 Task: Find connections with filter location Gopālganj with filter topic #lifestylewith filter profile language English with filter current company Pharma Jobs Post with filter school CMR Group of Institutions with filter industry Performing Arts with filter service category Customer Service with filter keywords title Business Manager
Action: Mouse moved to (624, 106)
Screenshot: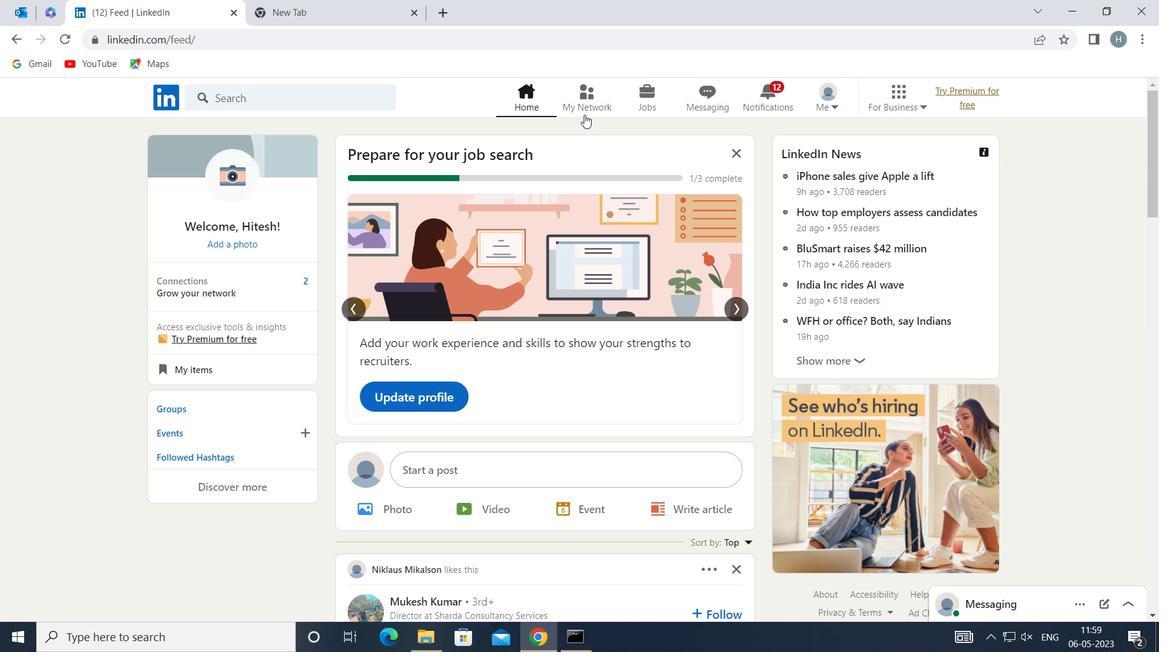 
Action: Mouse pressed left at (624, 106)
Screenshot: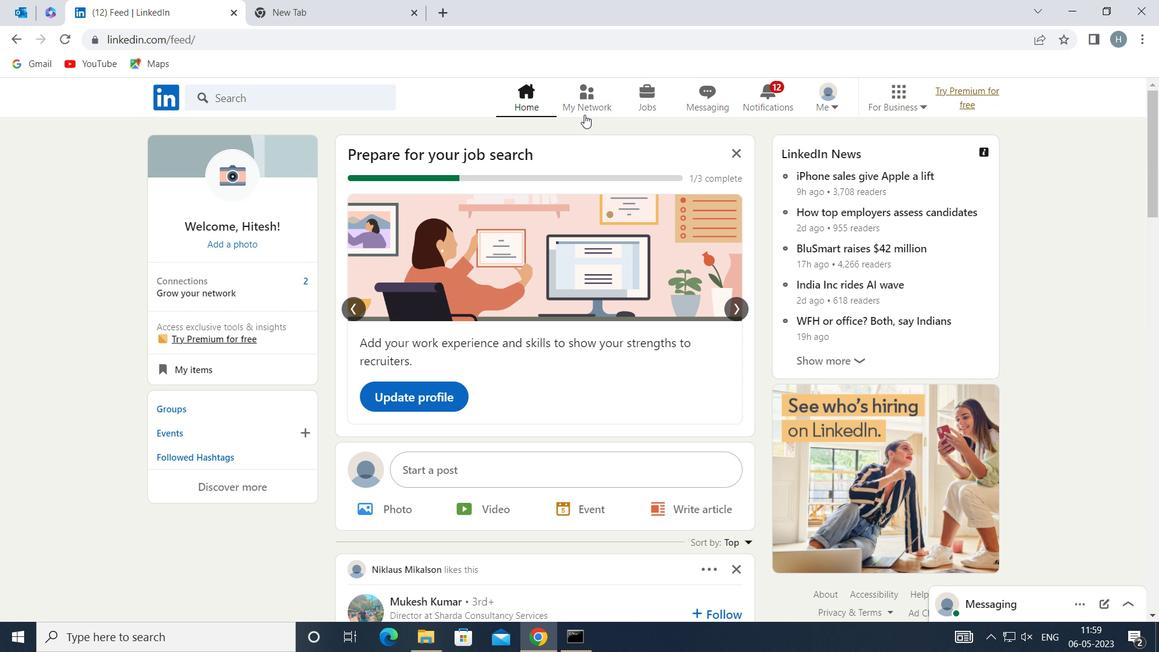 
Action: Mouse moved to (382, 185)
Screenshot: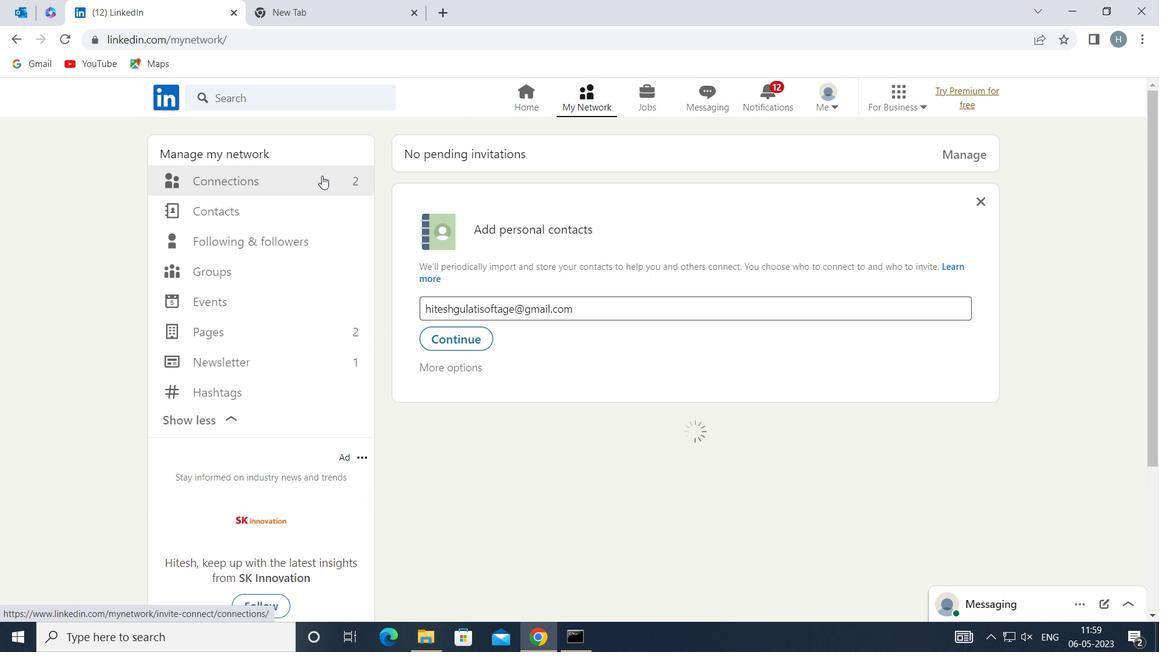 
Action: Mouse pressed left at (382, 185)
Screenshot: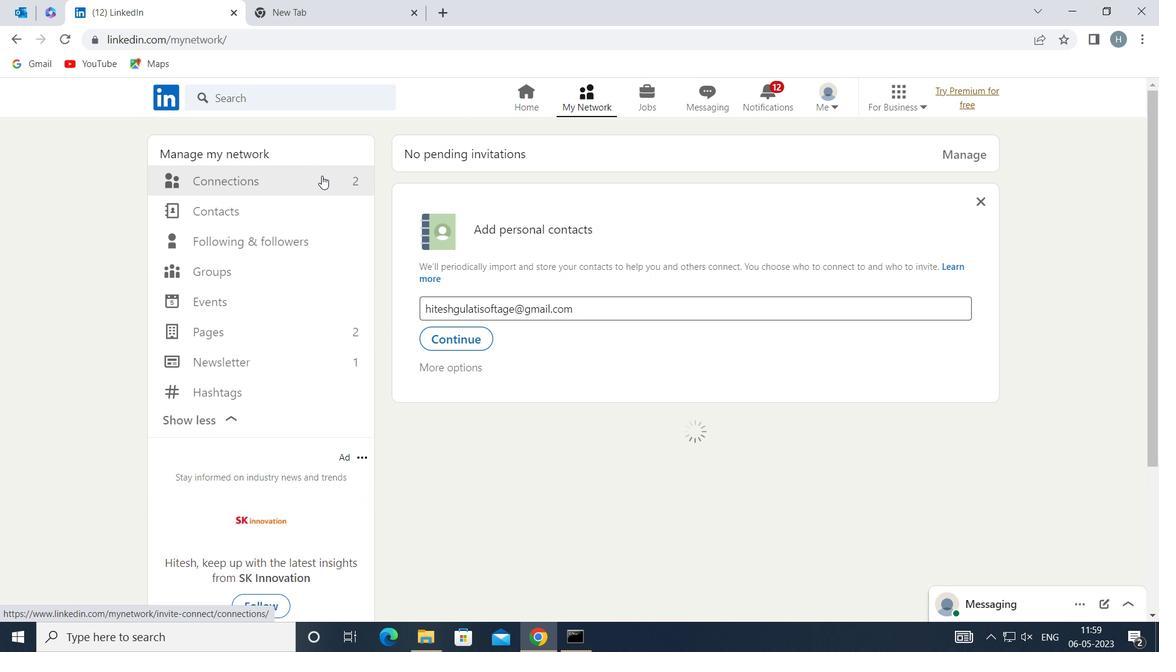 
Action: Mouse moved to (710, 188)
Screenshot: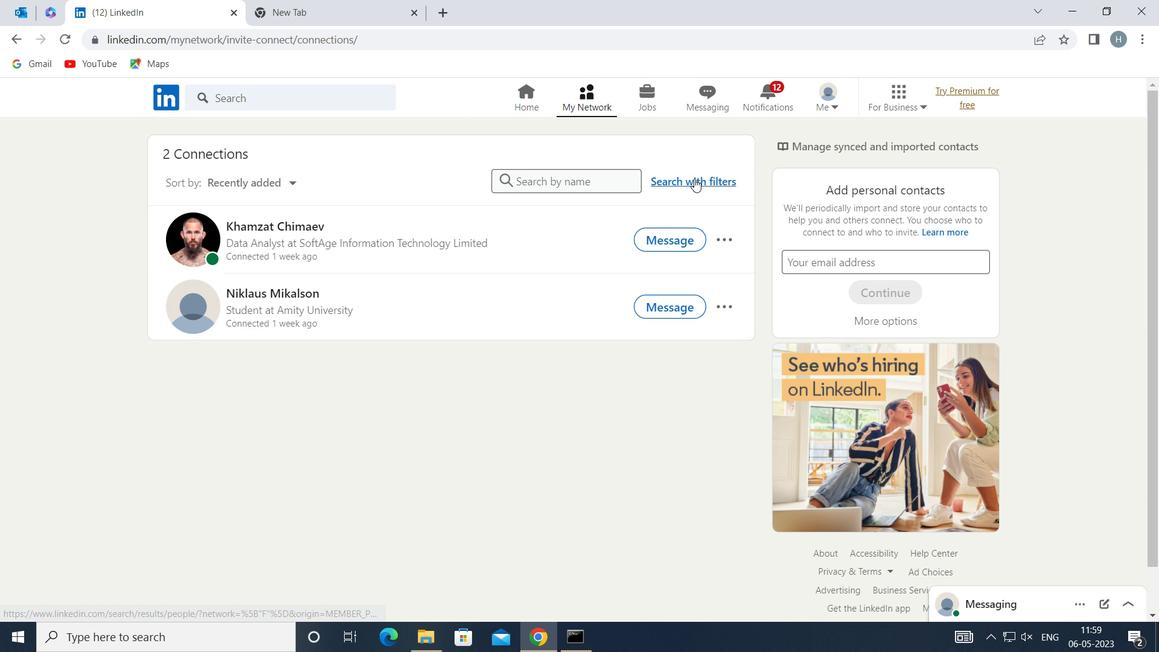
Action: Mouse pressed left at (710, 188)
Screenshot: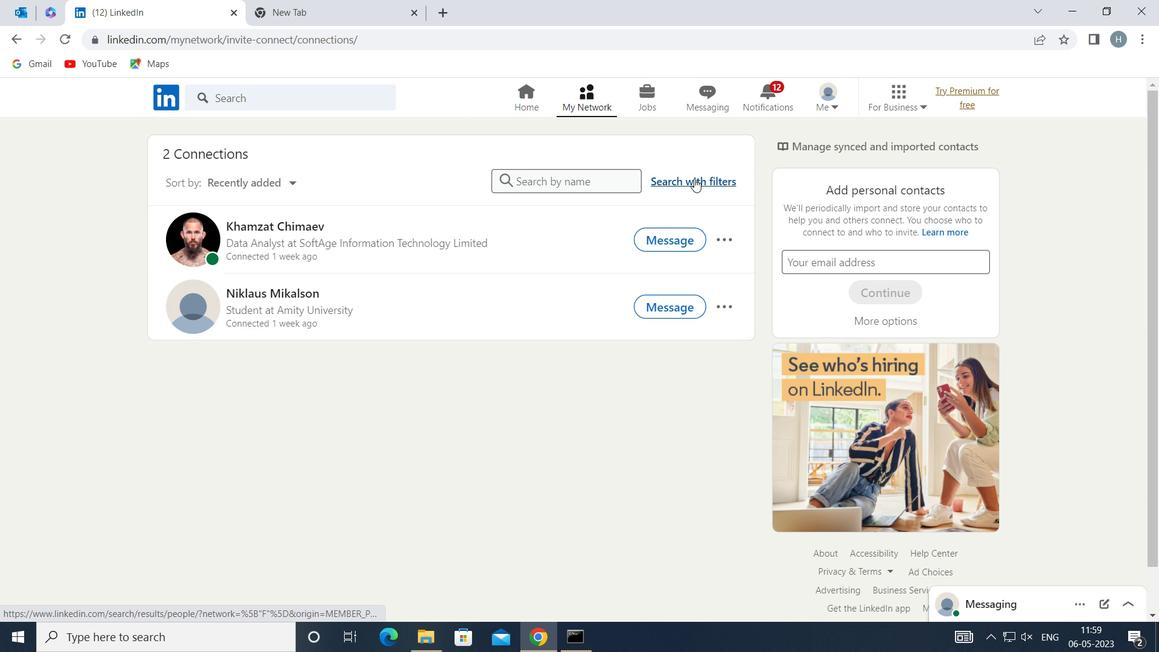 
Action: Mouse moved to (657, 149)
Screenshot: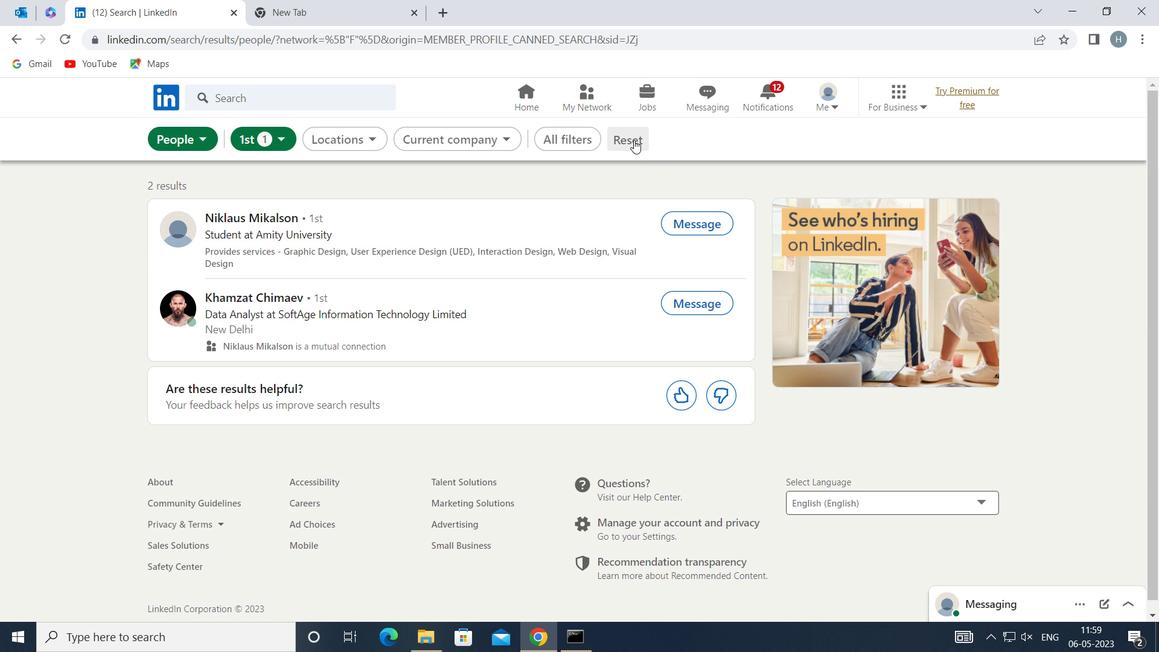 
Action: Mouse pressed left at (657, 149)
Screenshot: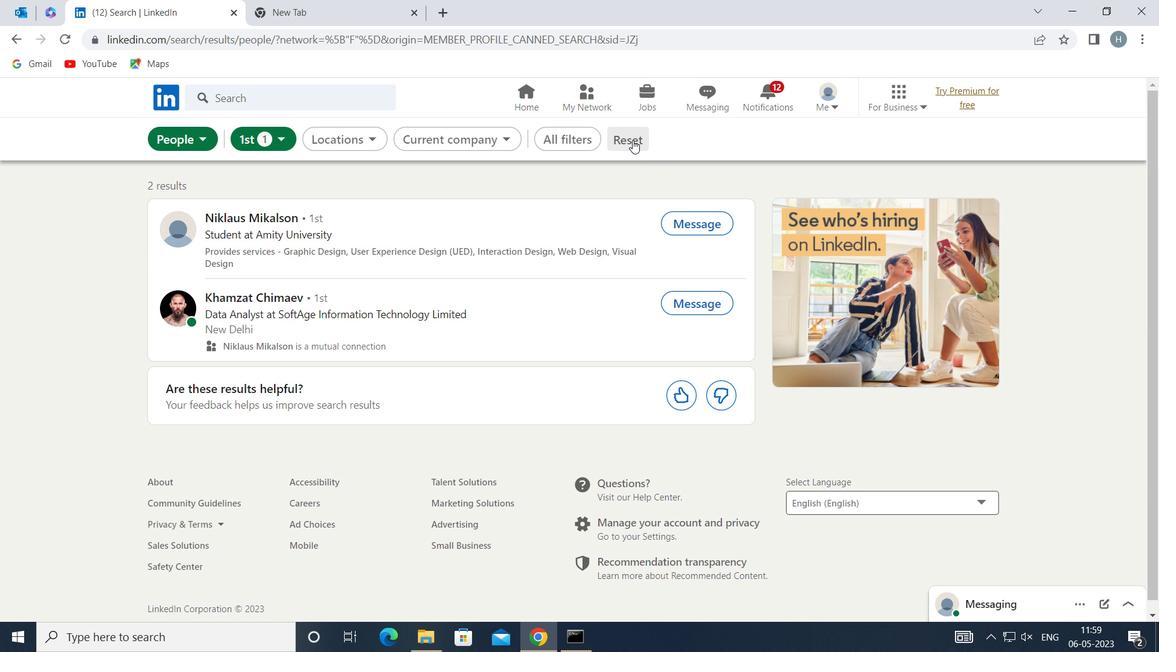 
Action: Mouse moved to (627, 151)
Screenshot: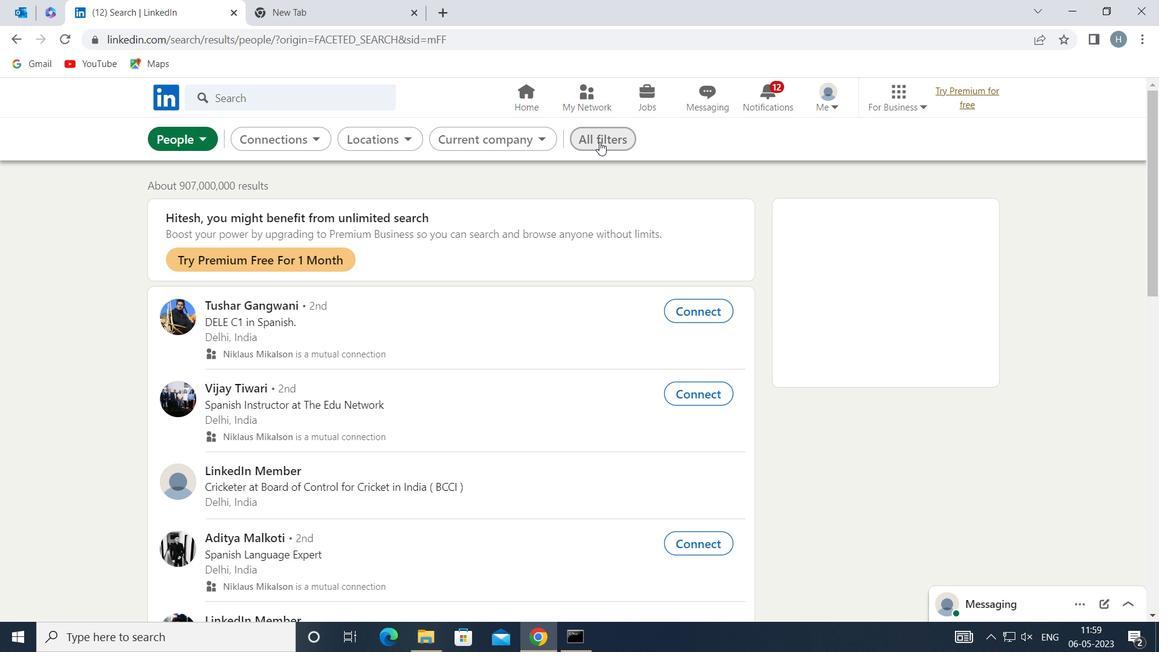 
Action: Mouse pressed left at (627, 151)
Screenshot: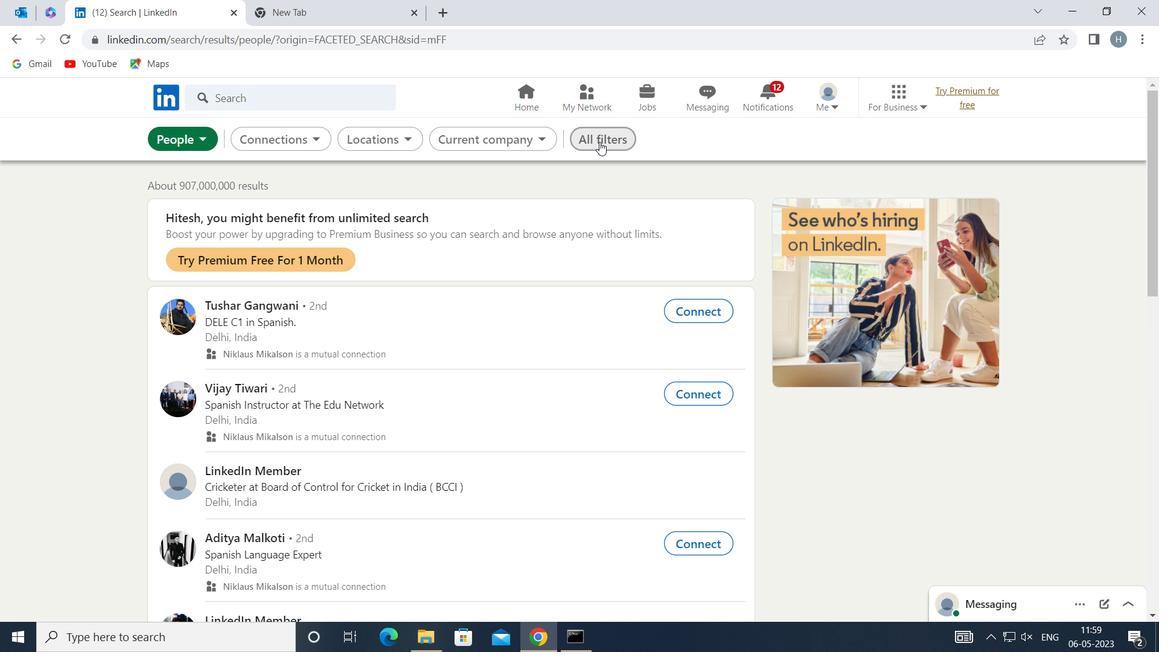 
Action: Mouse moved to (898, 310)
Screenshot: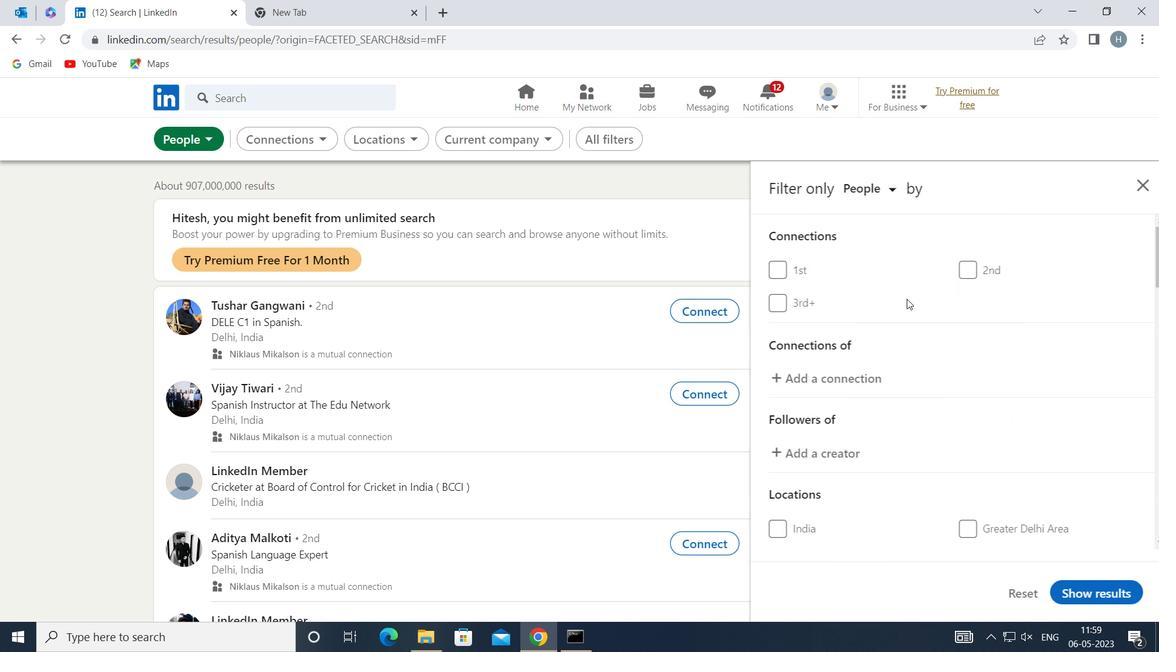 
Action: Mouse scrolled (898, 309) with delta (0, 0)
Screenshot: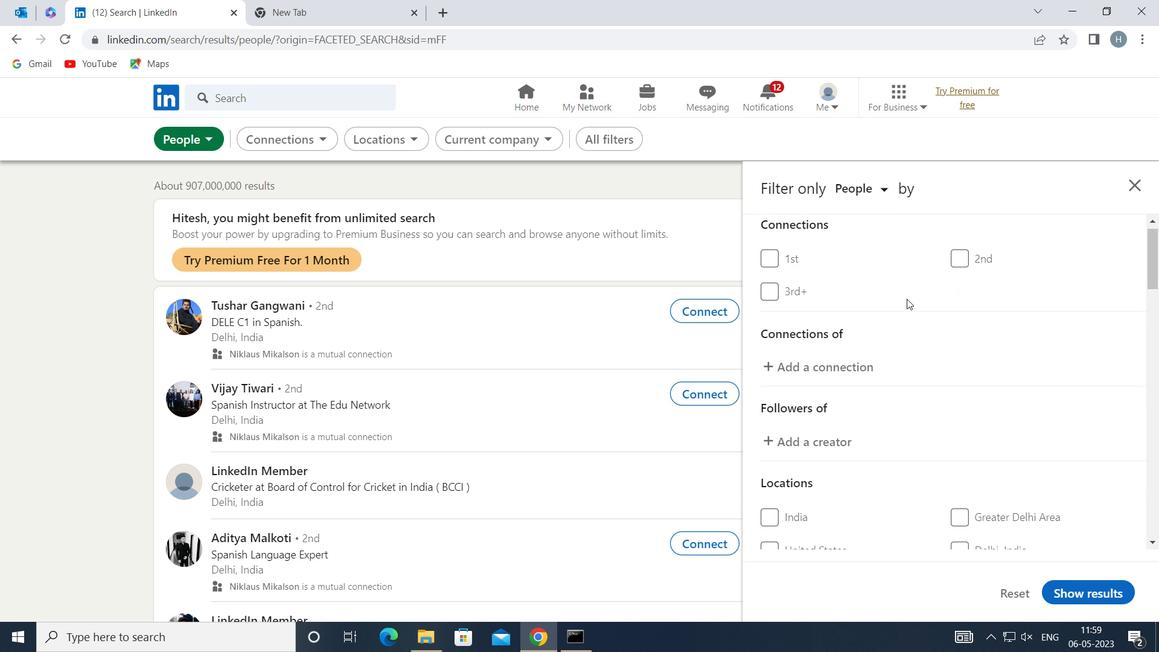 
Action: Mouse scrolled (898, 309) with delta (0, 0)
Screenshot: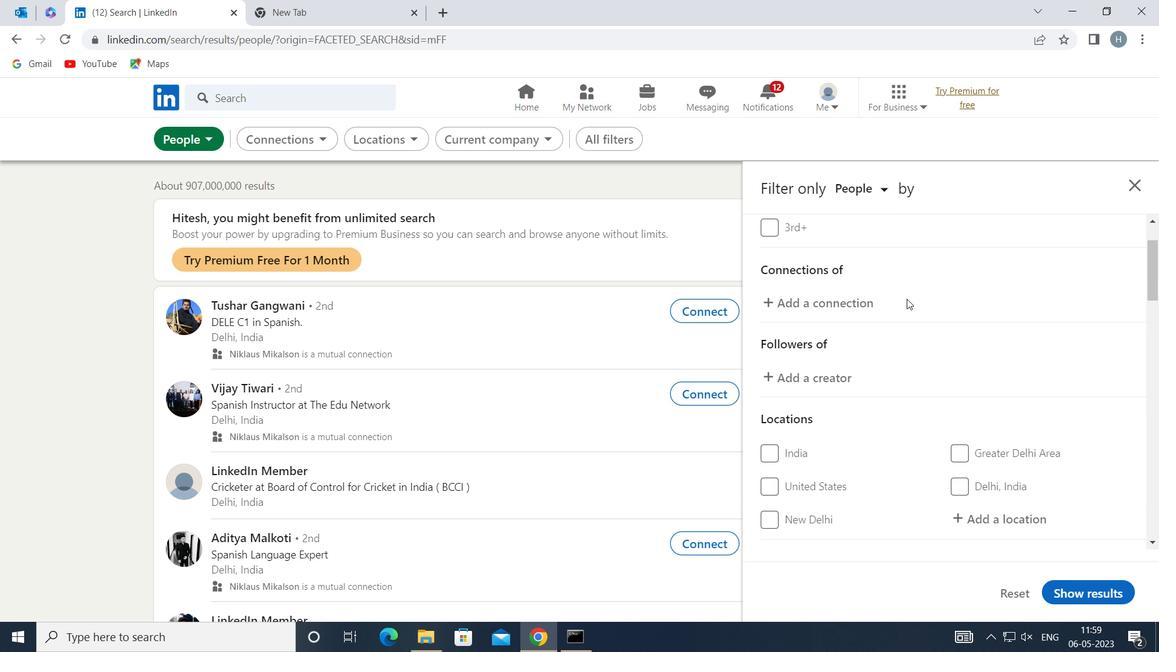 
Action: Mouse scrolled (898, 309) with delta (0, 0)
Screenshot: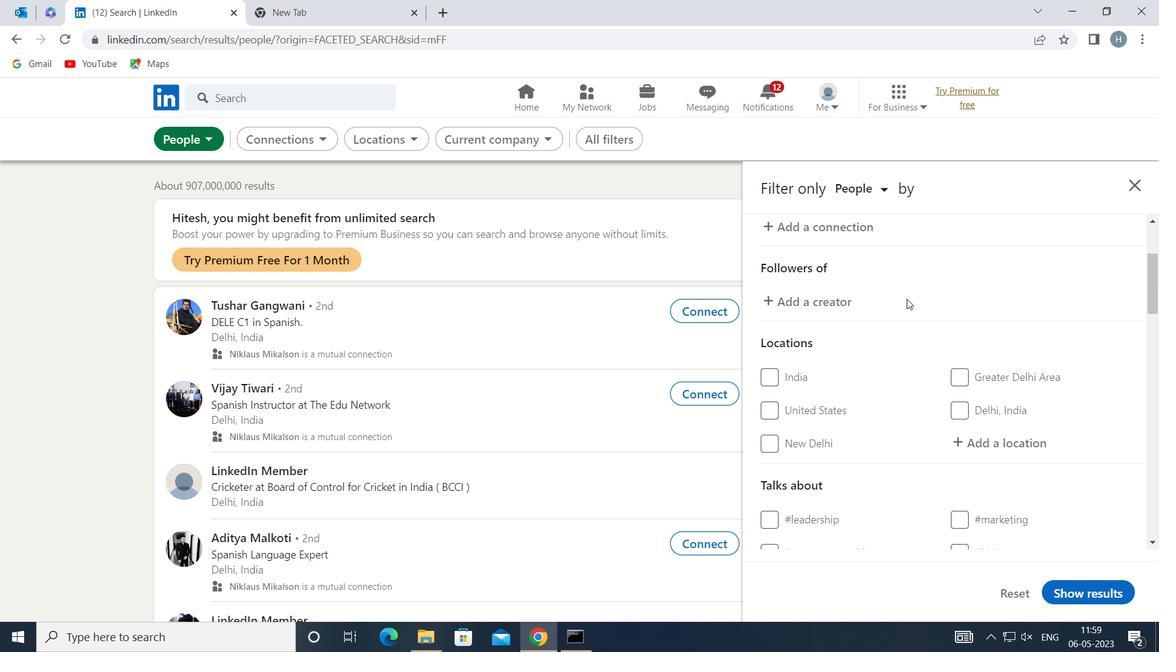 
Action: Mouse moved to (978, 369)
Screenshot: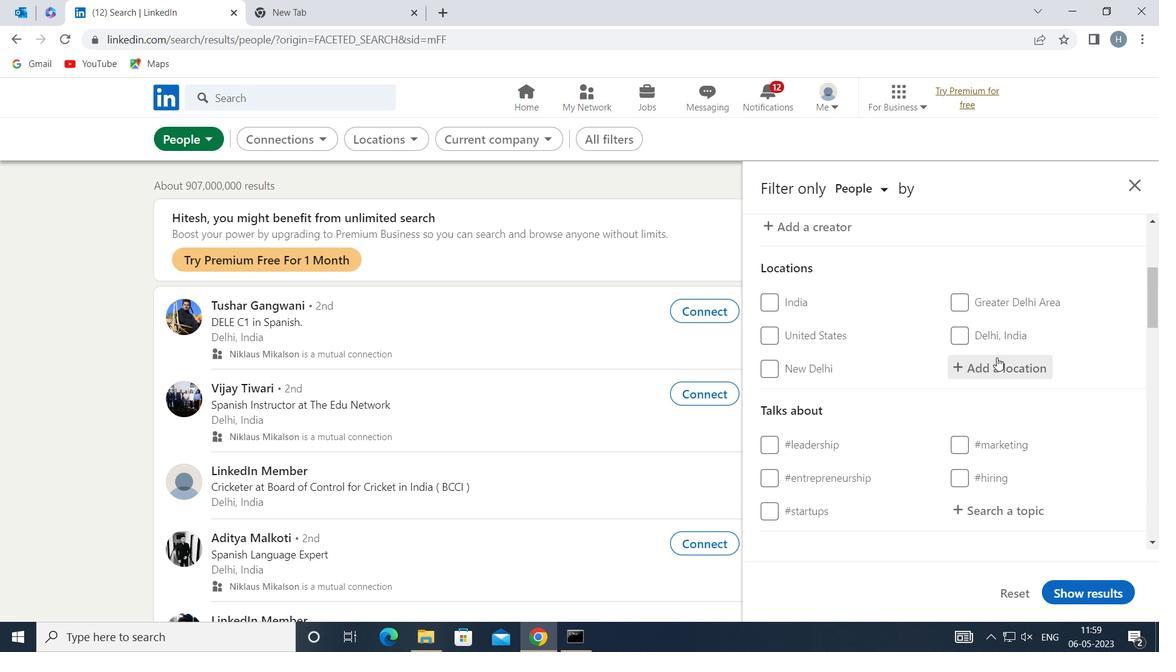 
Action: Mouse pressed left at (978, 369)
Screenshot: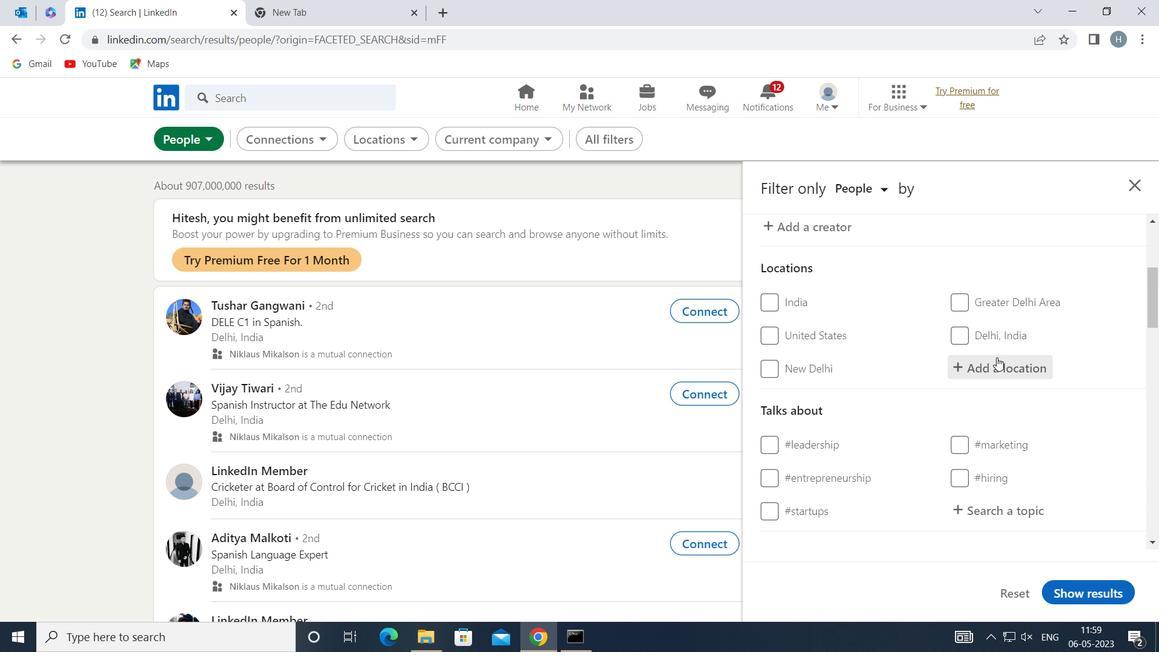 
Action: Key pressed <Key.shift>GOPALG
Screenshot: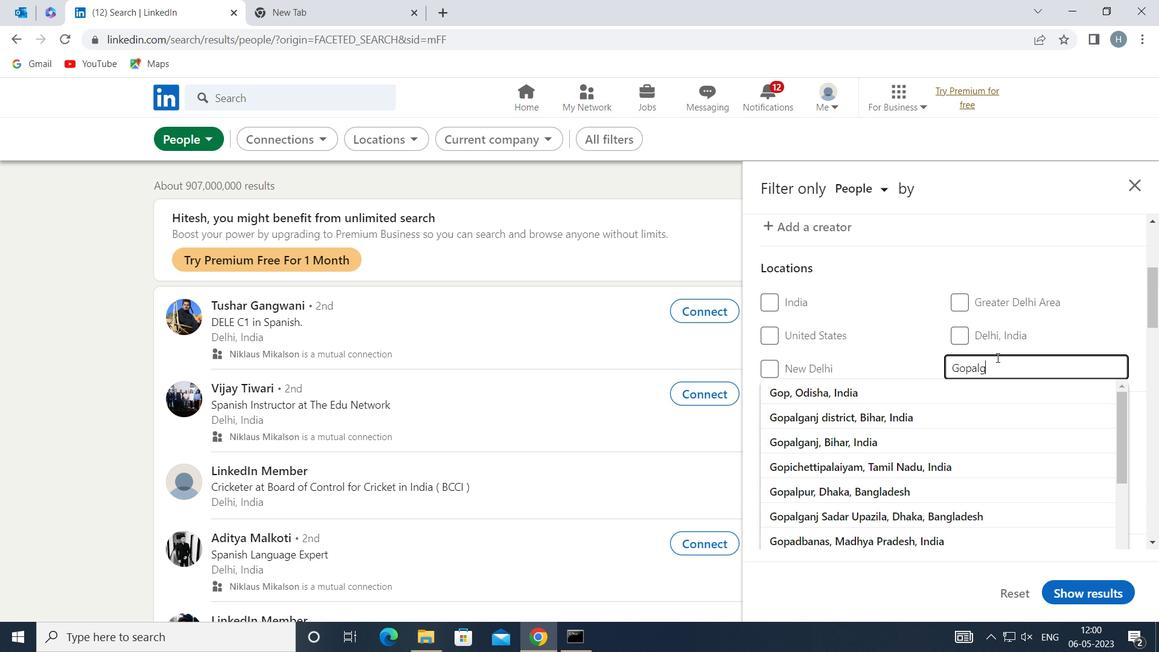 
Action: Mouse moved to (929, 400)
Screenshot: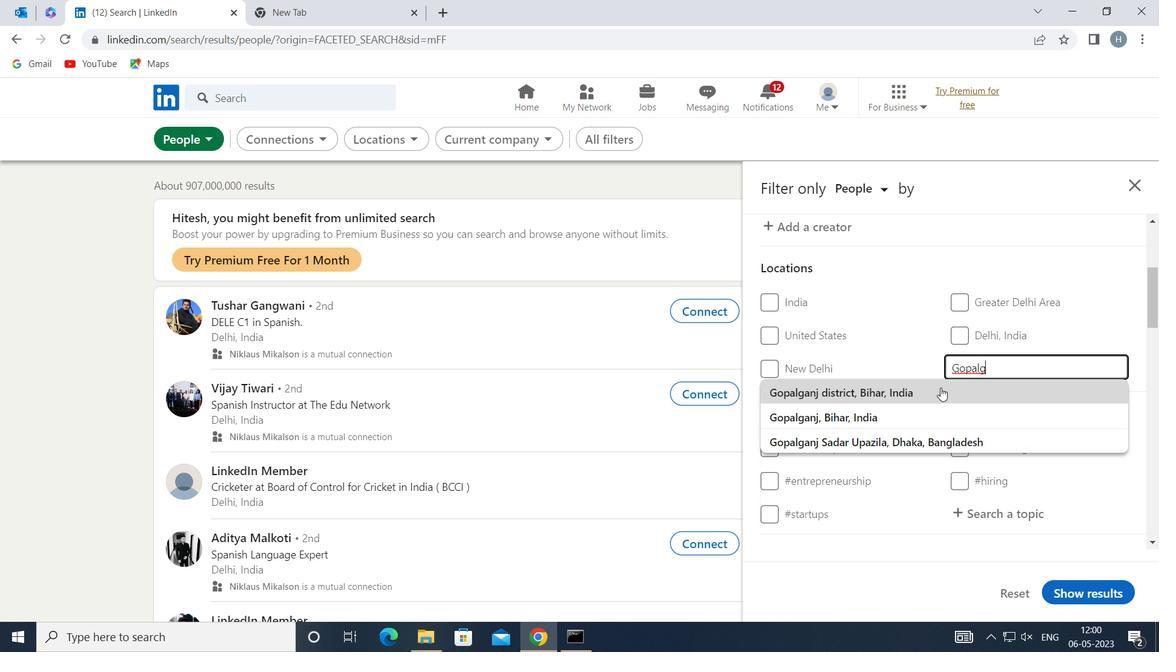 
Action: Mouse pressed left at (929, 400)
Screenshot: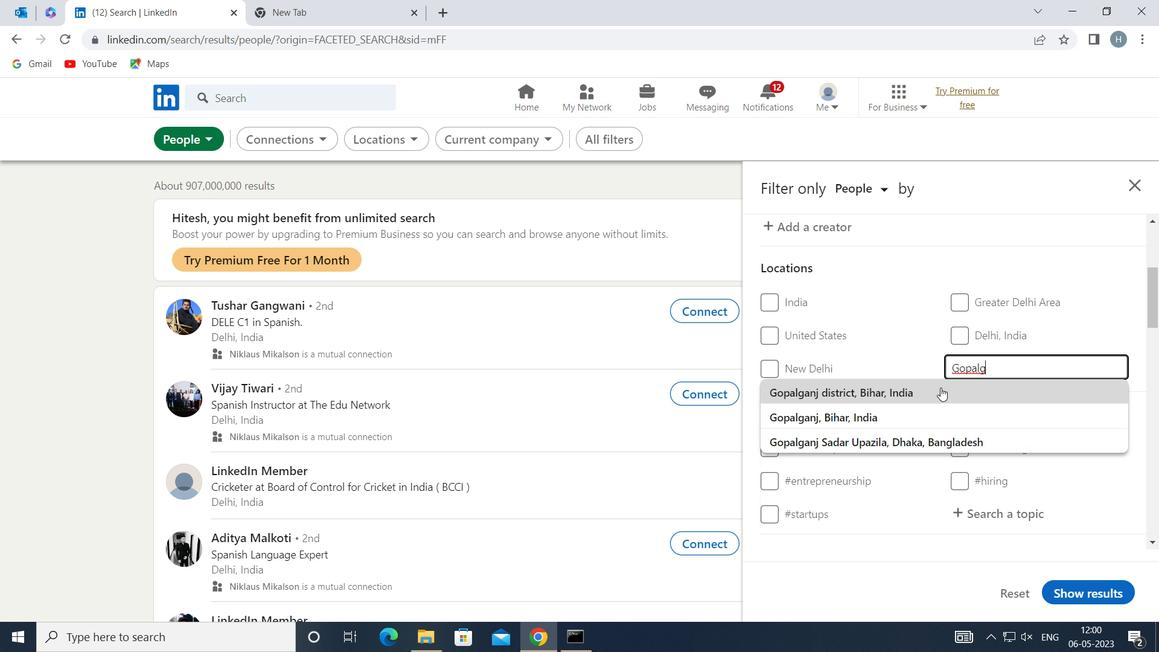 
Action: Mouse moved to (917, 400)
Screenshot: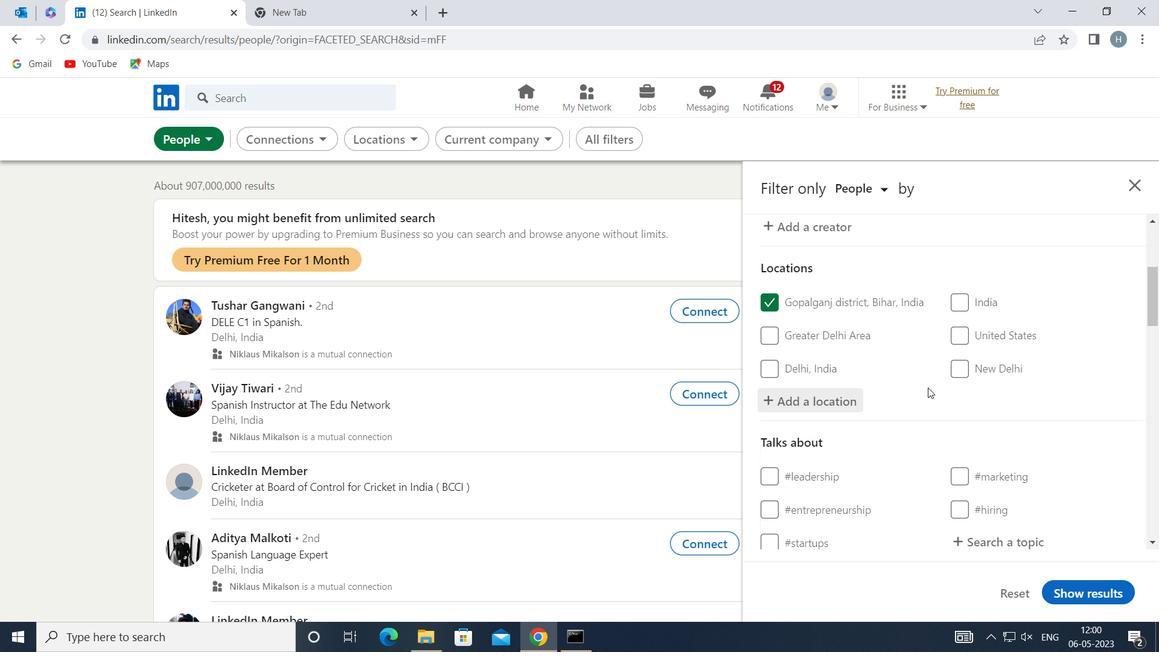 
Action: Mouse scrolled (917, 399) with delta (0, 0)
Screenshot: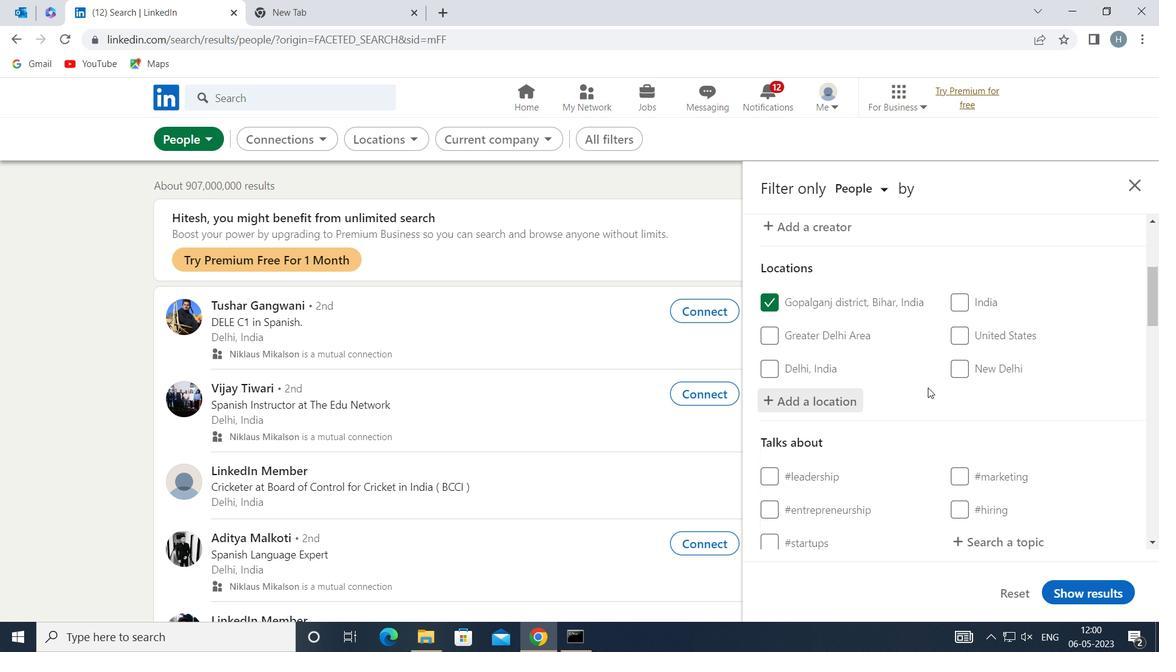 
Action: Mouse scrolled (917, 399) with delta (0, 0)
Screenshot: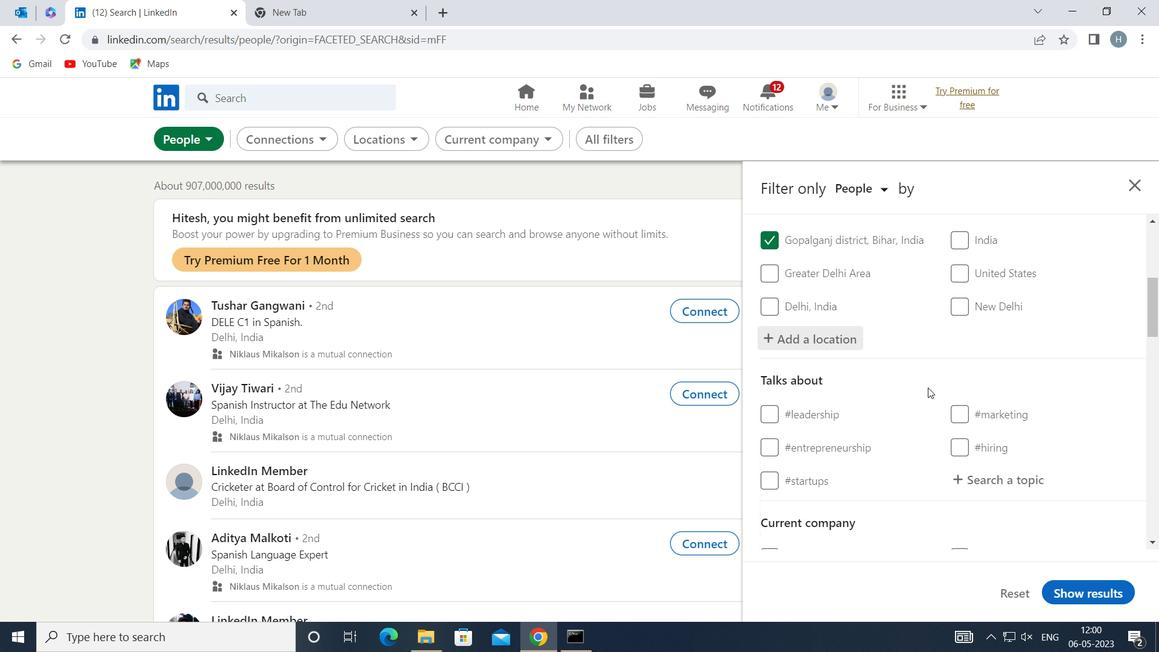 
Action: Mouse moved to (991, 398)
Screenshot: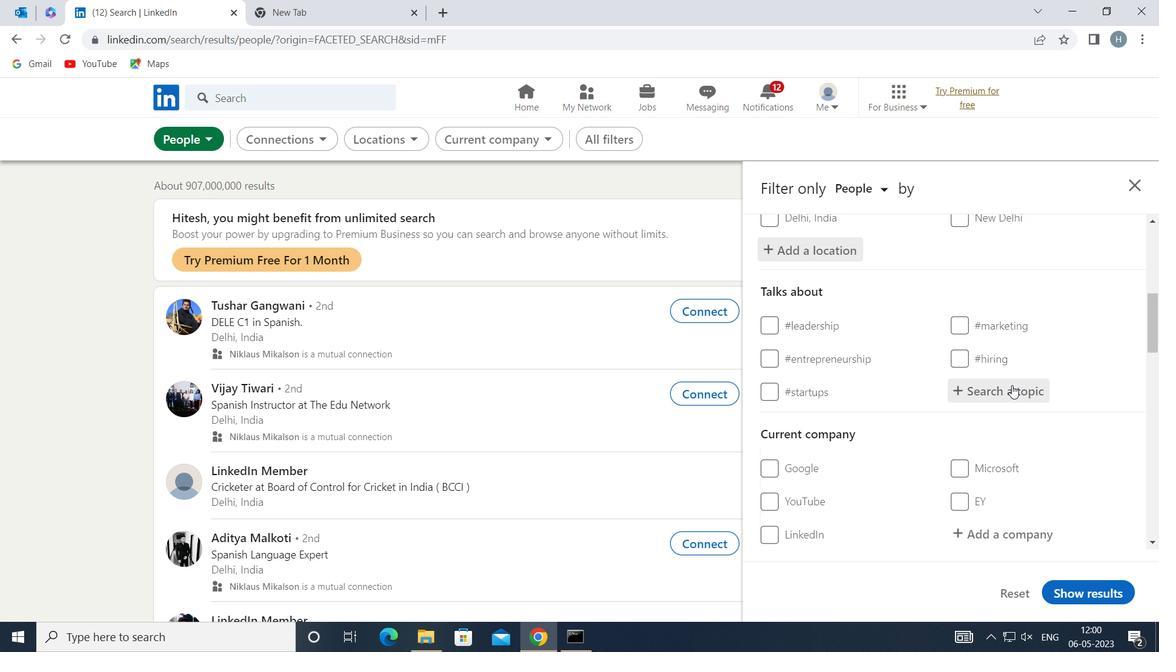 
Action: Mouse pressed left at (991, 398)
Screenshot: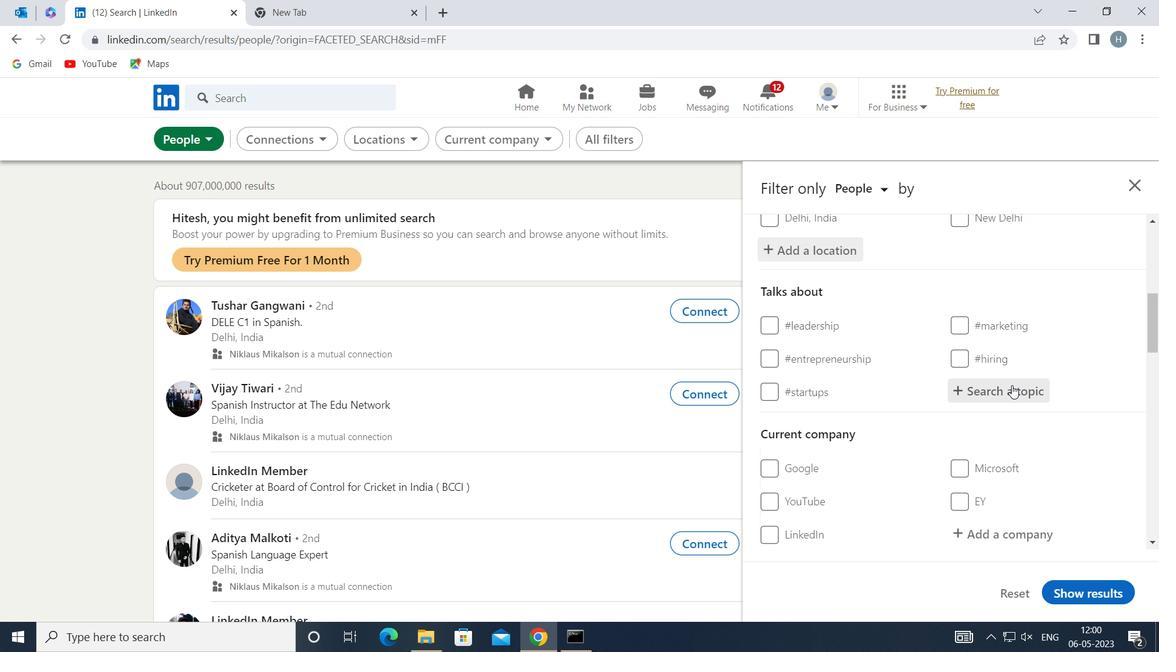 
Action: Key pressed LIFESTYLE
Screenshot: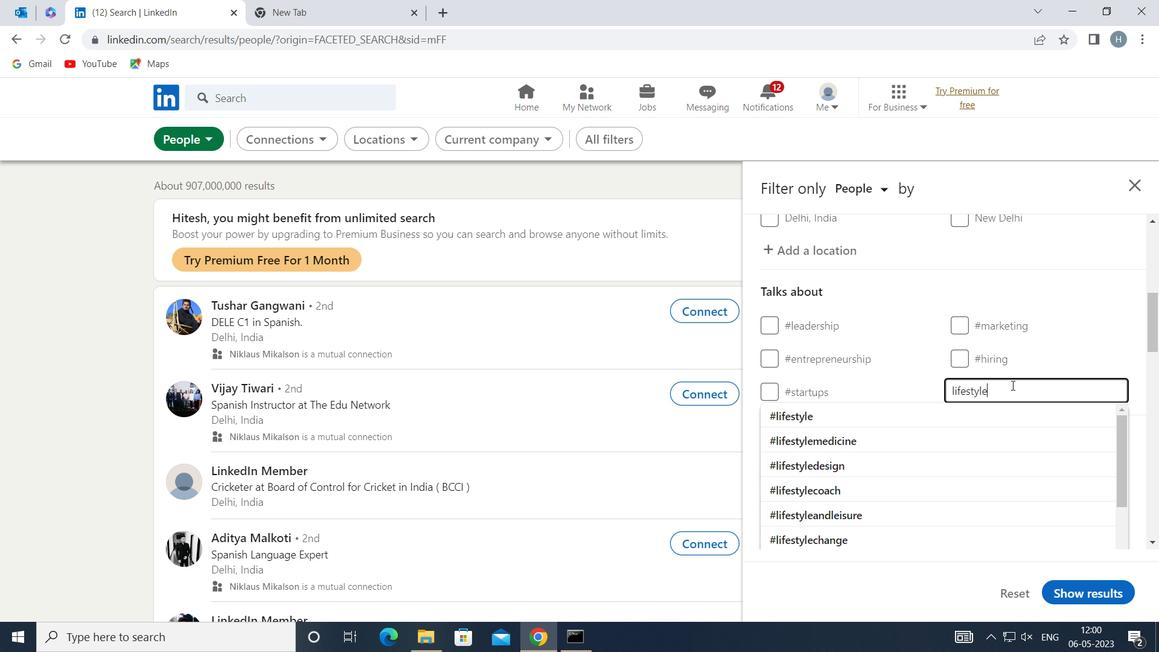 
Action: Mouse moved to (904, 418)
Screenshot: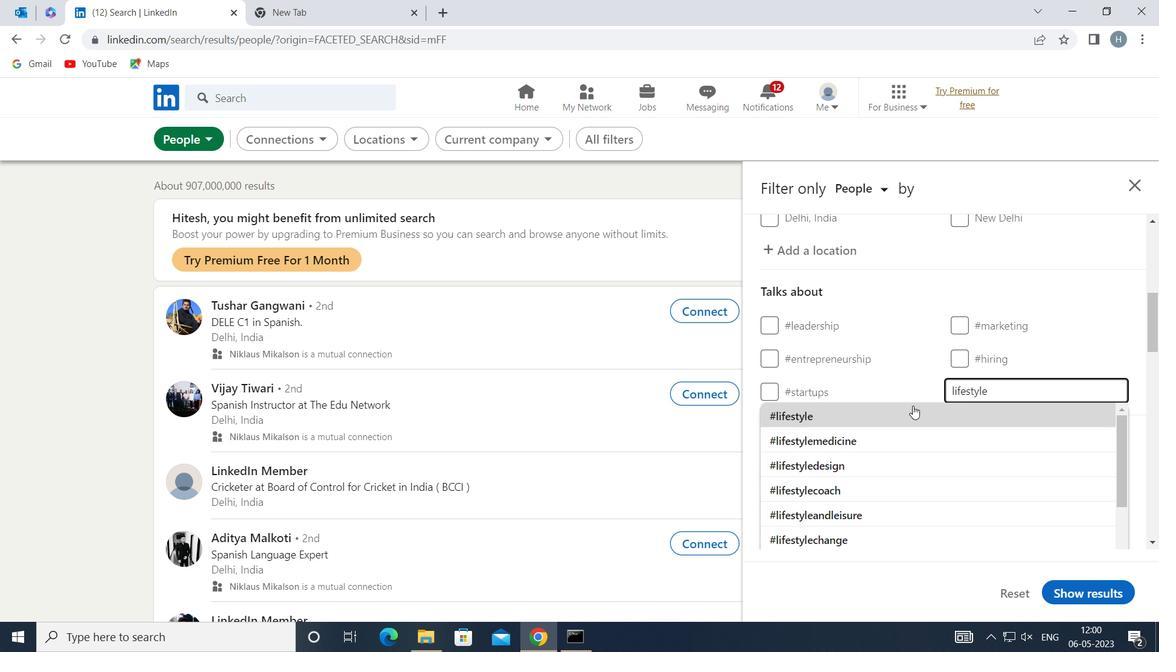 
Action: Mouse pressed left at (904, 418)
Screenshot: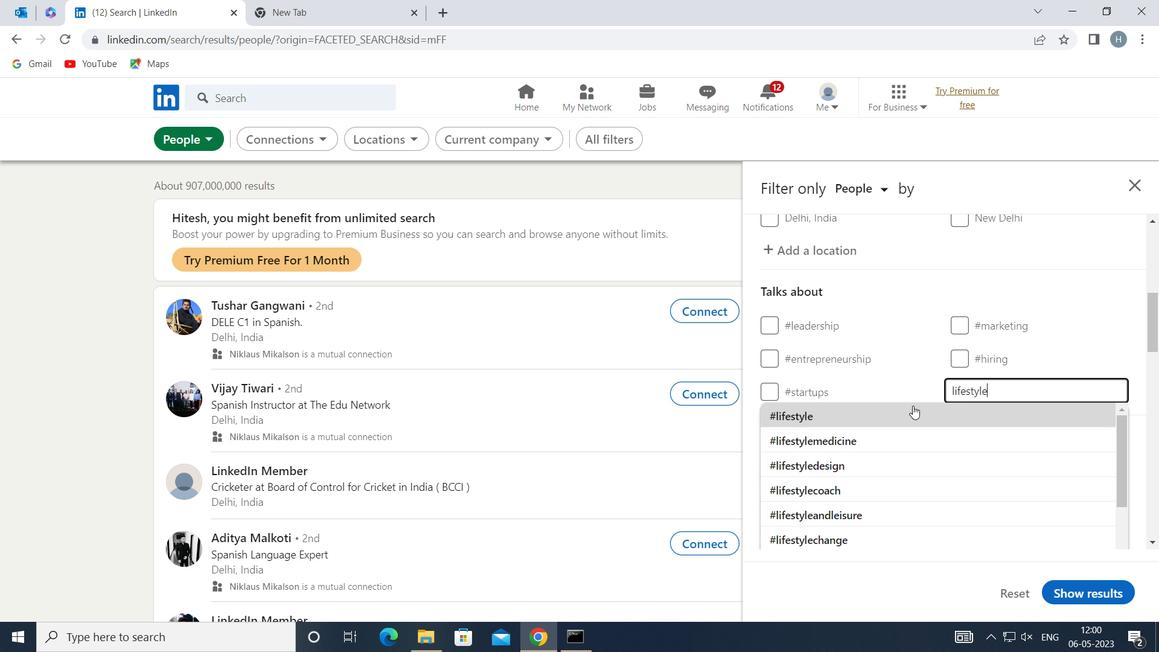 
Action: Mouse moved to (882, 432)
Screenshot: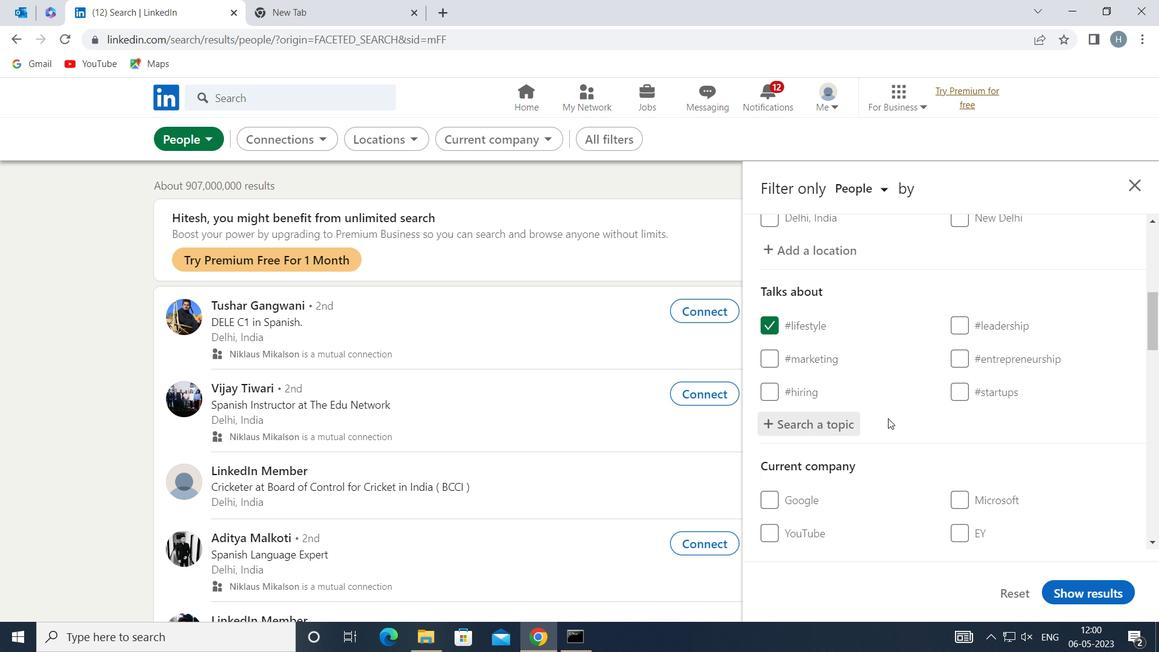 
Action: Mouse scrolled (882, 431) with delta (0, 0)
Screenshot: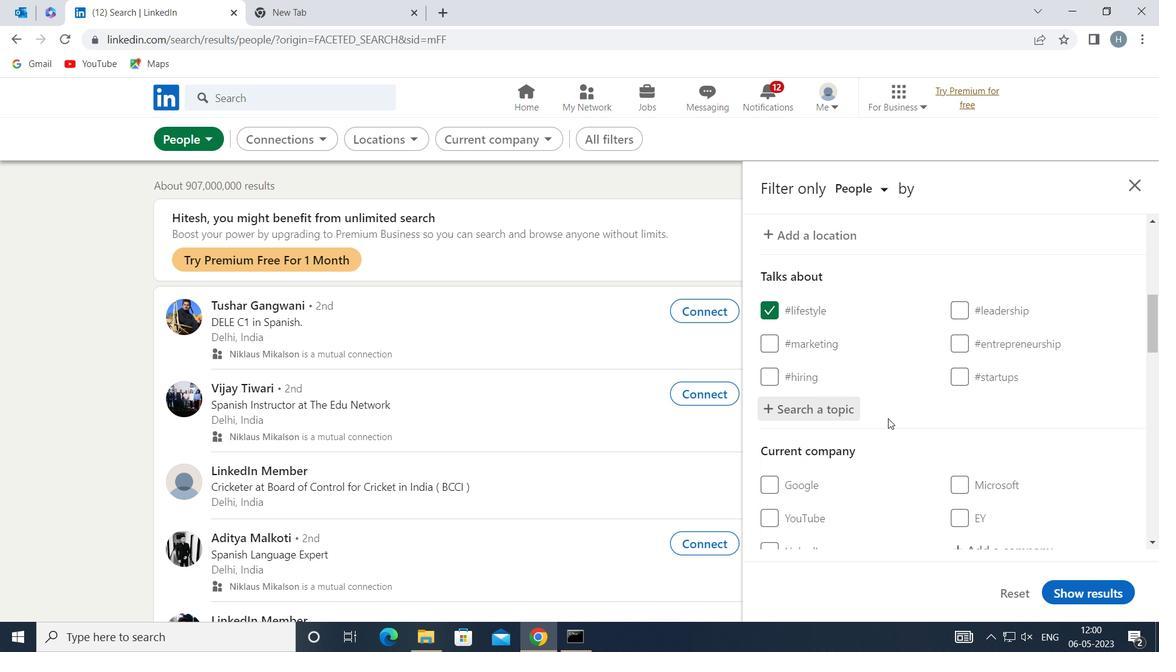 
Action: Mouse moved to (881, 432)
Screenshot: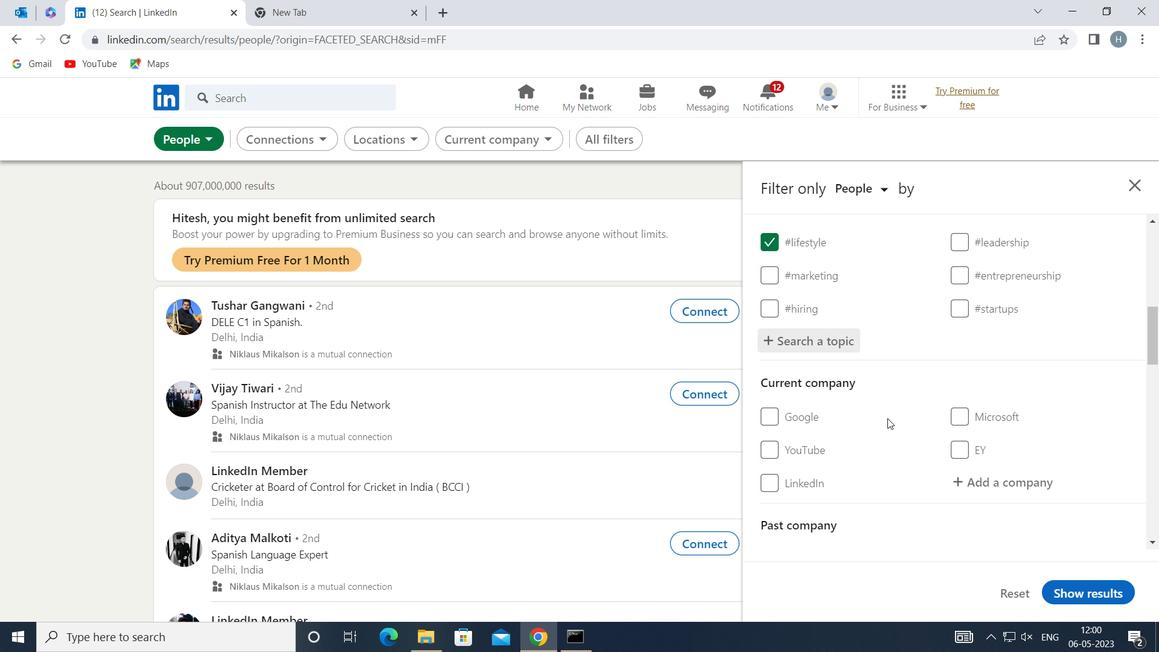 
Action: Mouse scrolled (881, 431) with delta (0, 0)
Screenshot: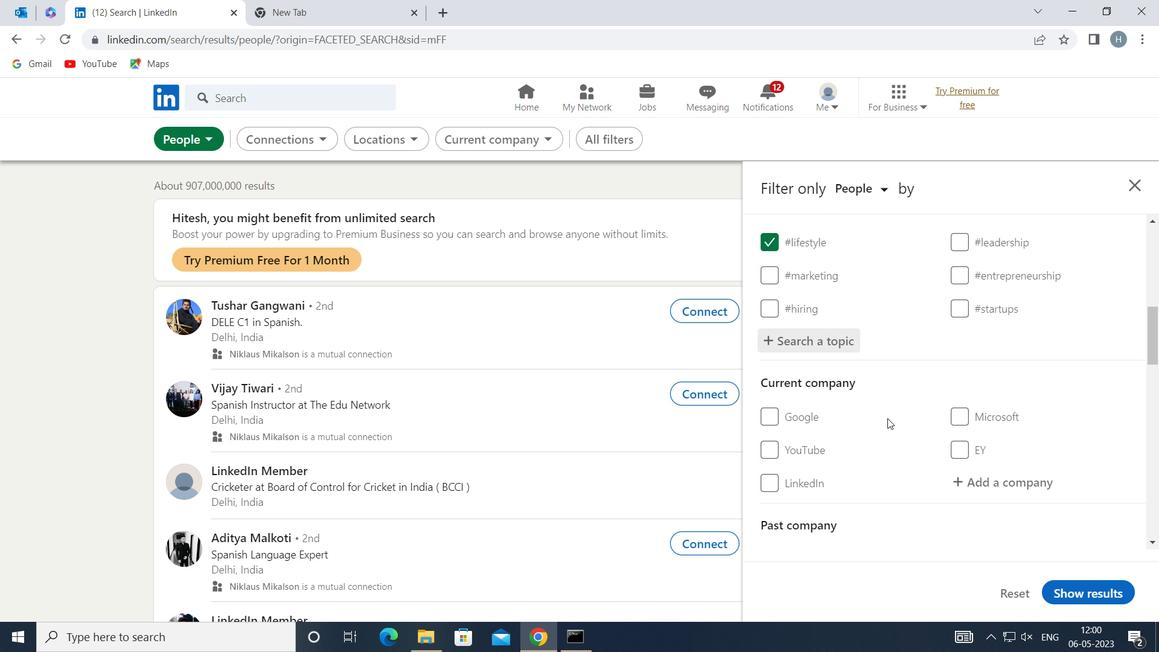 
Action: Mouse moved to (881, 432)
Screenshot: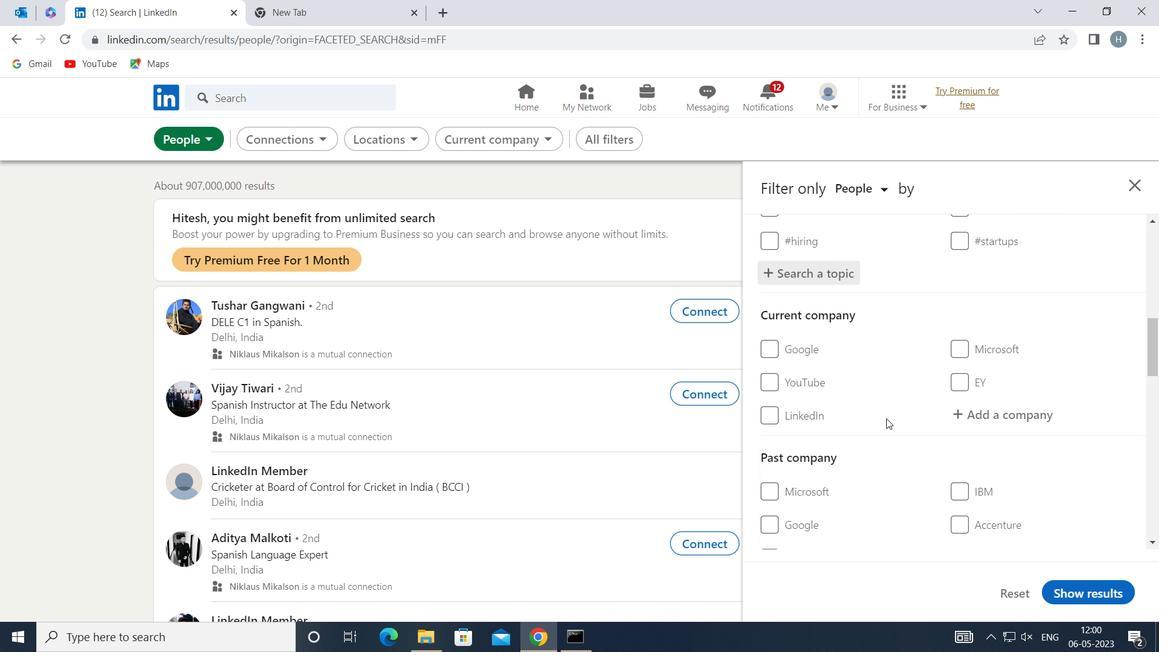 
Action: Mouse scrolled (881, 431) with delta (0, 0)
Screenshot: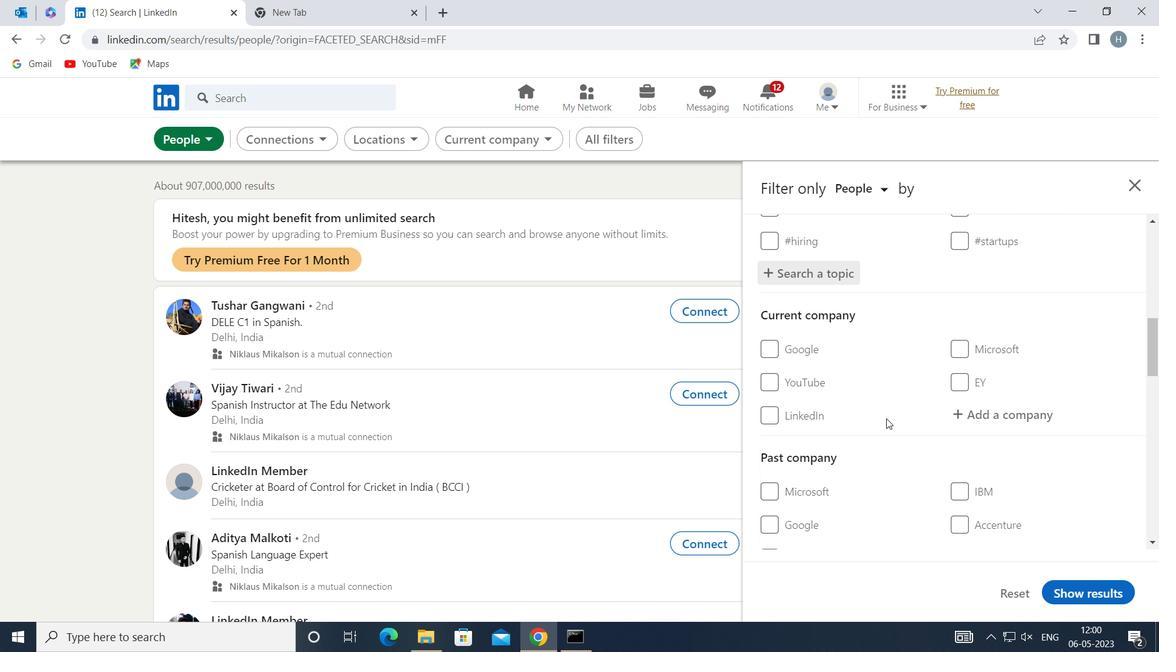 
Action: Mouse scrolled (881, 431) with delta (0, 0)
Screenshot: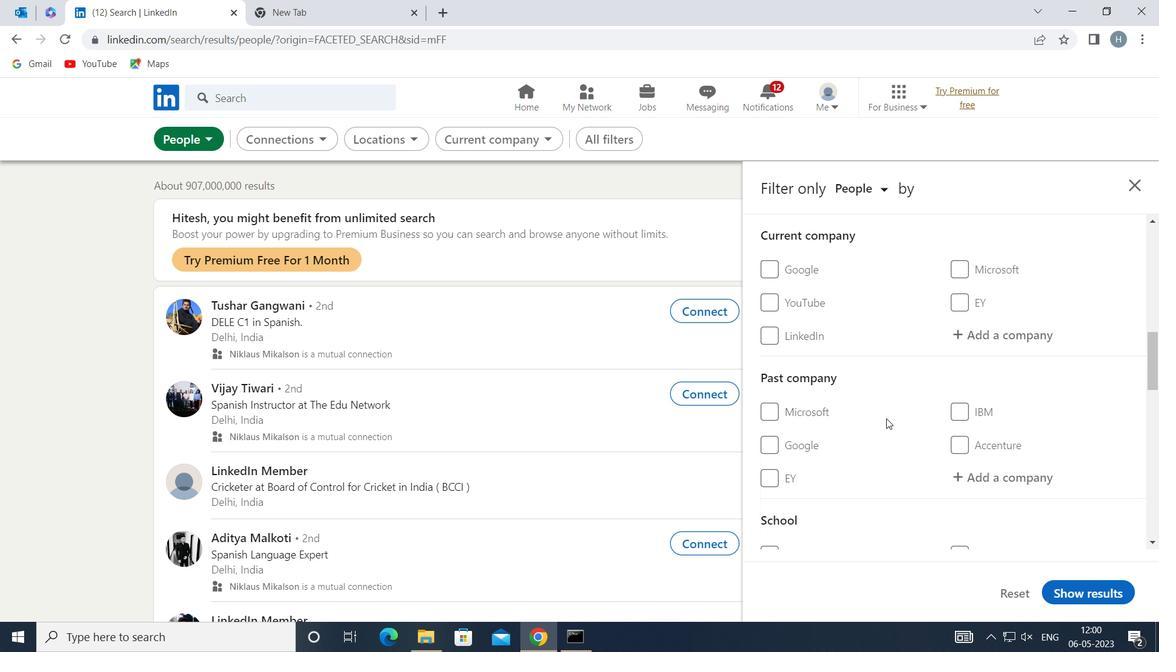 
Action: Mouse moved to (880, 432)
Screenshot: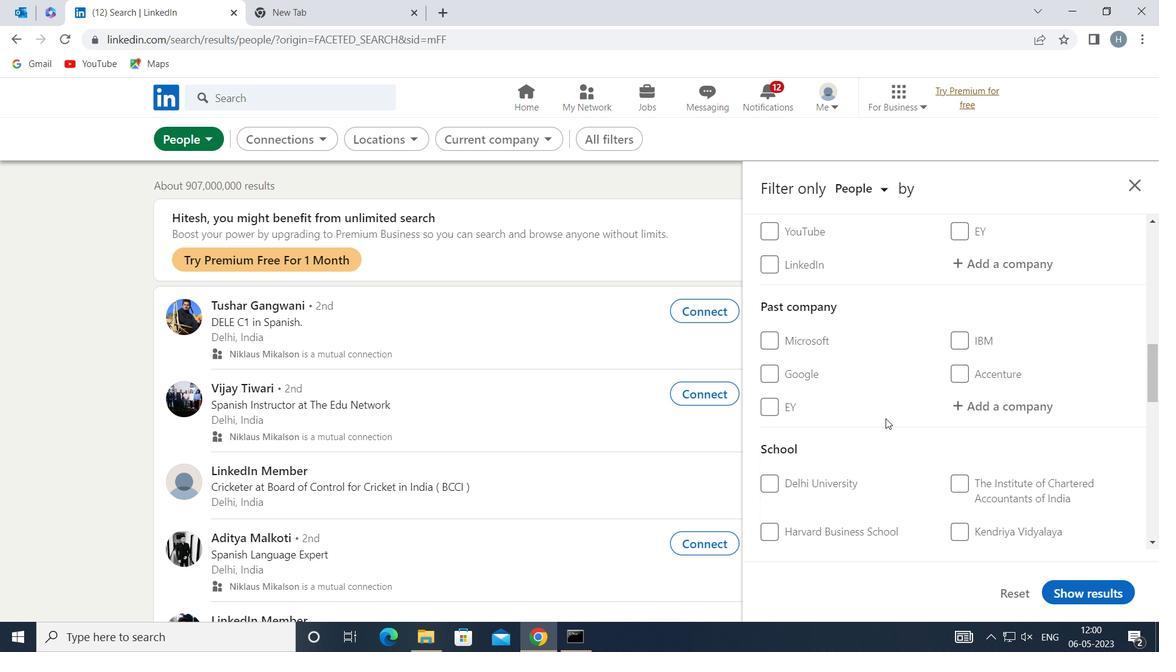 
Action: Mouse scrolled (880, 431) with delta (0, 0)
Screenshot: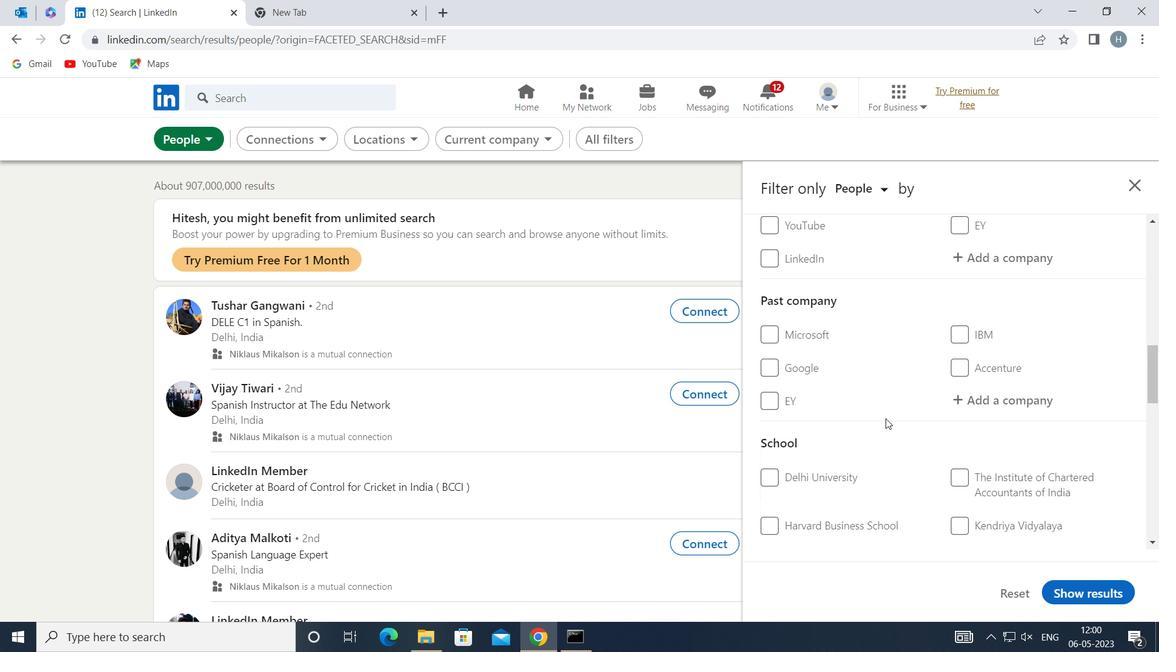 
Action: Mouse scrolled (880, 431) with delta (0, 0)
Screenshot: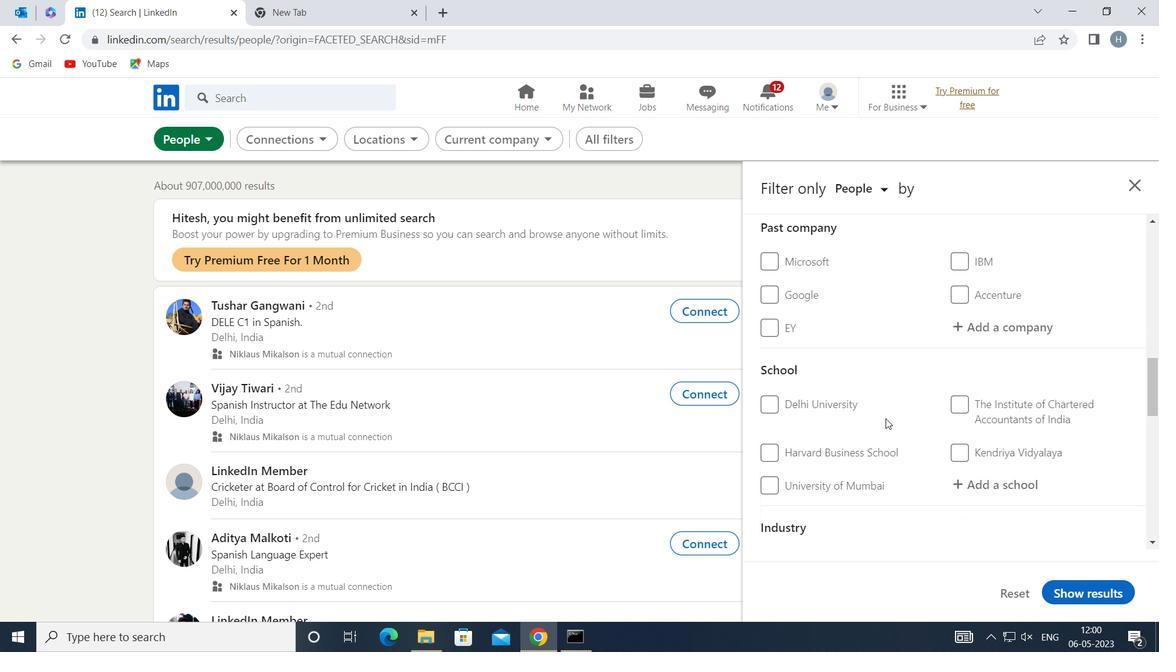 
Action: Mouse scrolled (880, 431) with delta (0, 0)
Screenshot: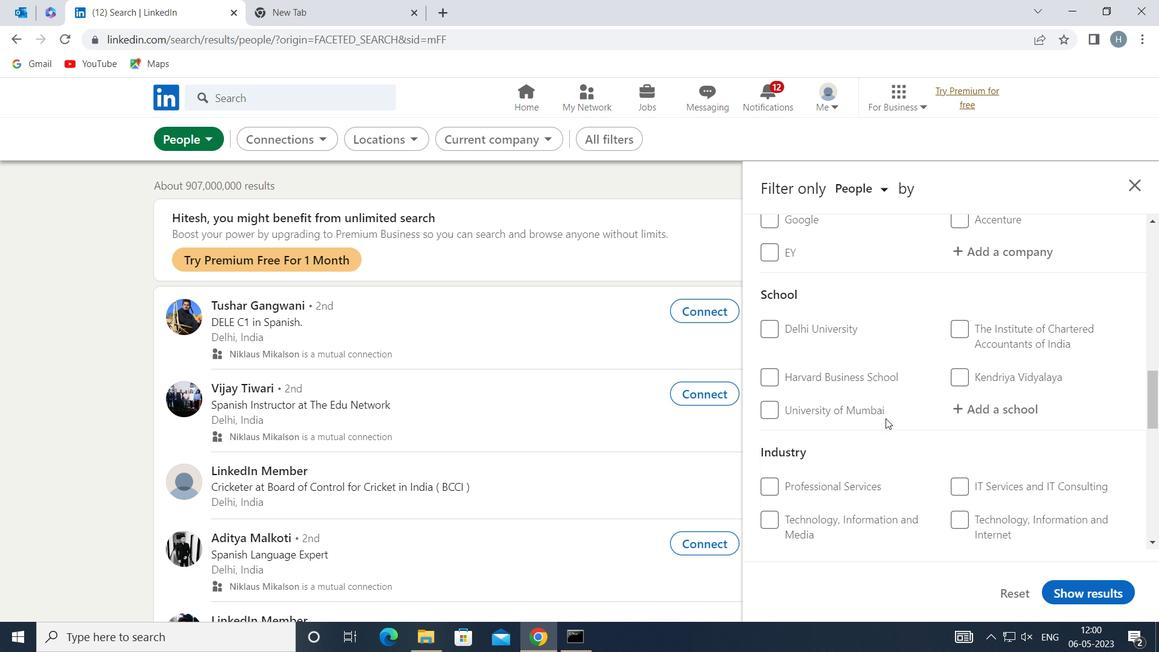 
Action: Mouse scrolled (880, 431) with delta (0, 0)
Screenshot: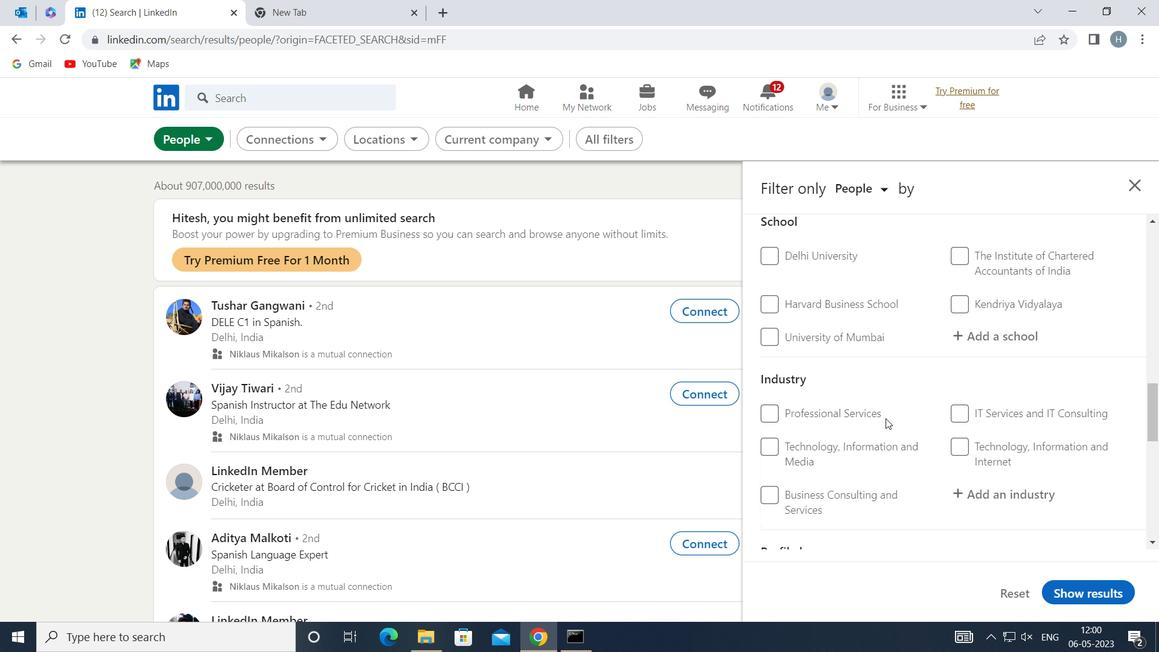 
Action: Mouse scrolled (880, 431) with delta (0, 0)
Screenshot: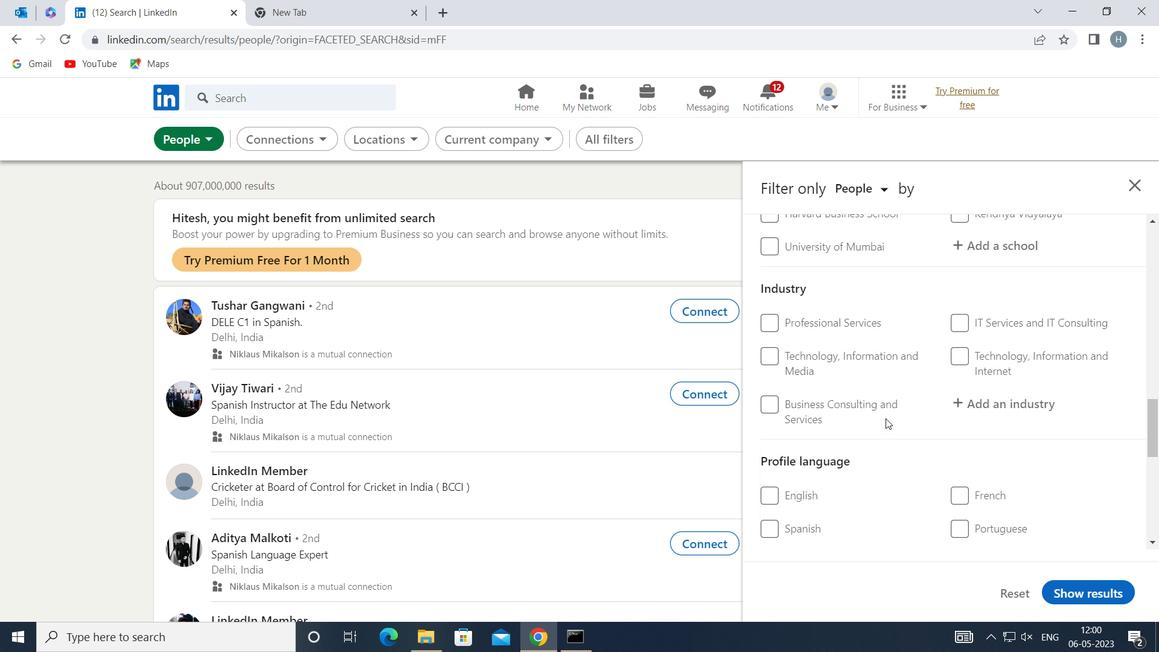 
Action: Mouse moved to (800, 443)
Screenshot: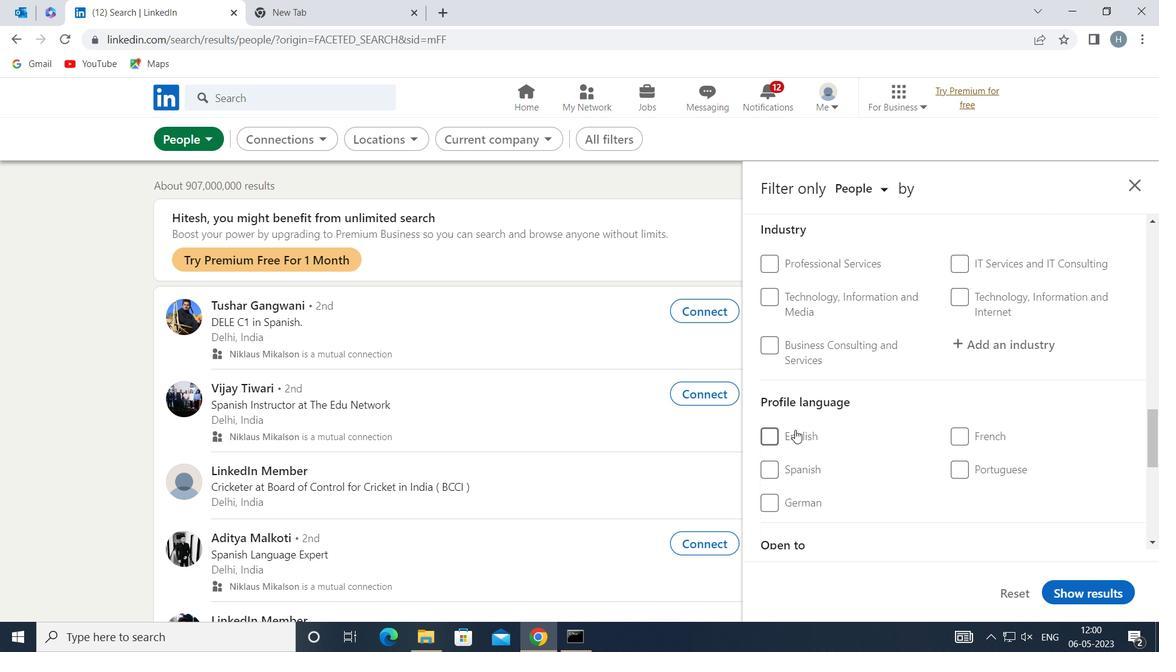 
Action: Mouse pressed left at (800, 443)
Screenshot: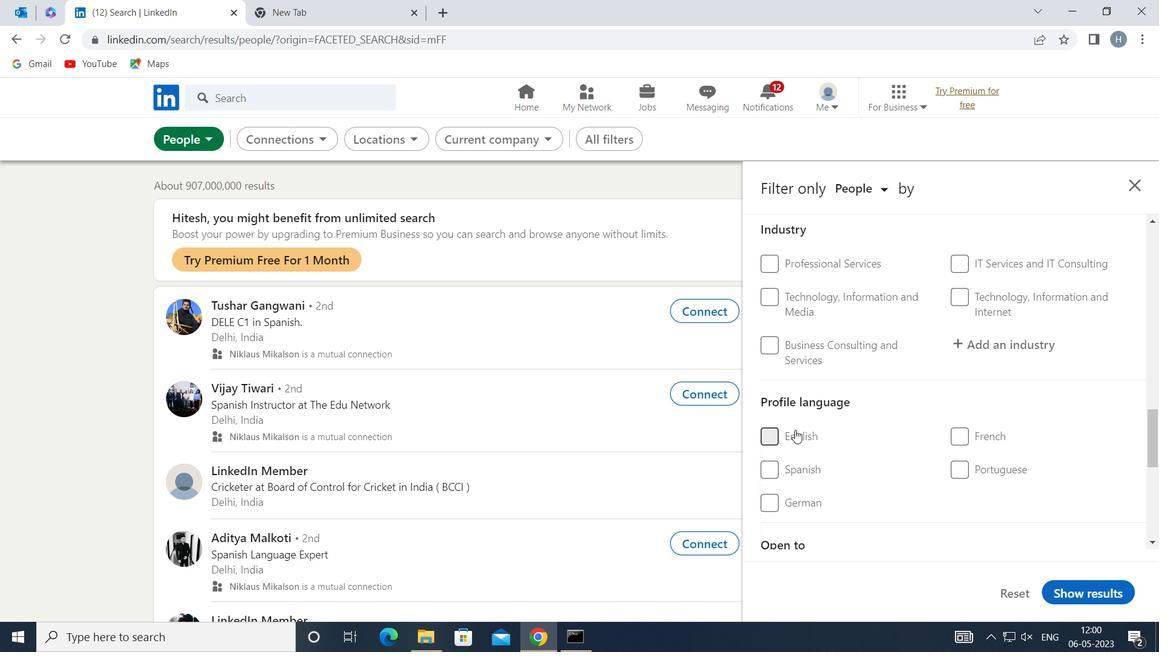 
Action: Mouse moved to (886, 436)
Screenshot: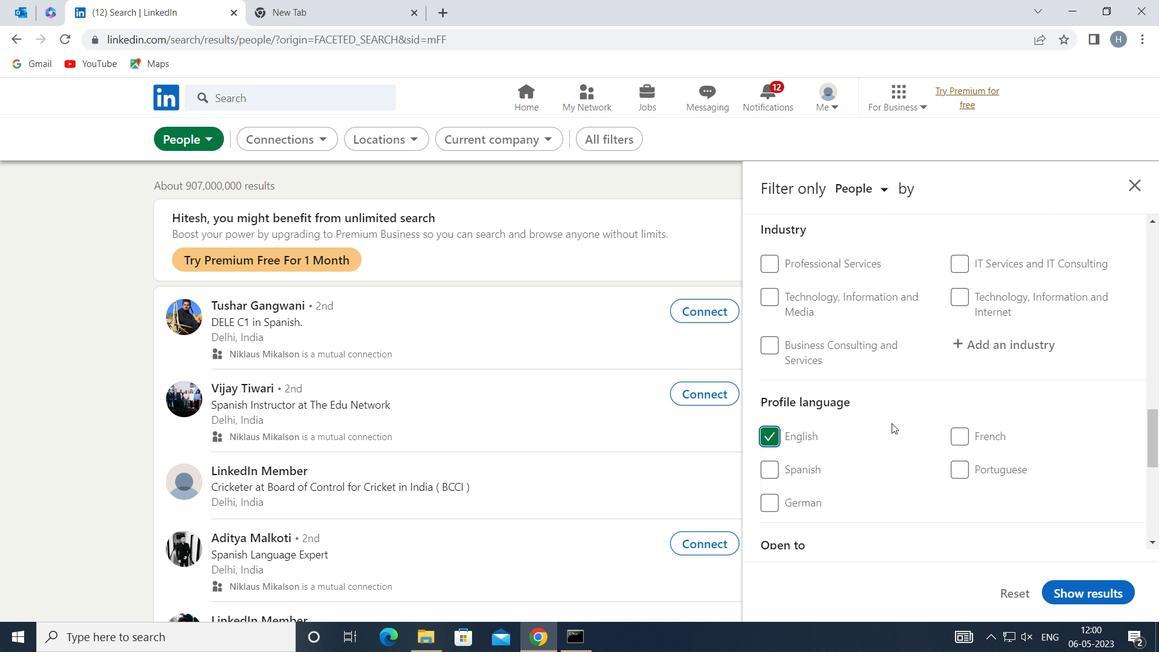 
Action: Mouse scrolled (886, 437) with delta (0, 0)
Screenshot: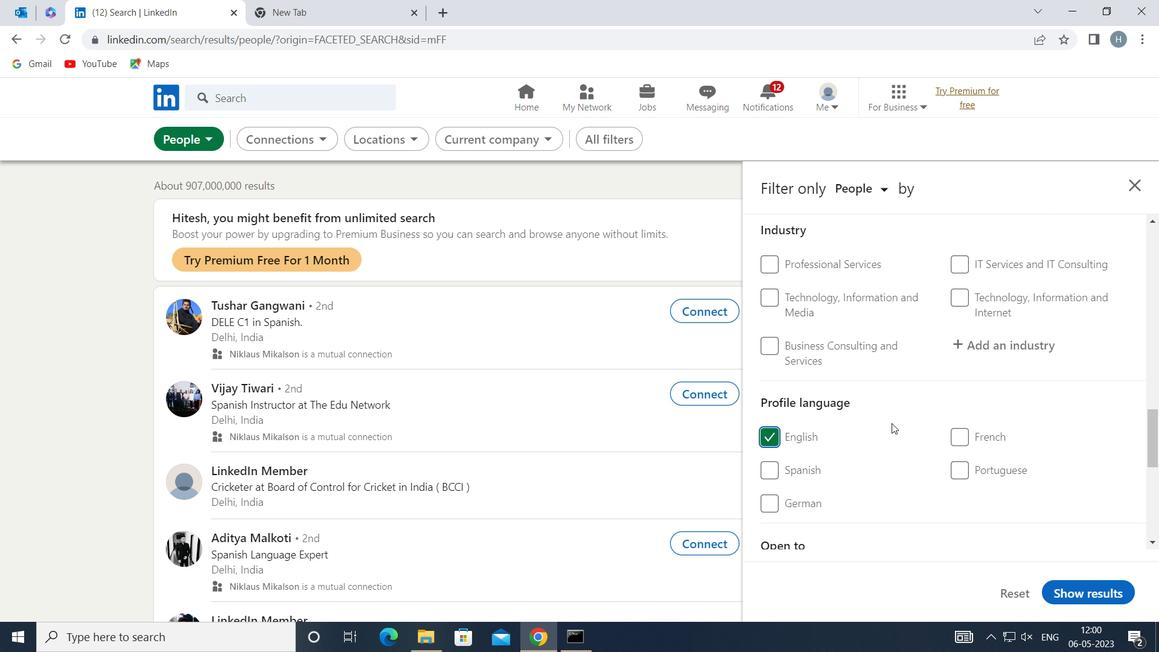
Action: Mouse moved to (886, 434)
Screenshot: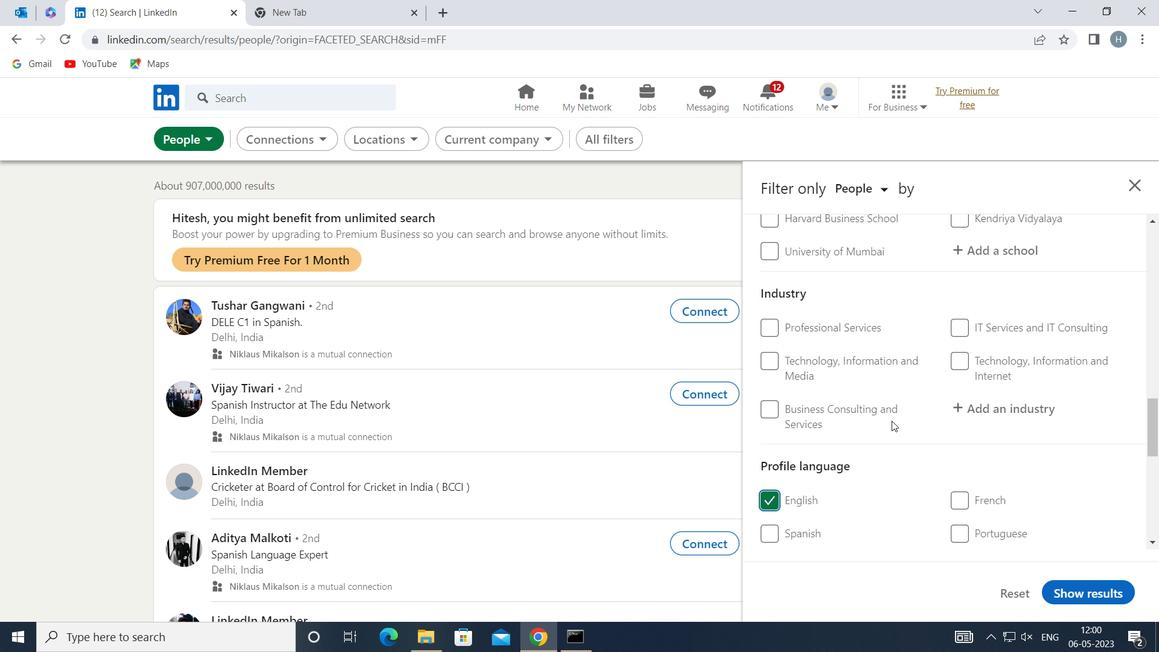 
Action: Mouse scrolled (886, 434) with delta (0, 0)
Screenshot: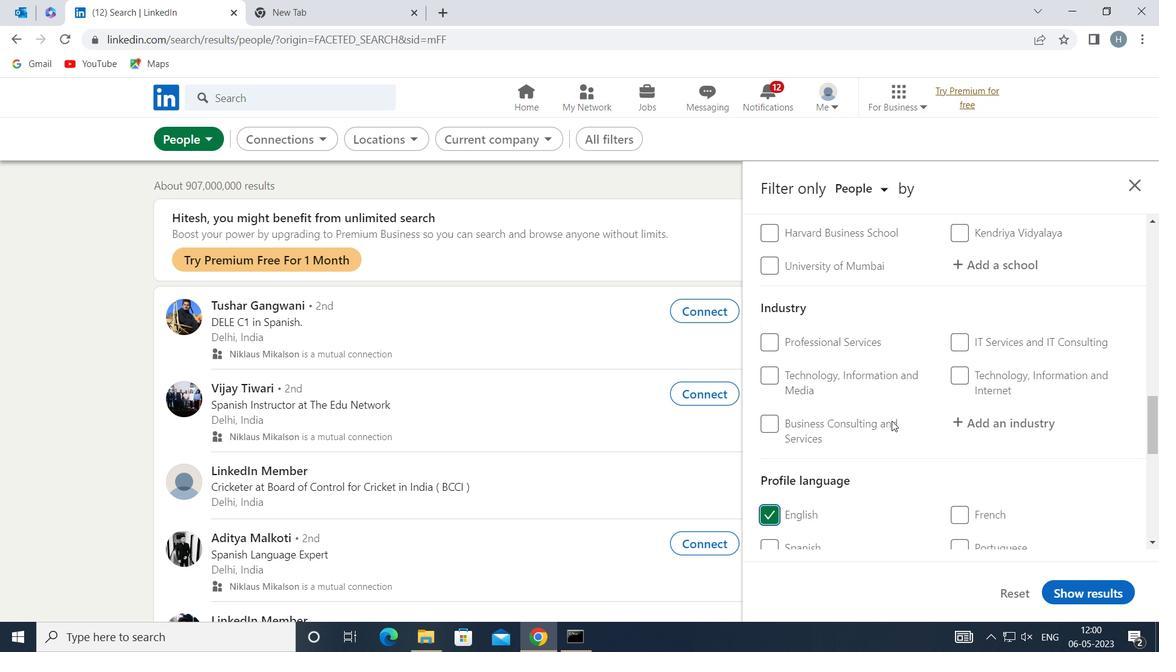 
Action: Mouse scrolled (886, 434) with delta (0, 0)
Screenshot: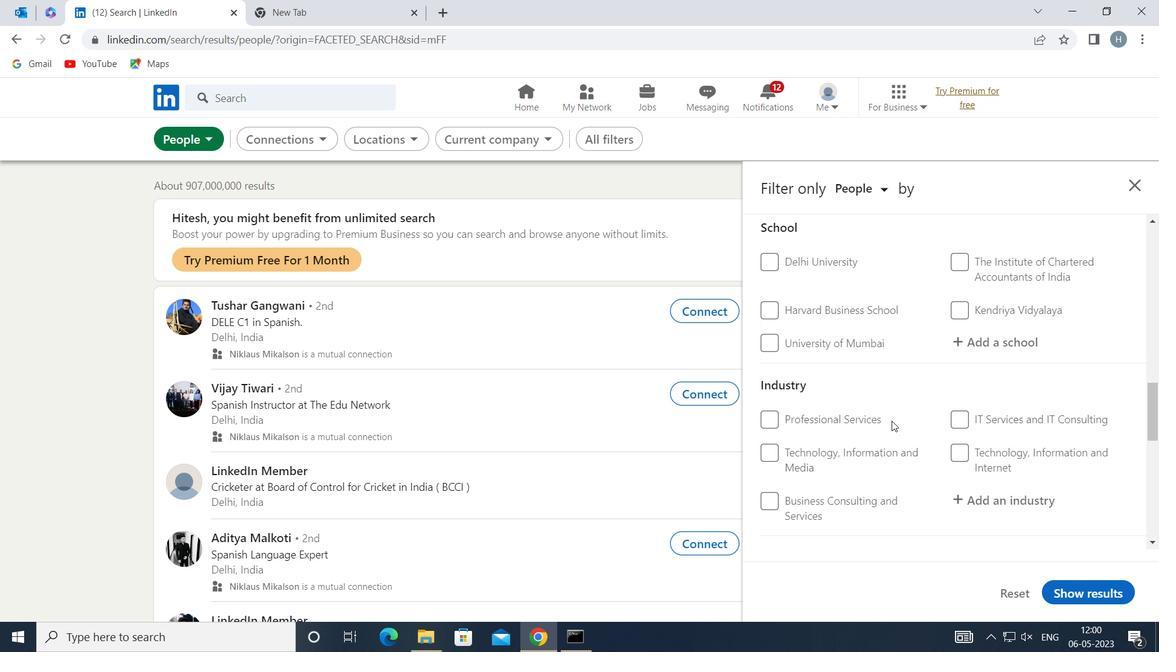 
Action: Mouse scrolled (886, 434) with delta (0, 0)
Screenshot: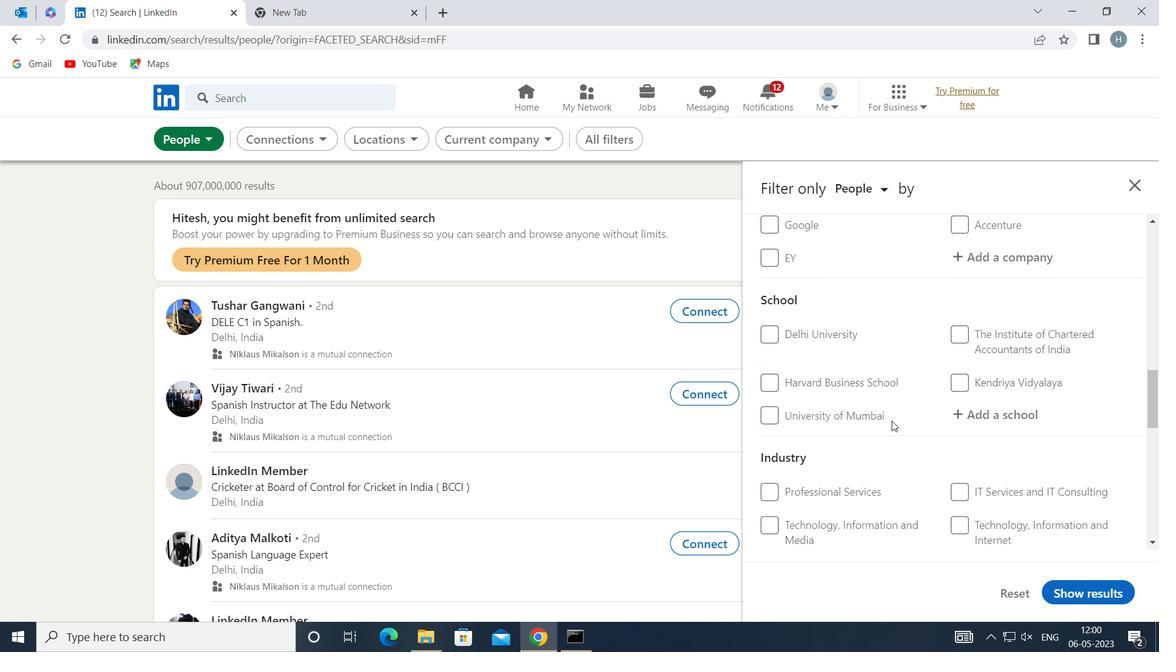 
Action: Mouse scrolled (886, 434) with delta (0, 0)
Screenshot: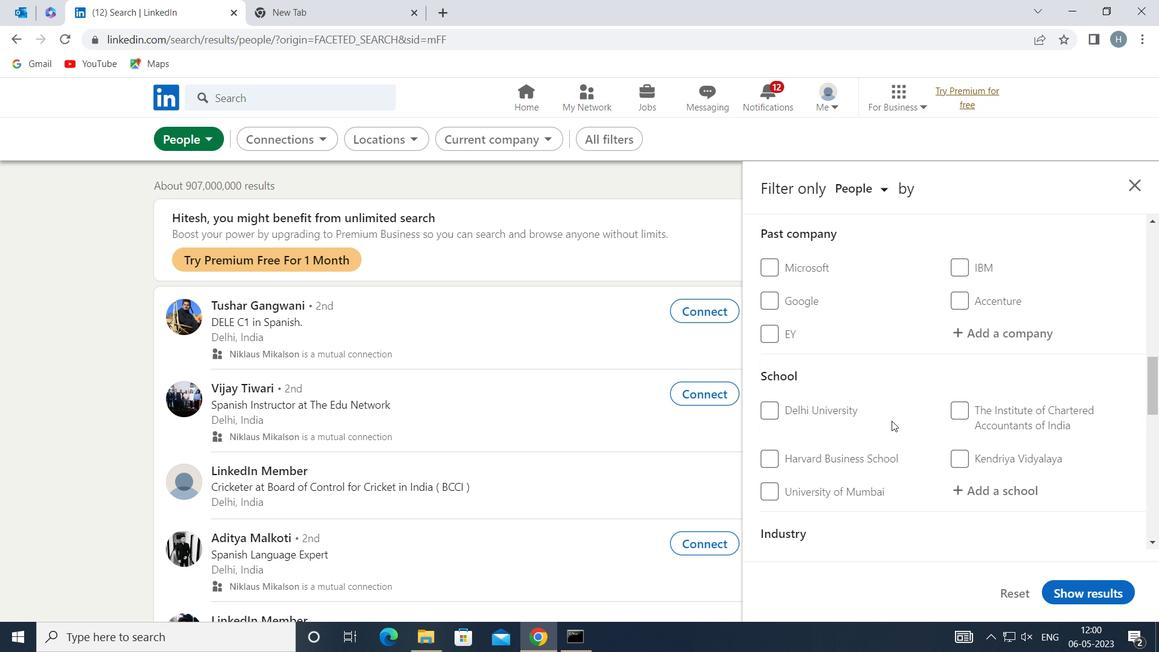 
Action: Mouse scrolled (886, 434) with delta (0, 0)
Screenshot: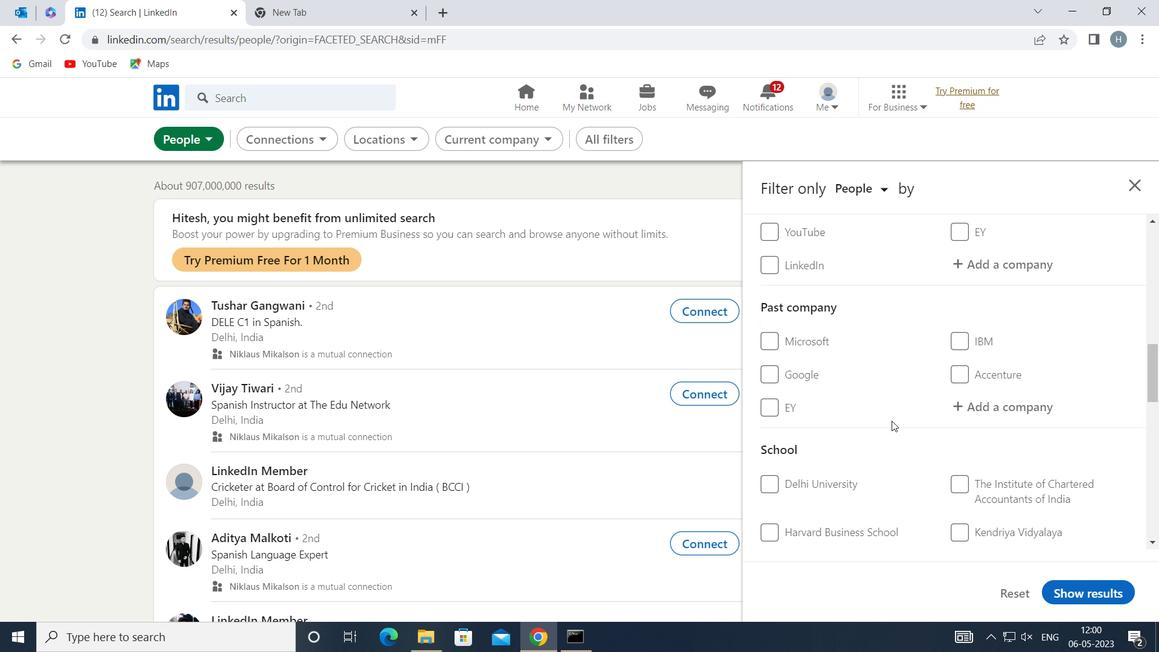 
Action: Mouse scrolled (886, 434) with delta (0, 0)
Screenshot: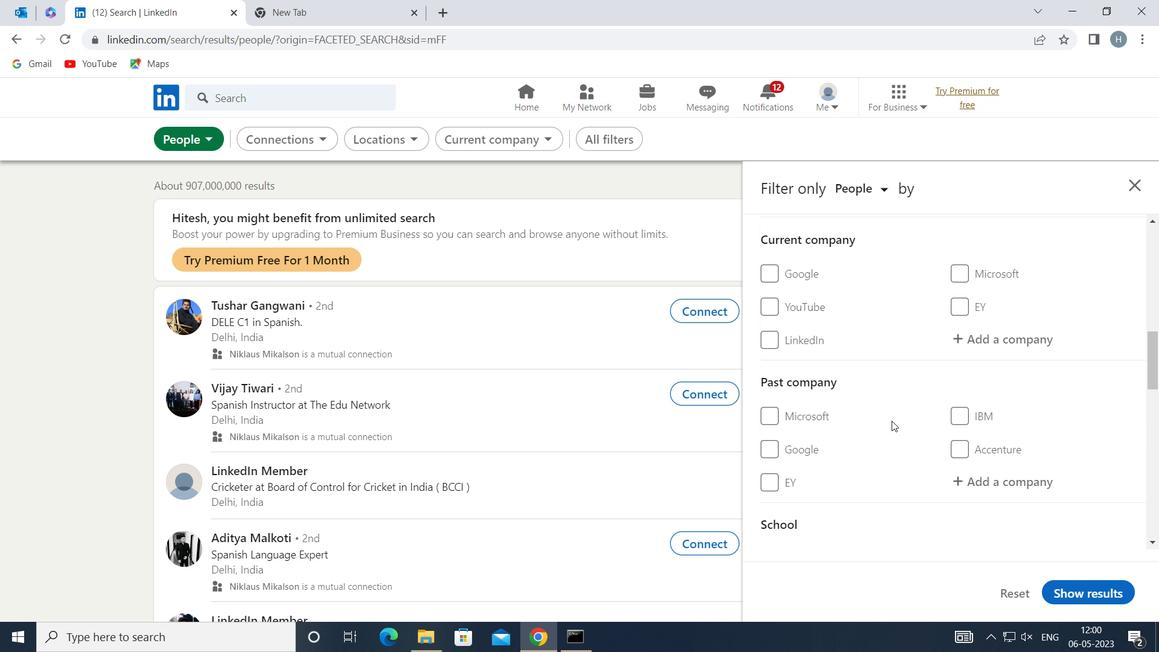 
Action: Mouse moved to (953, 427)
Screenshot: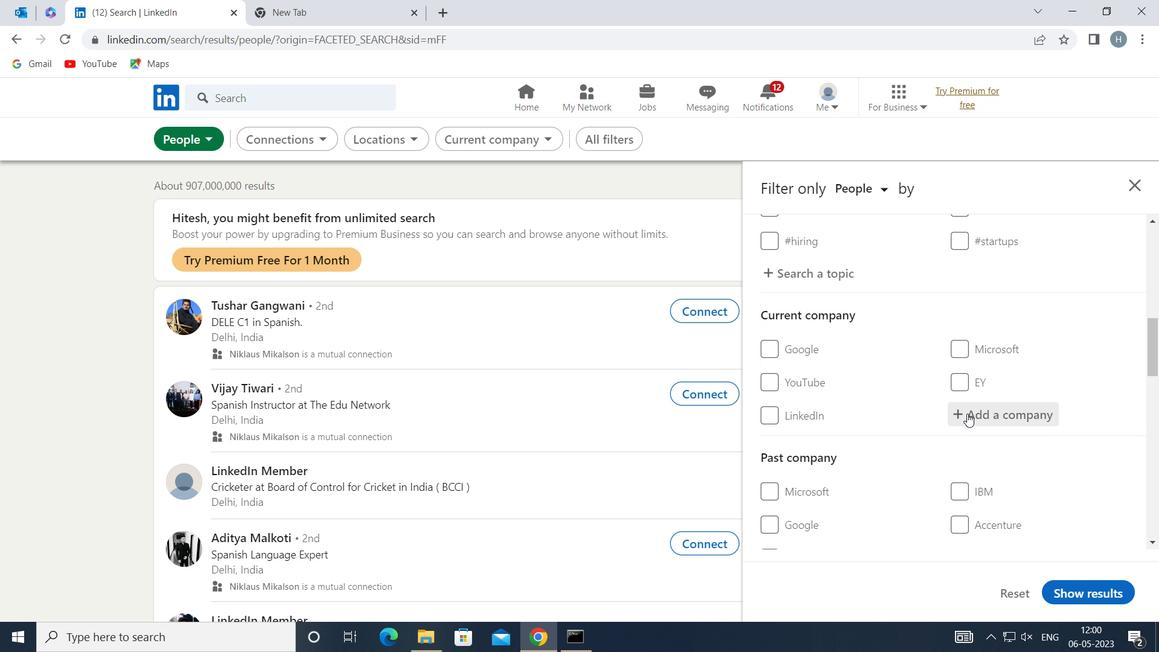 
Action: Mouse pressed left at (953, 427)
Screenshot: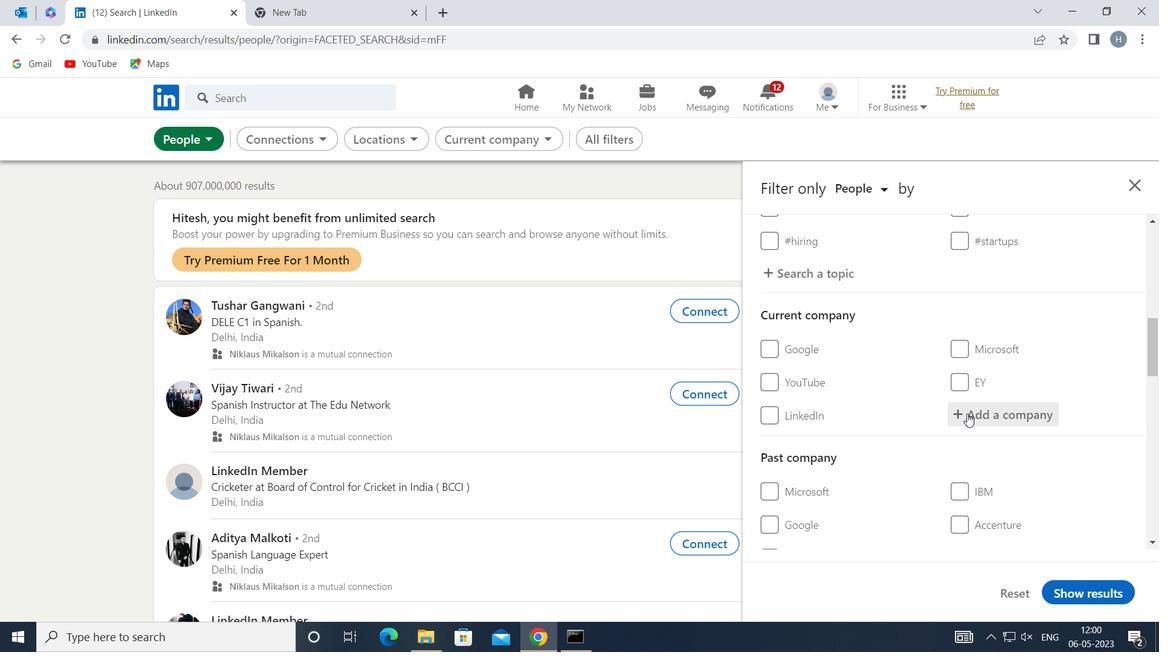 
Action: Key pressed <Key.shift>PHARMA<Key.space>JOBS
Screenshot: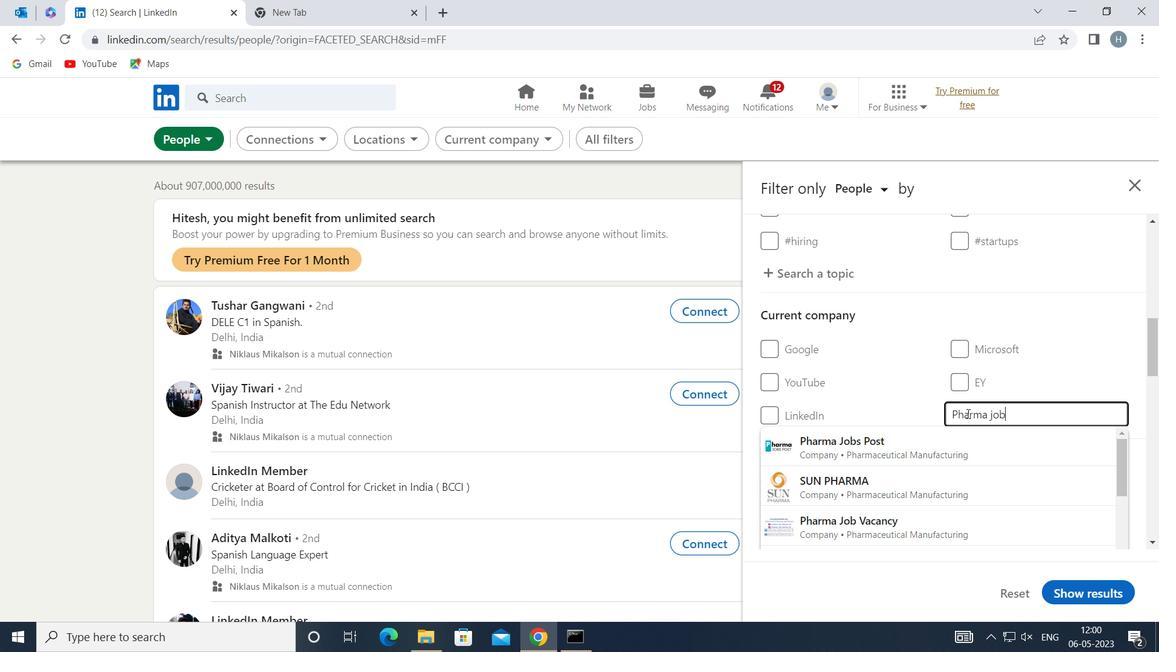 
Action: Mouse moved to (934, 459)
Screenshot: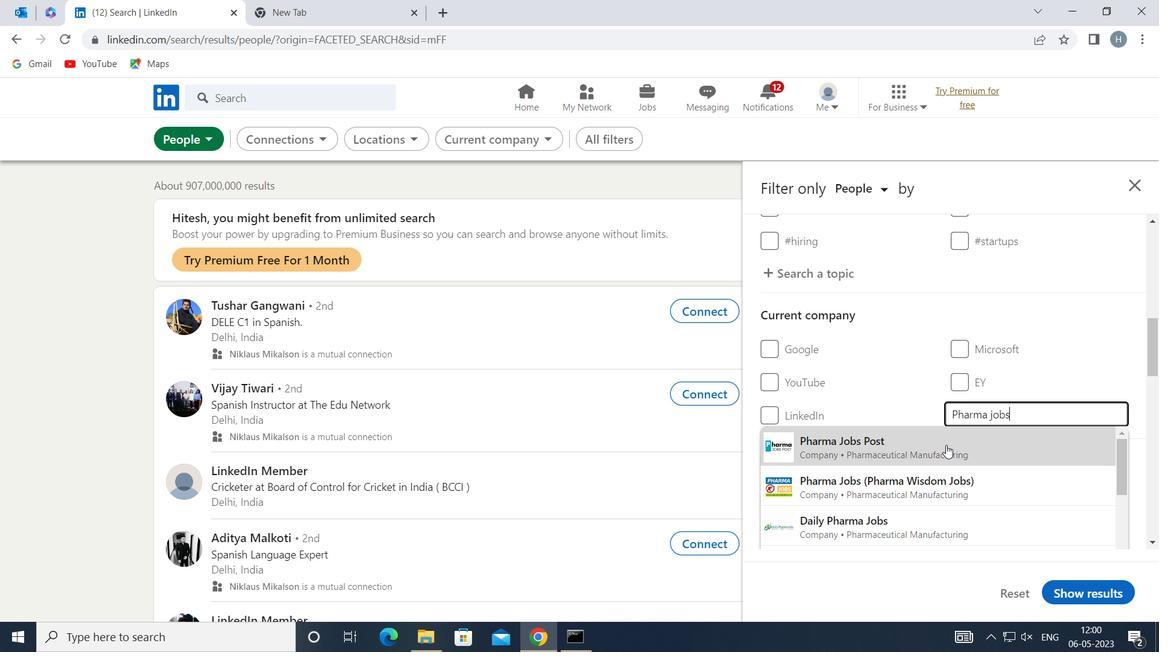 
Action: Mouse pressed left at (934, 459)
Screenshot: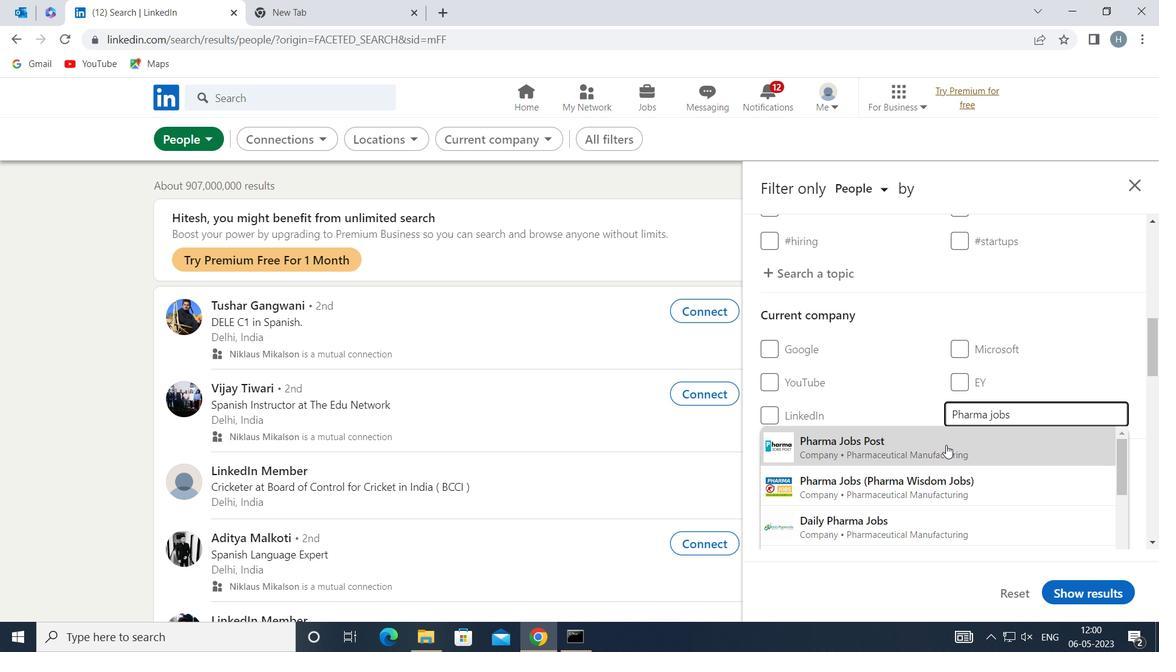 
Action: Mouse moved to (897, 460)
Screenshot: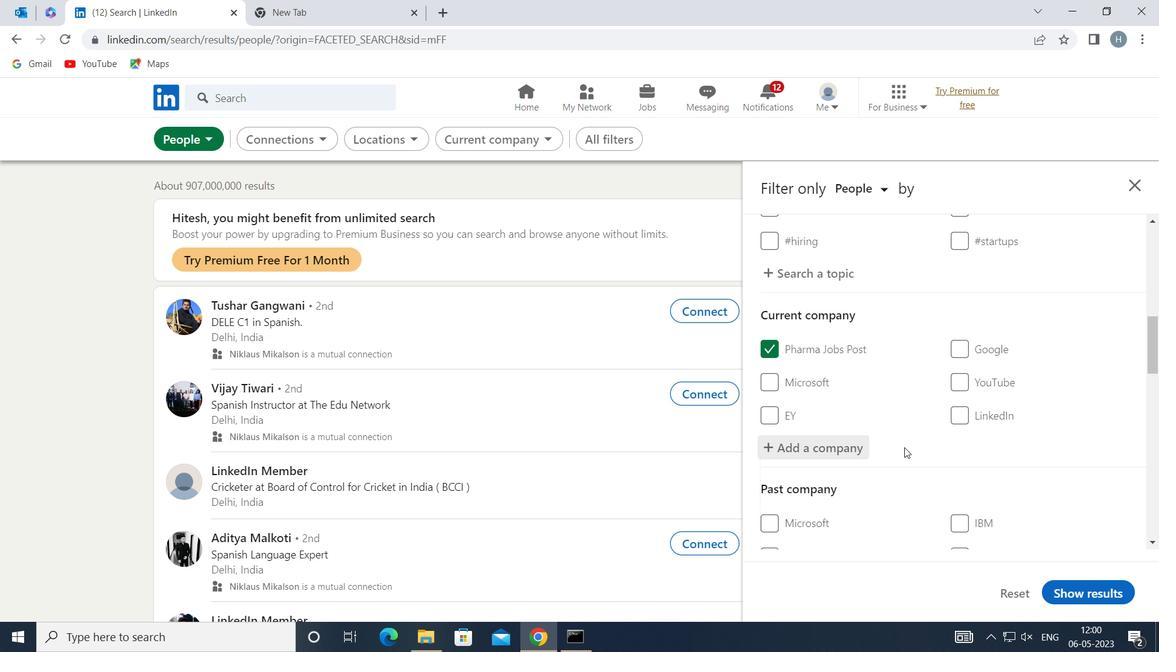
Action: Mouse scrolled (897, 460) with delta (0, 0)
Screenshot: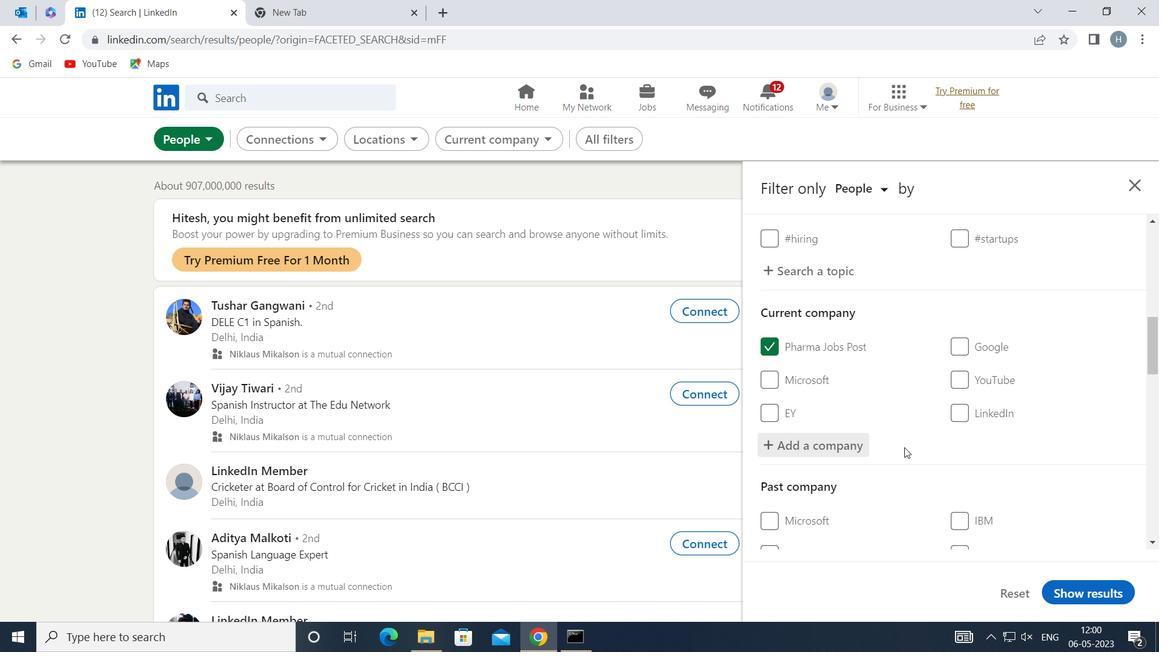 
Action: Mouse moved to (897, 459)
Screenshot: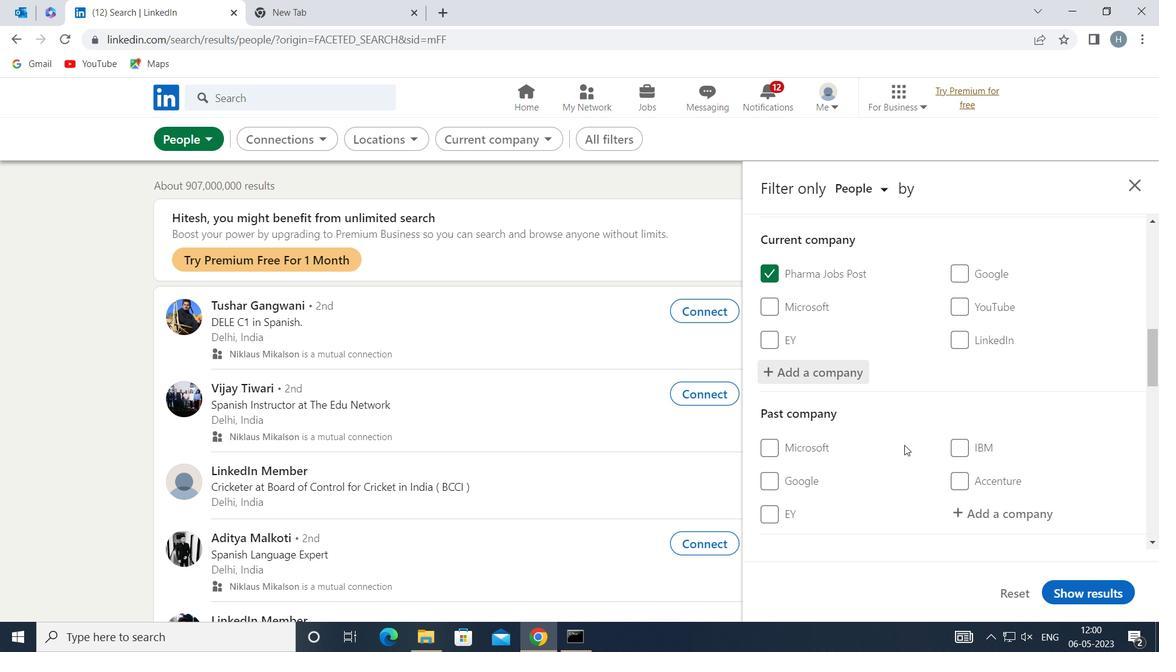 
Action: Mouse scrolled (897, 458) with delta (0, 0)
Screenshot: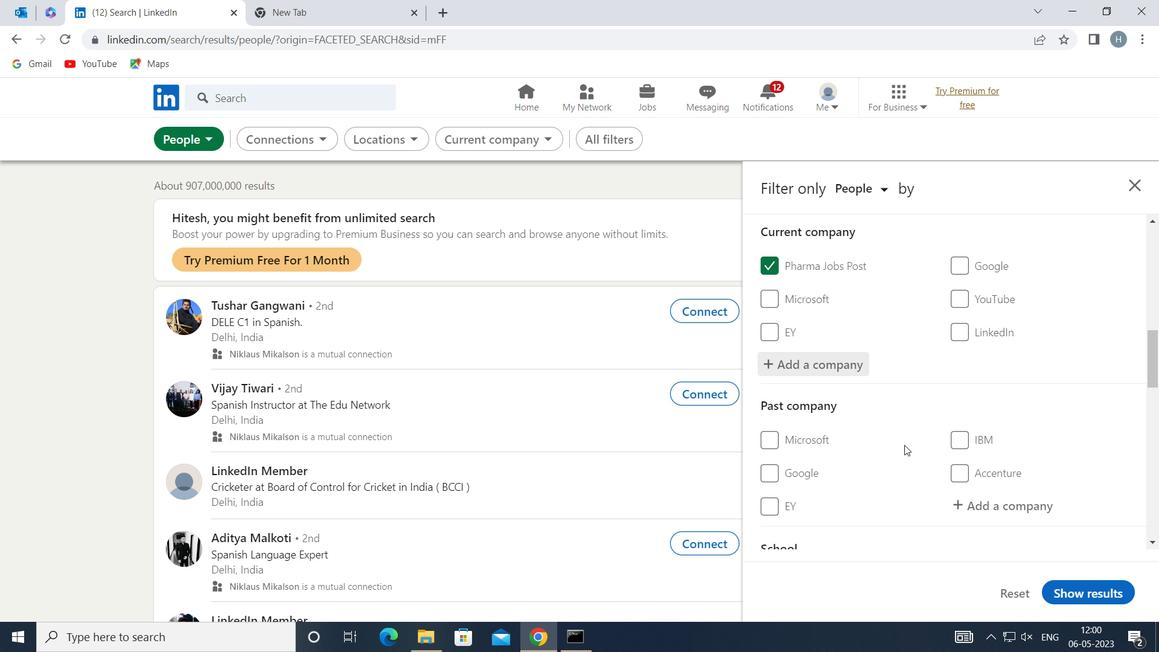
Action: Mouse scrolled (897, 458) with delta (0, 0)
Screenshot: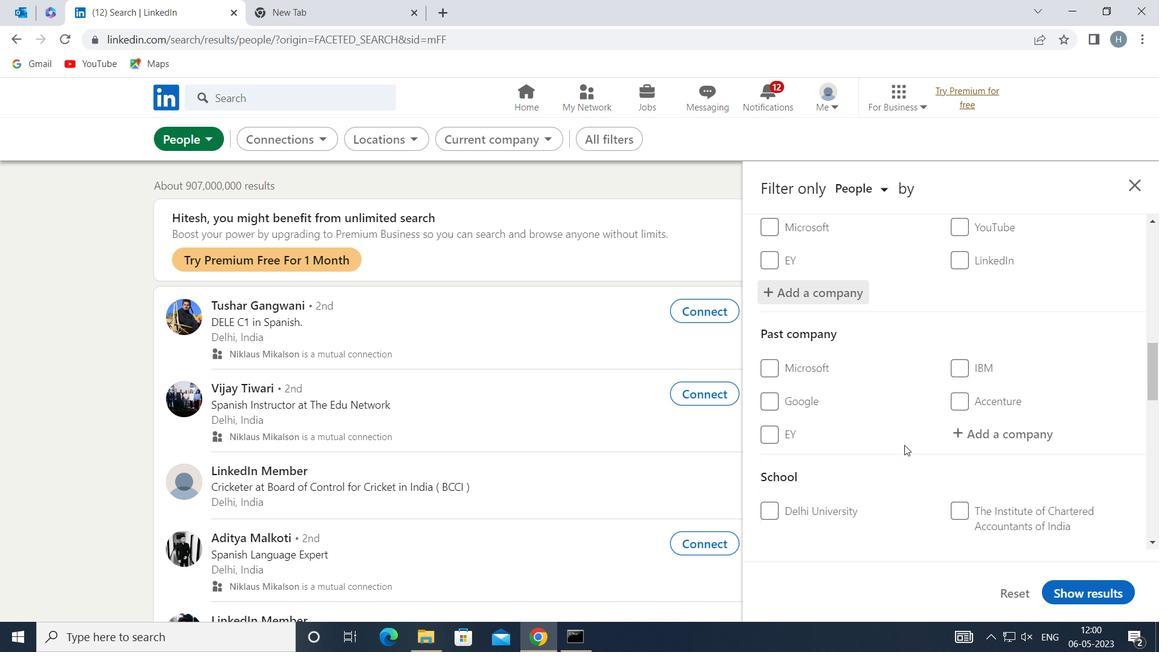 
Action: Mouse scrolled (897, 458) with delta (0, 0)
Screenshot: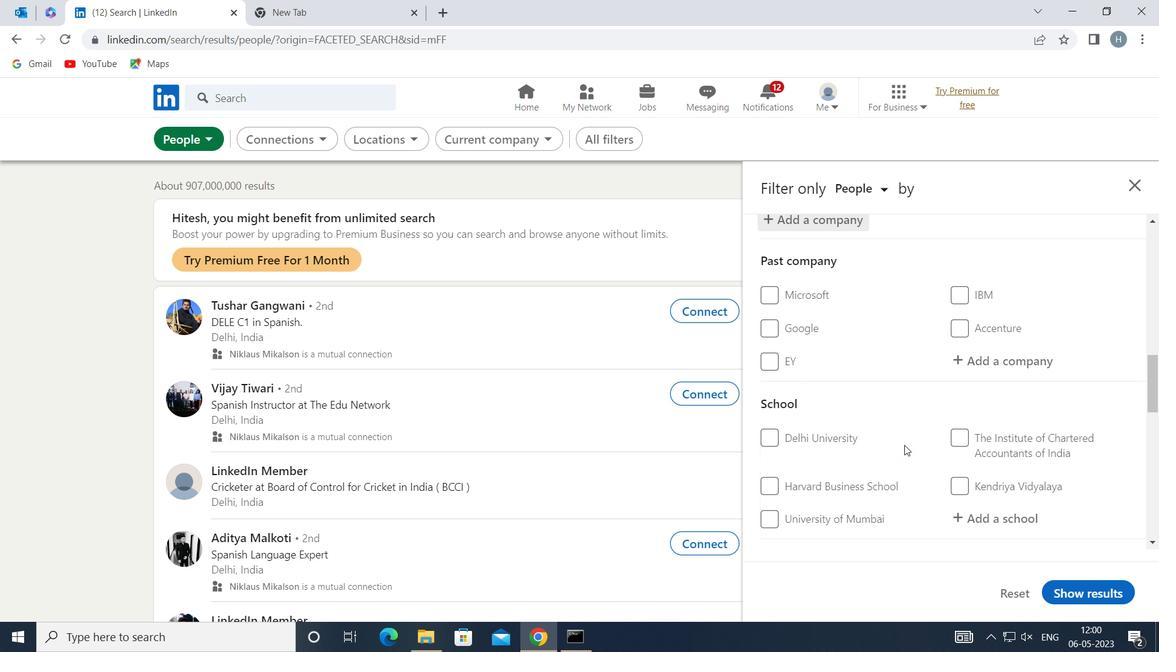
Action: Mouse moved to (967, 453)
Screenshot: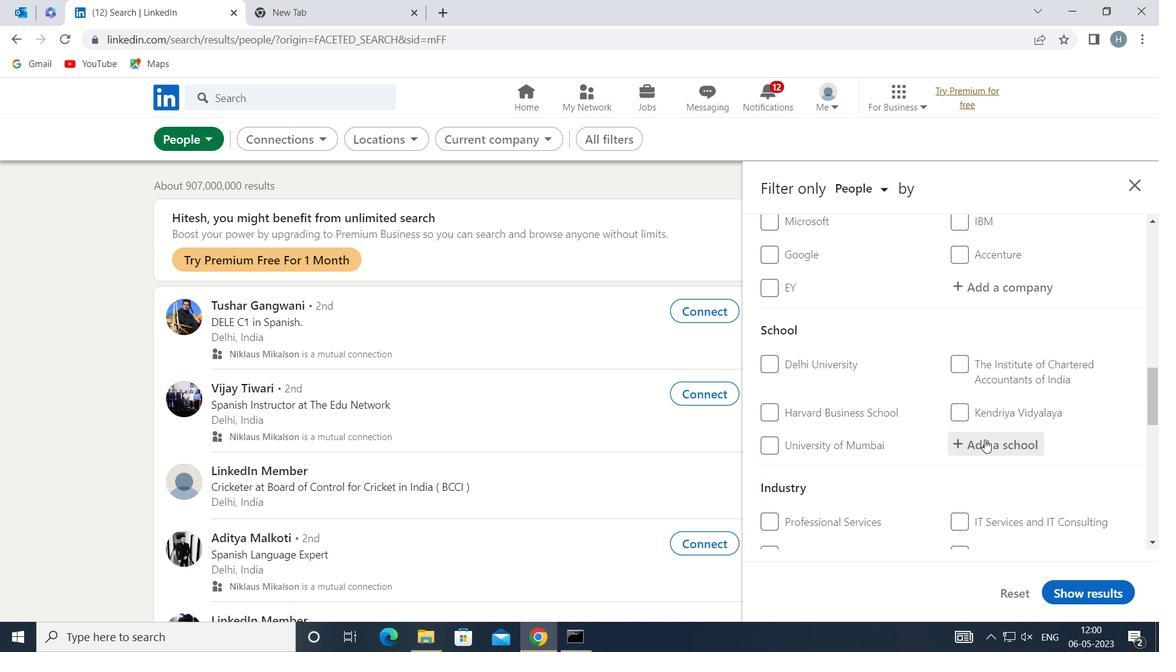 
Action: Mouse pressed left at (967, 453)
Screenshot: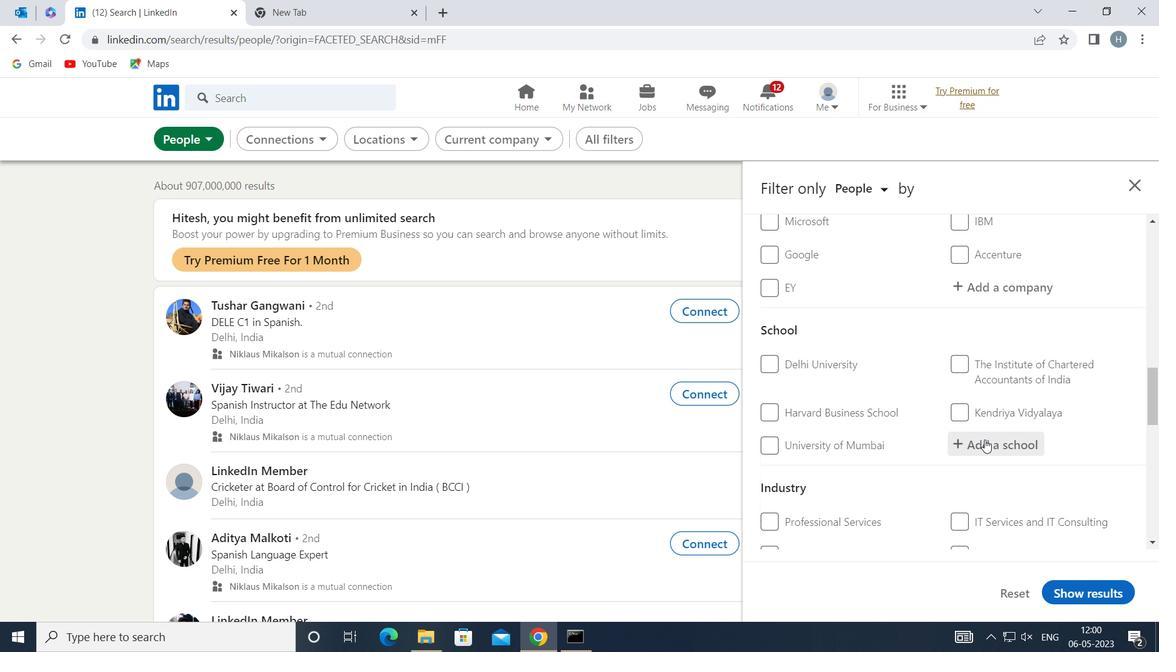 
Action: Mouse moved to (962, 452)
Screenshot: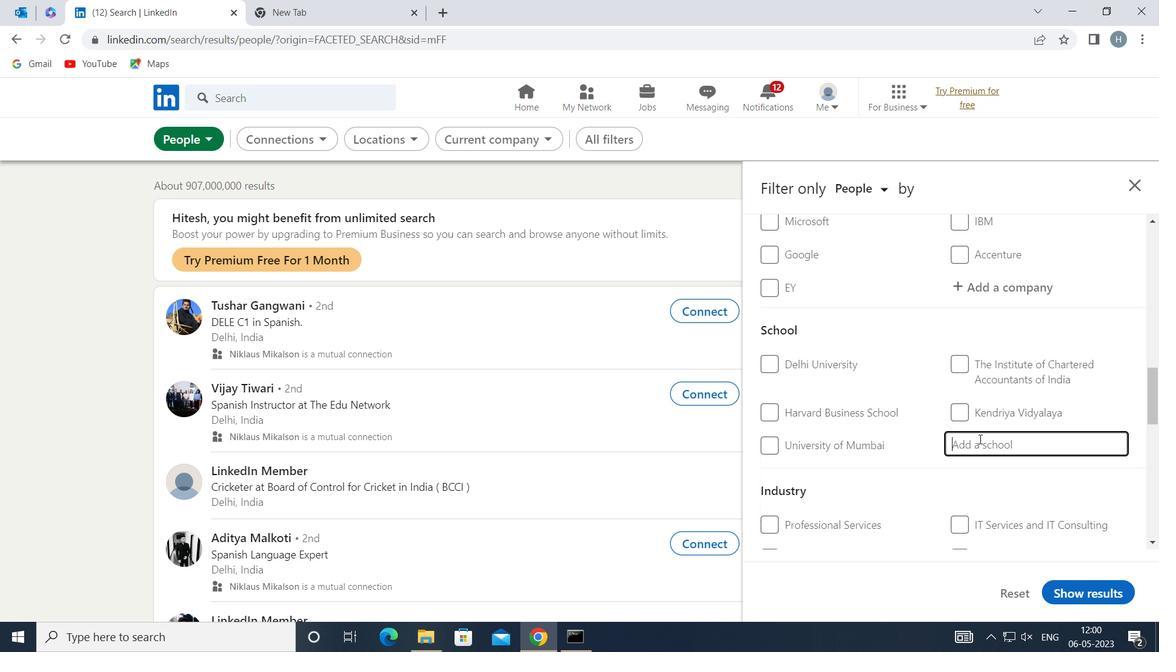 
Action: Key pressed <Key.shift><Key.shift><Key.shift>CMR<Key.space>GR<Key.backspace>ROUP
Screenshot: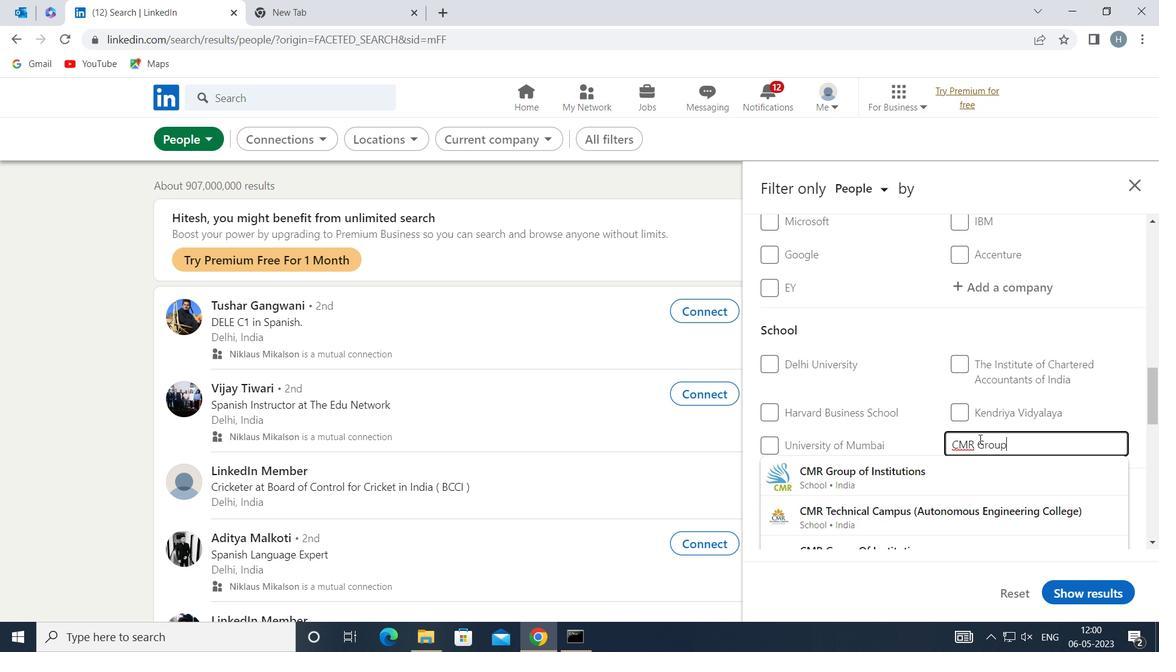 
Action: Mouse moved to (894, 495)
Screenshot: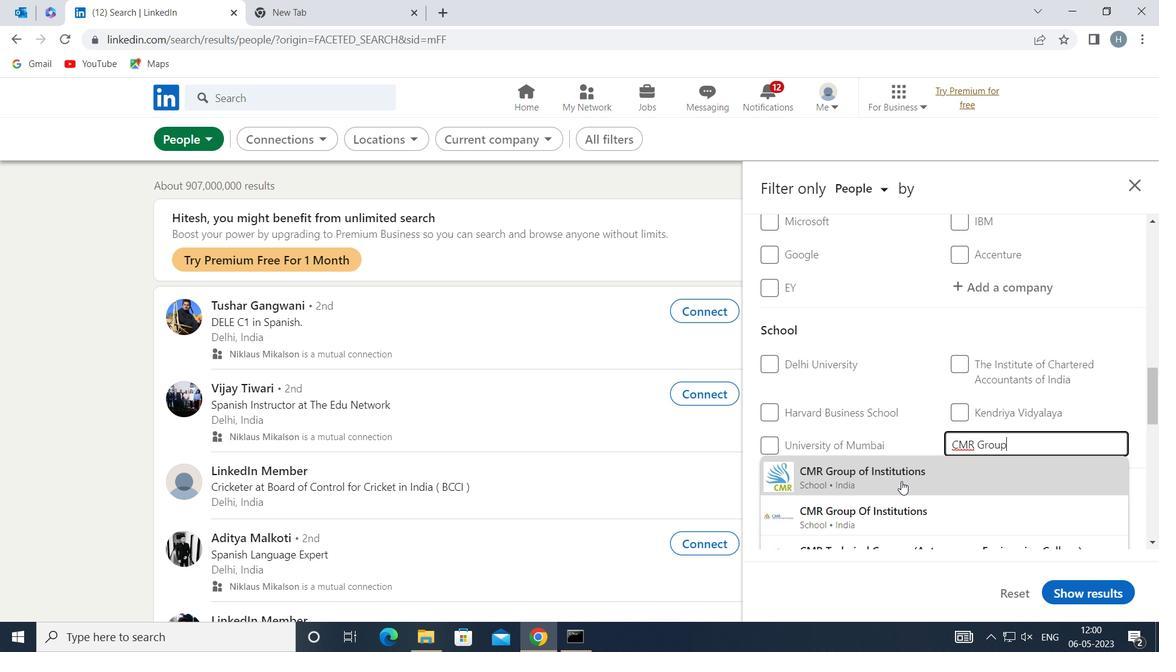 
Action: Mouse pressed left at (894, 495)
Screenshot: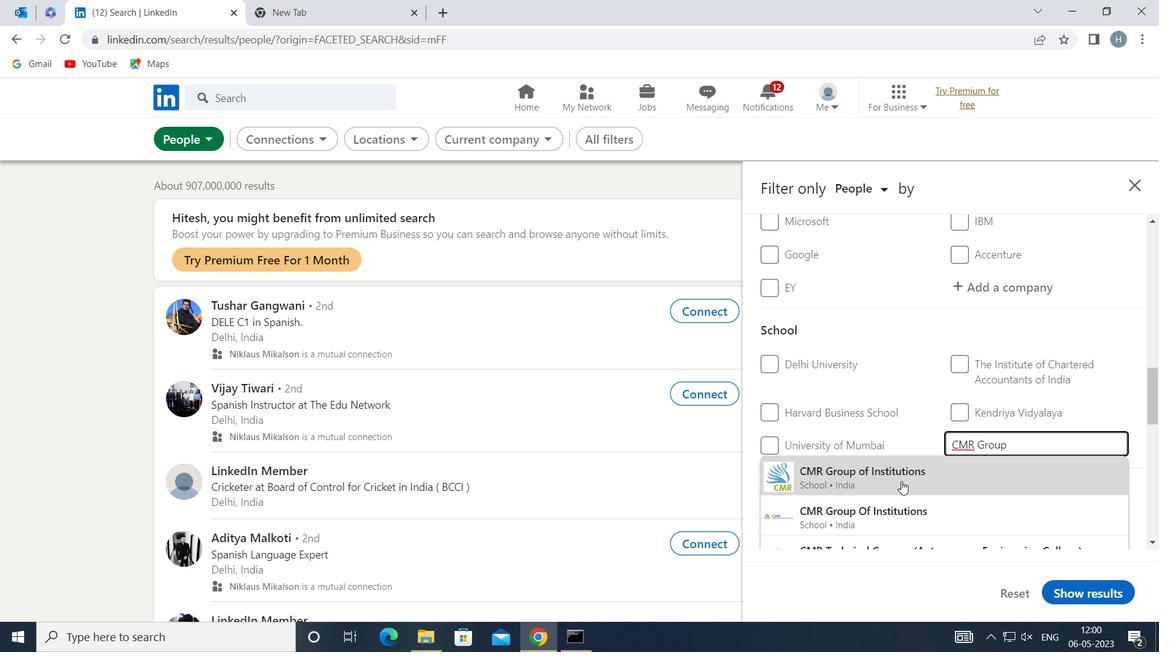 
Action: Mouse moved to (856, 465)
Screenshot: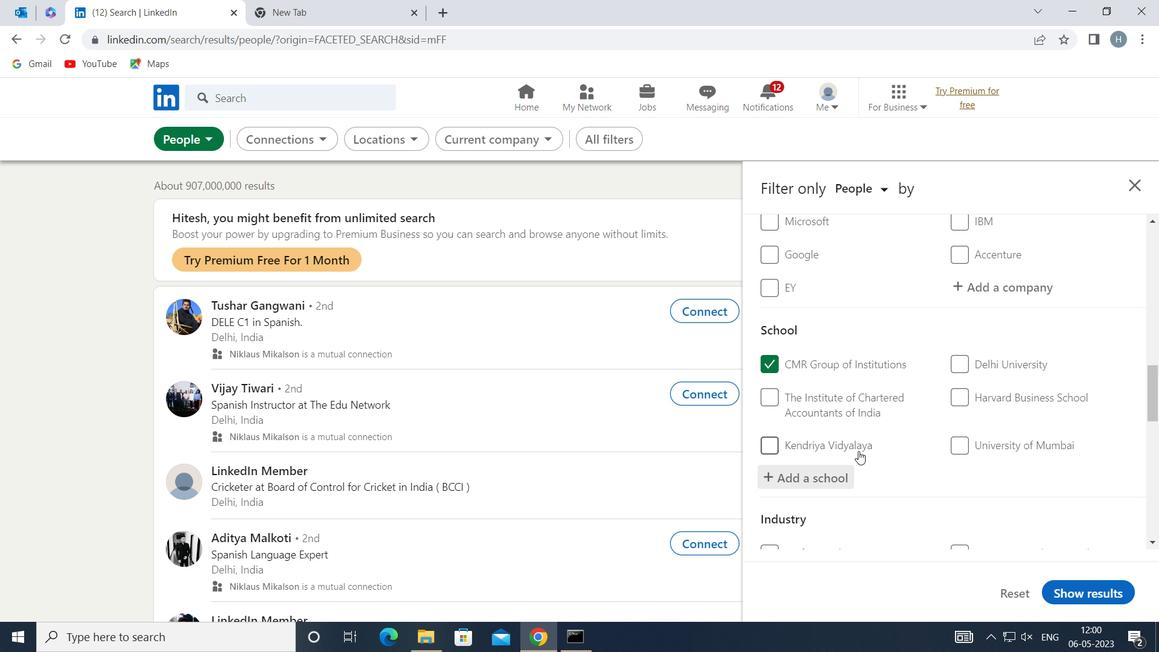 
Action: Mouse scrolled (856, 465) with delta (0, 0)
Screenshot: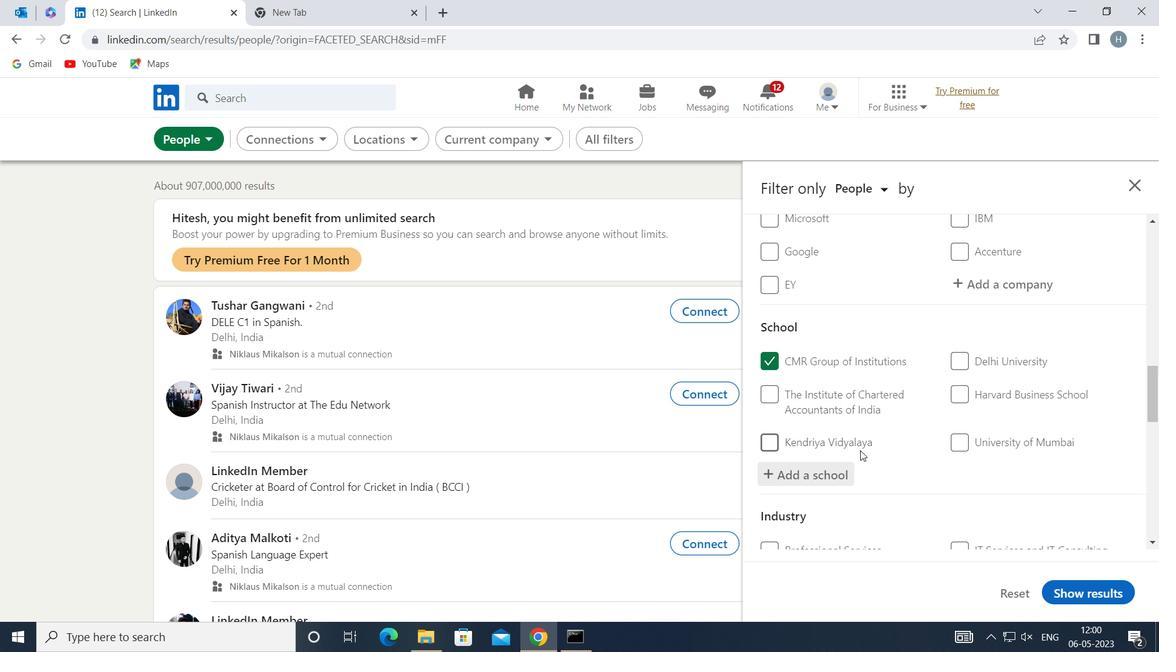 
Action: Mouse moved to (871, 456)
Screenshot: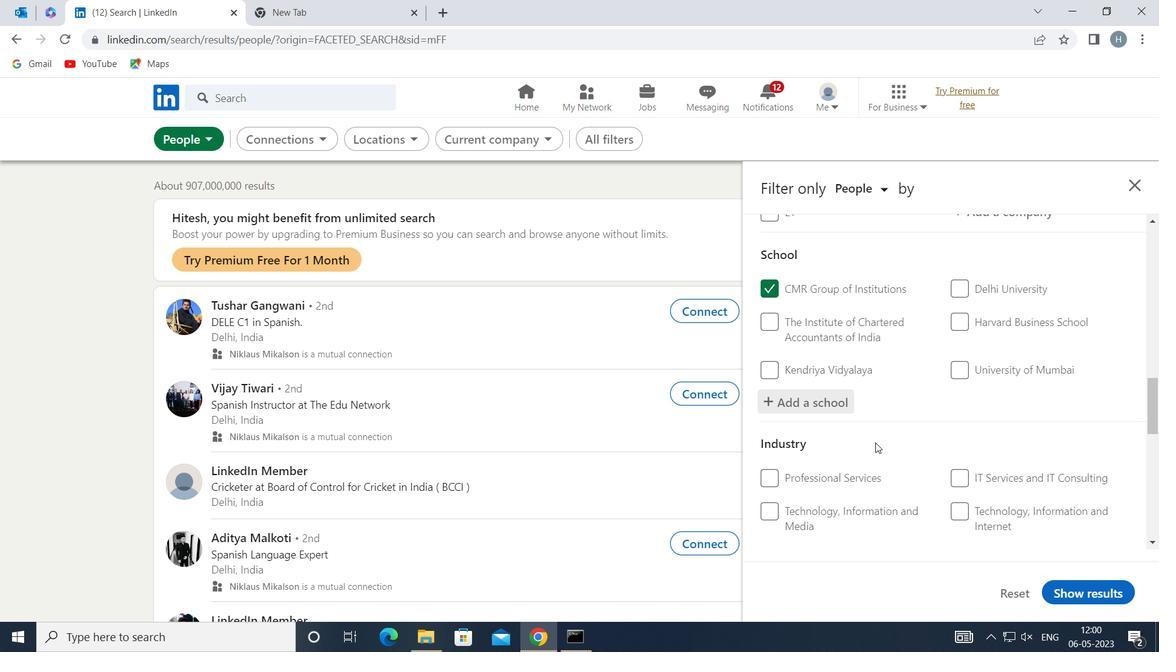 
Action: Mouse scrolled (871, 456) with delta (0, 0)
Screenshot: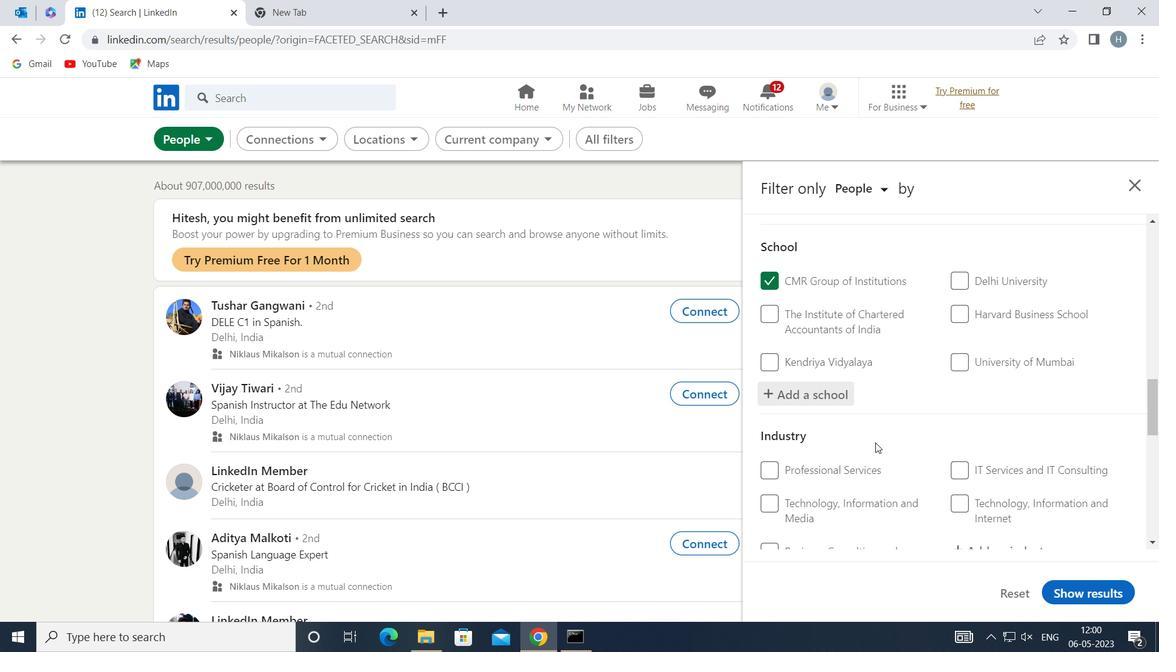 
Action: Mouse moved to (871, 455)
Screenshot: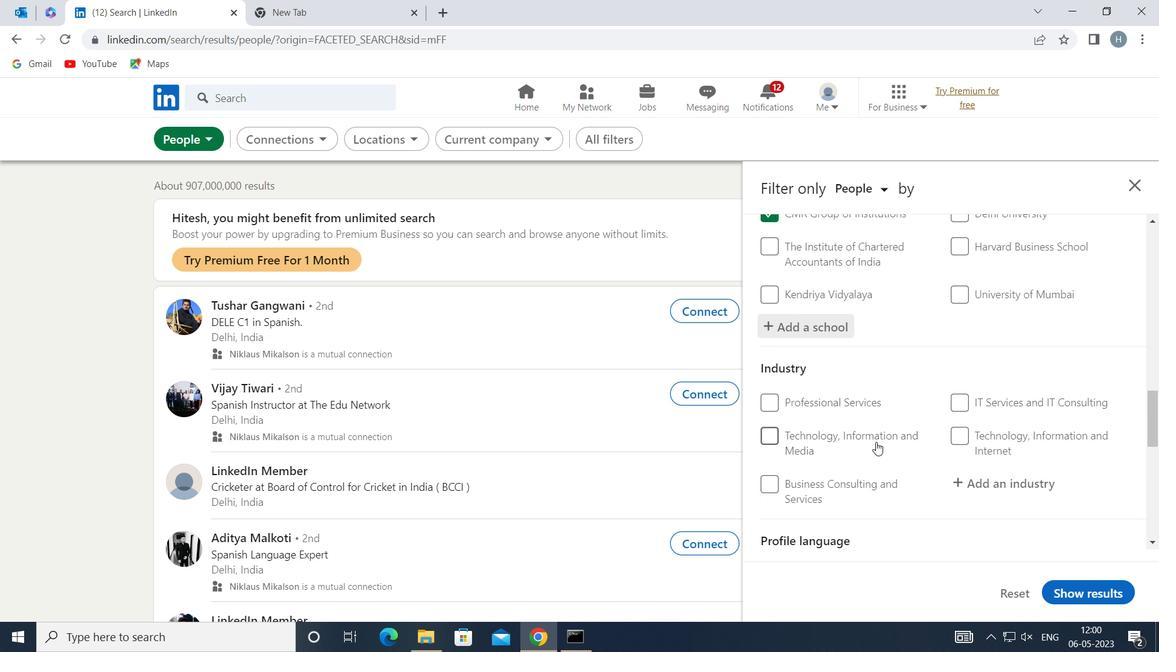 
Action: Mouse scrolled (871, 454) with delta (0, 0)
Screenshot: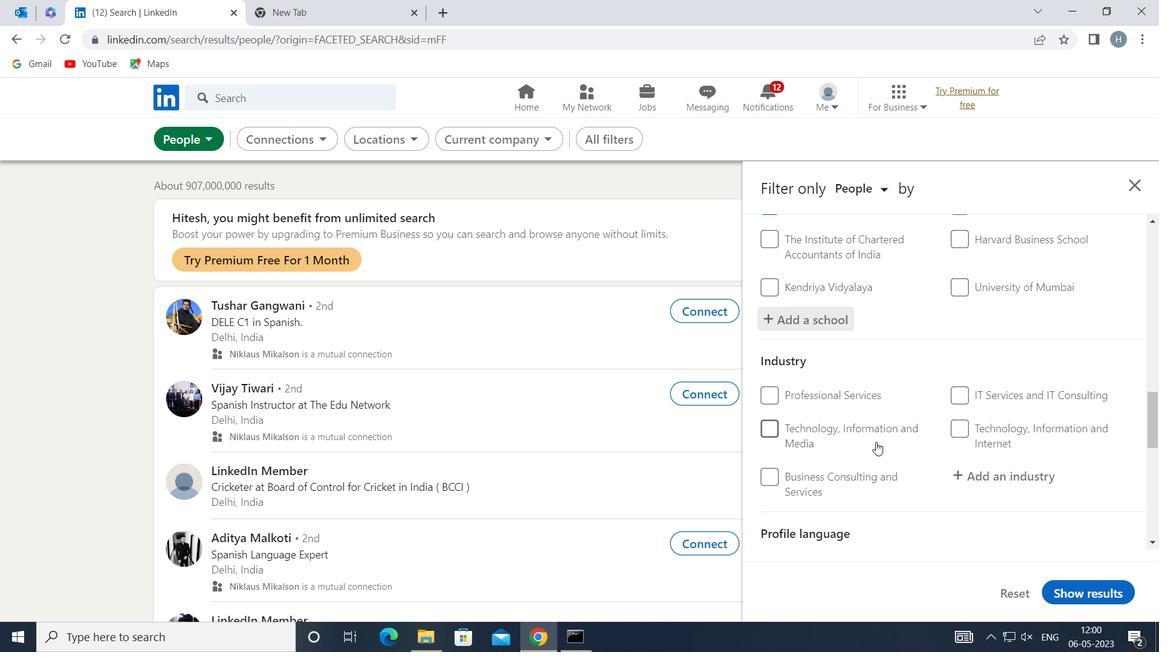
Action: Mouse moved to (990, 423)
Screenshot: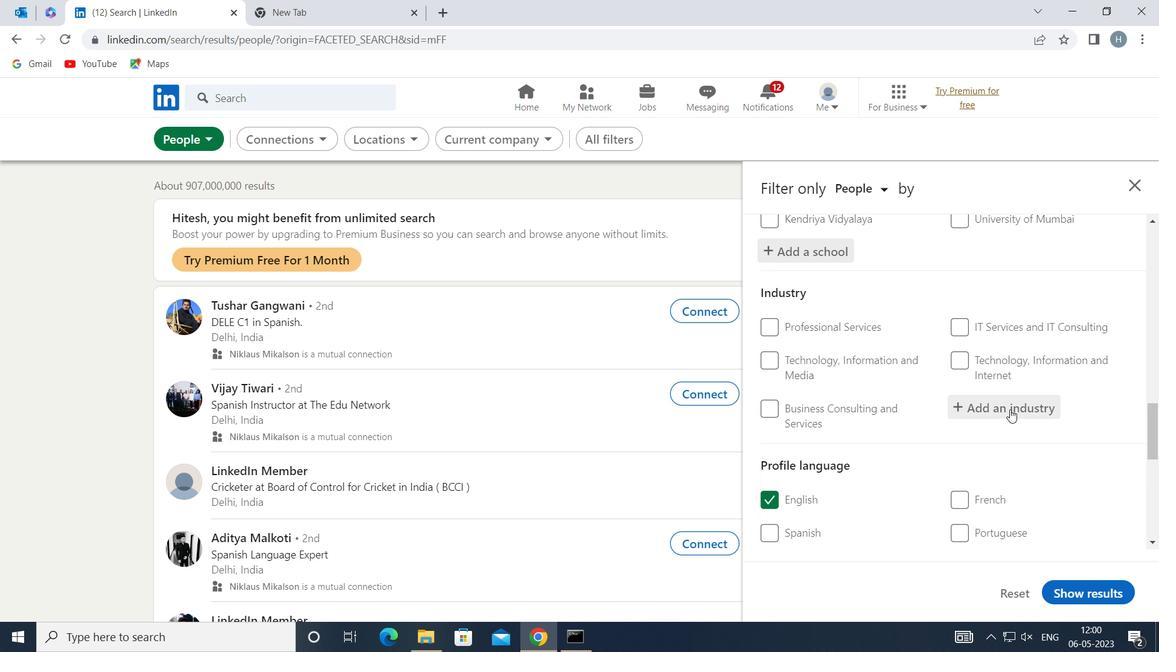 
Action: Mouse pressed left at (990, 423)
Screenshot: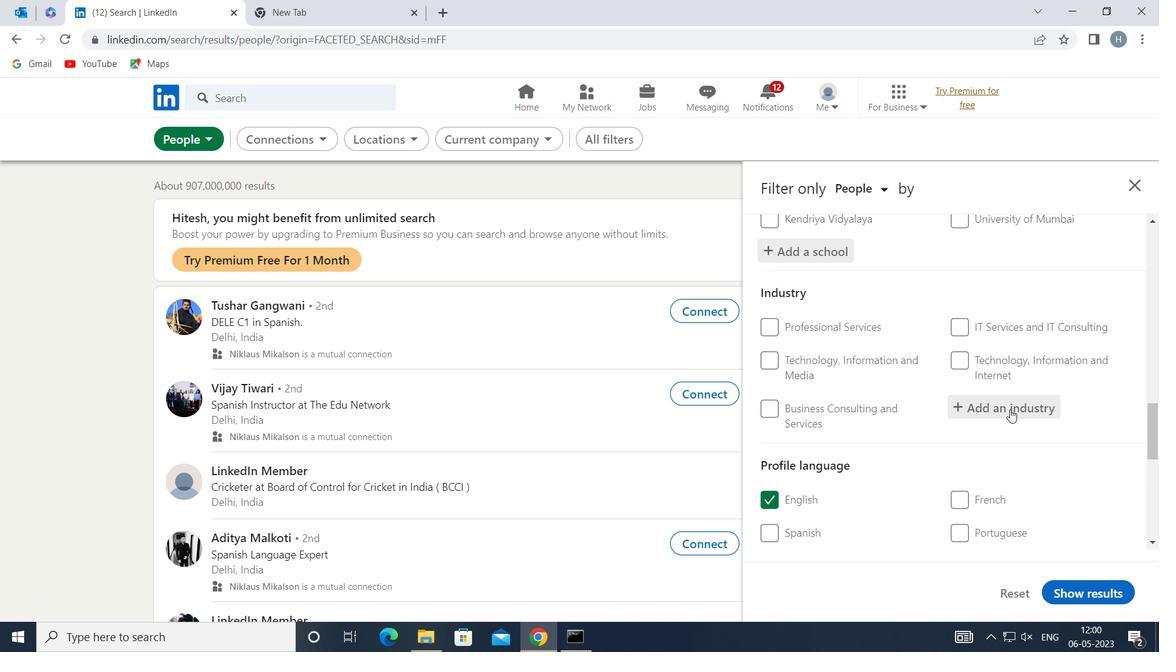 
Action: Key pressed <Key.shift>PERFORMING<Key.space><Key.shift>ART
Screenshot: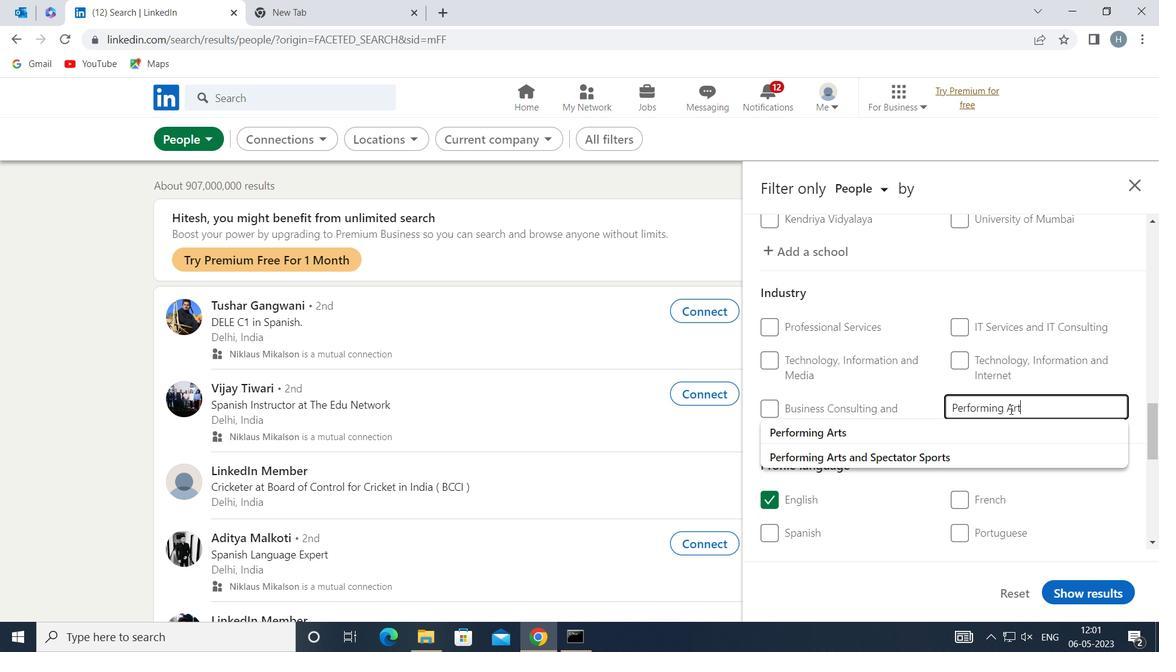 
Action: Mouse moved to (934, 437)
Screenshot: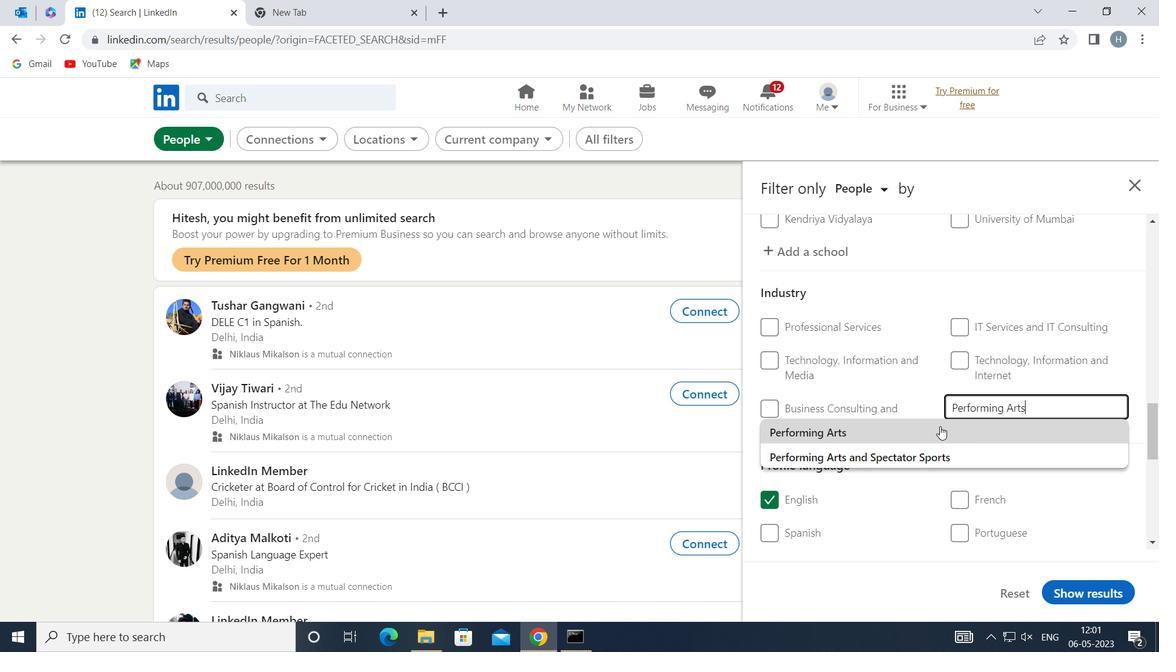 
Action: Key pressed S
Screenshot: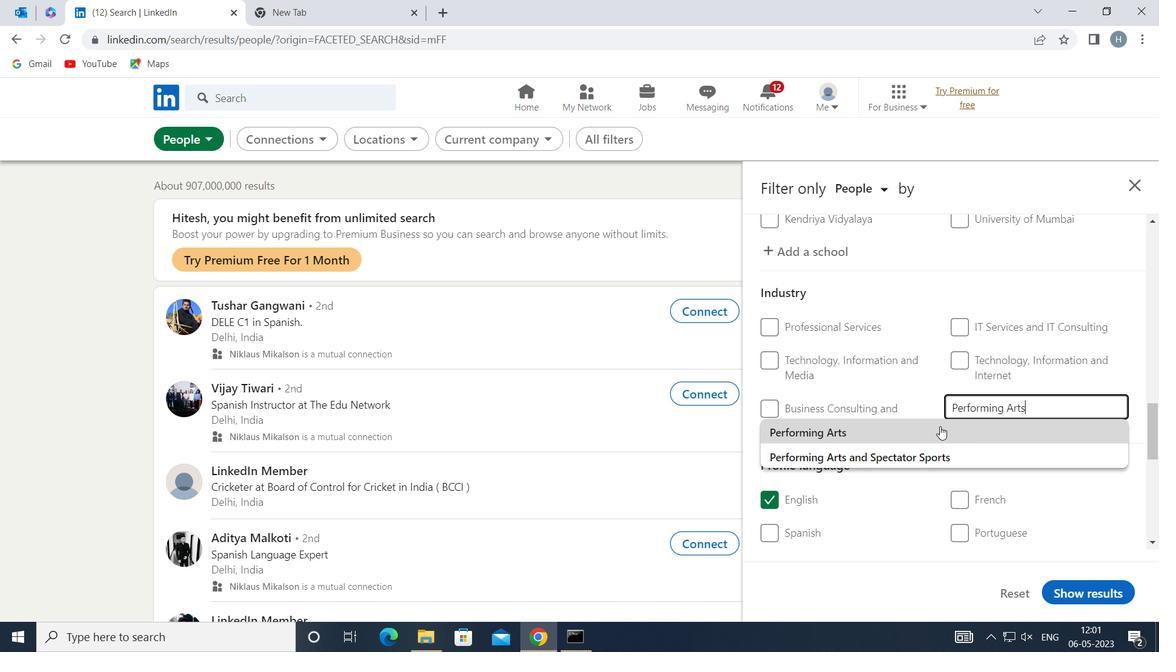 
Action: Mouse moved to (929, 439)
Screenshot: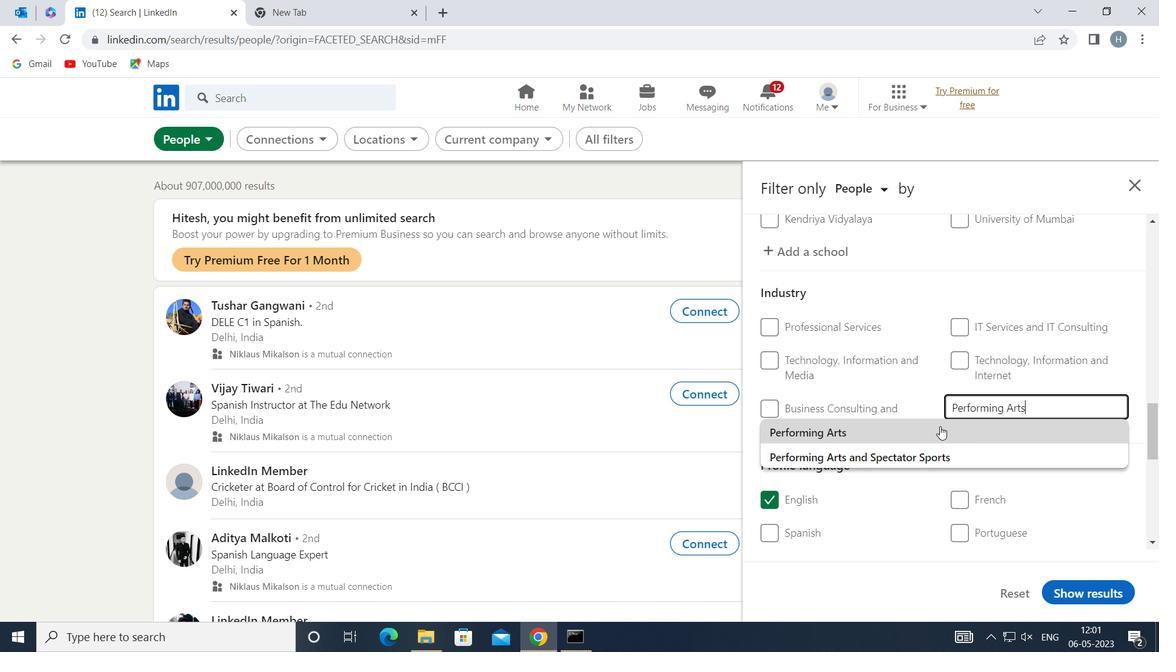 
Action: Mouse pressed left at (929, 439)
Screenshot: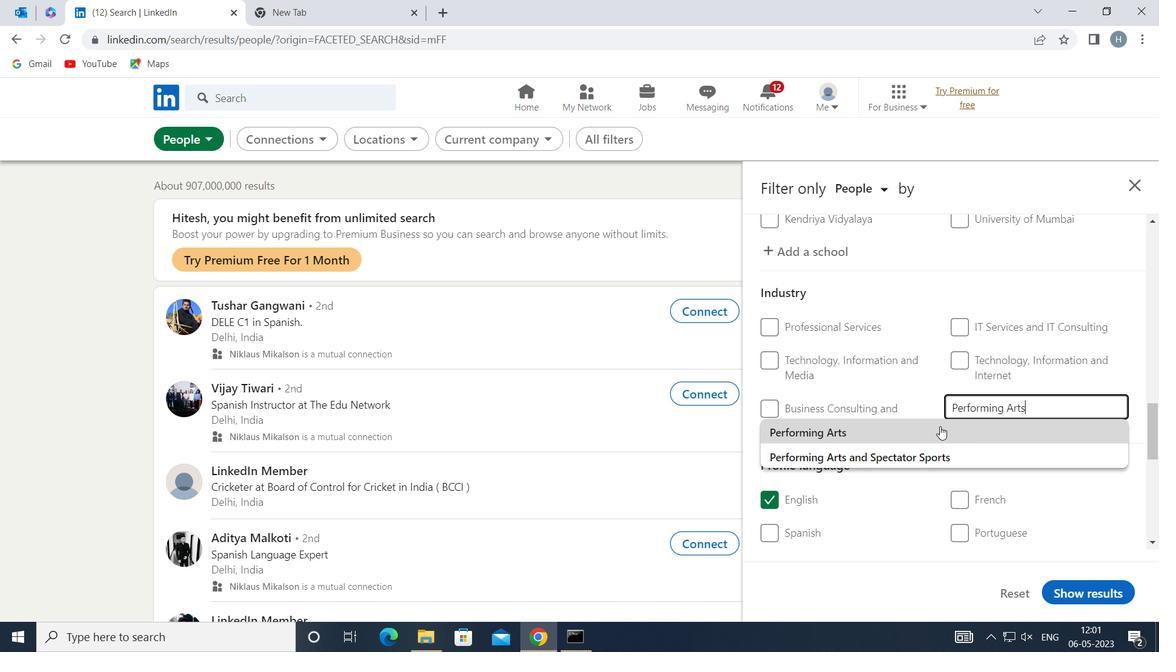 
Action: Mouse moved to (898, 440)
Screenshot: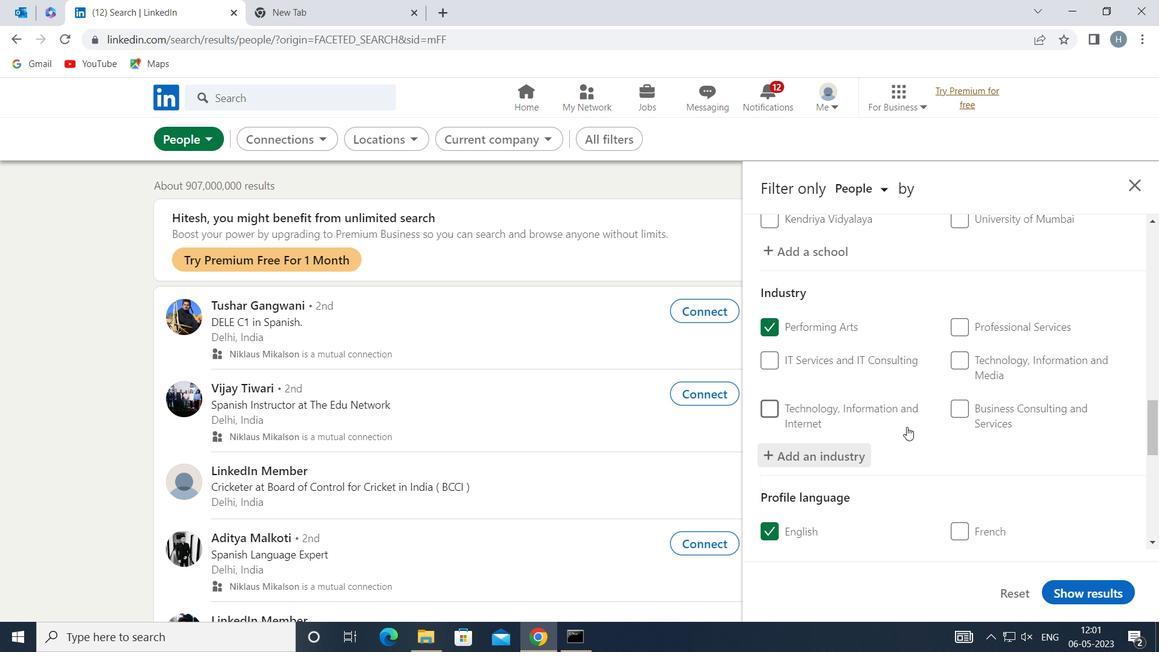
Action: Mouse scrolled (898, 439) with delta (0, 0)
Screenshot: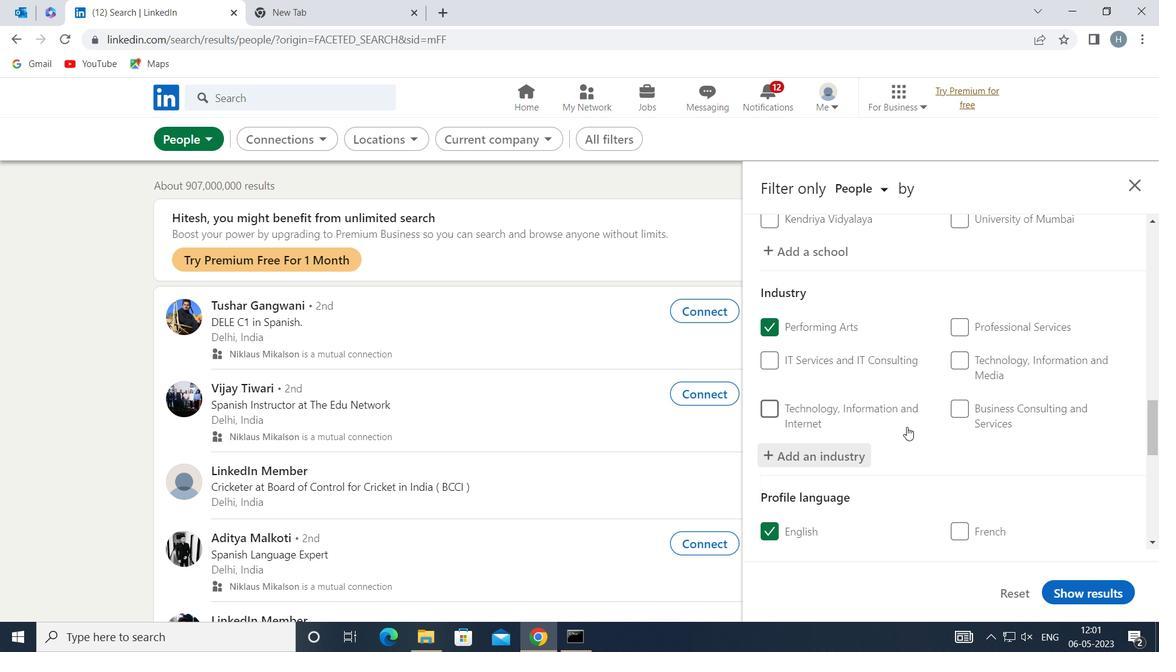 
Action: Mouse scrolled (898, 439) with delta (0, 0)
Screenshot: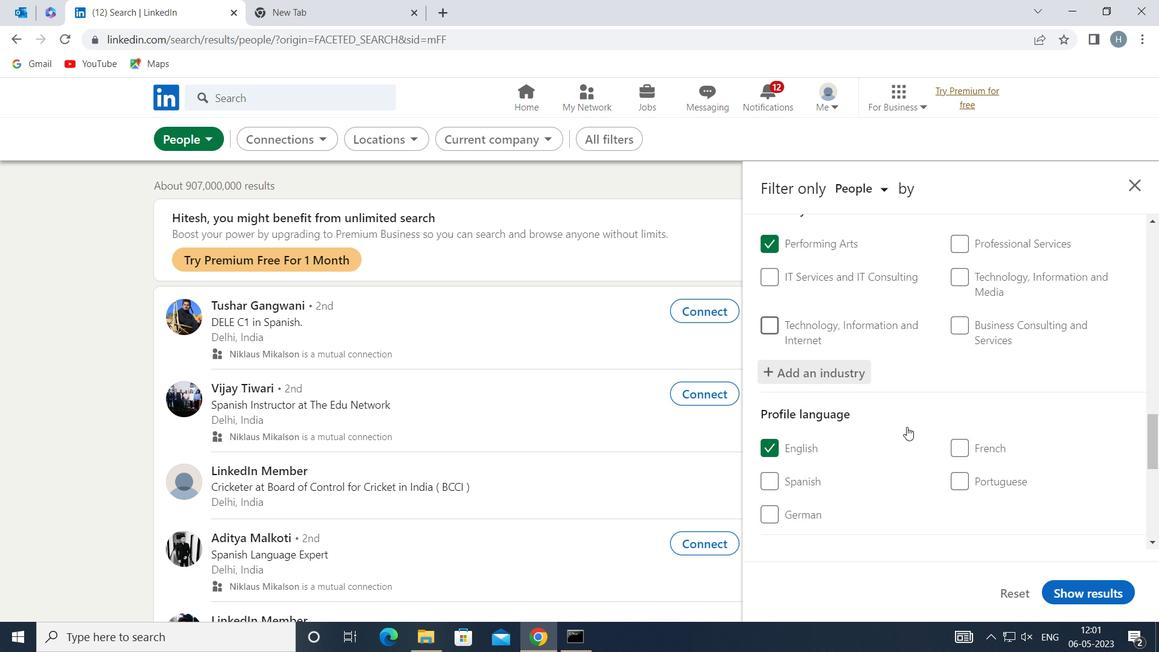 
Action: Mouse scrolled (898, 439) with delta (0, 0)
Screenshot: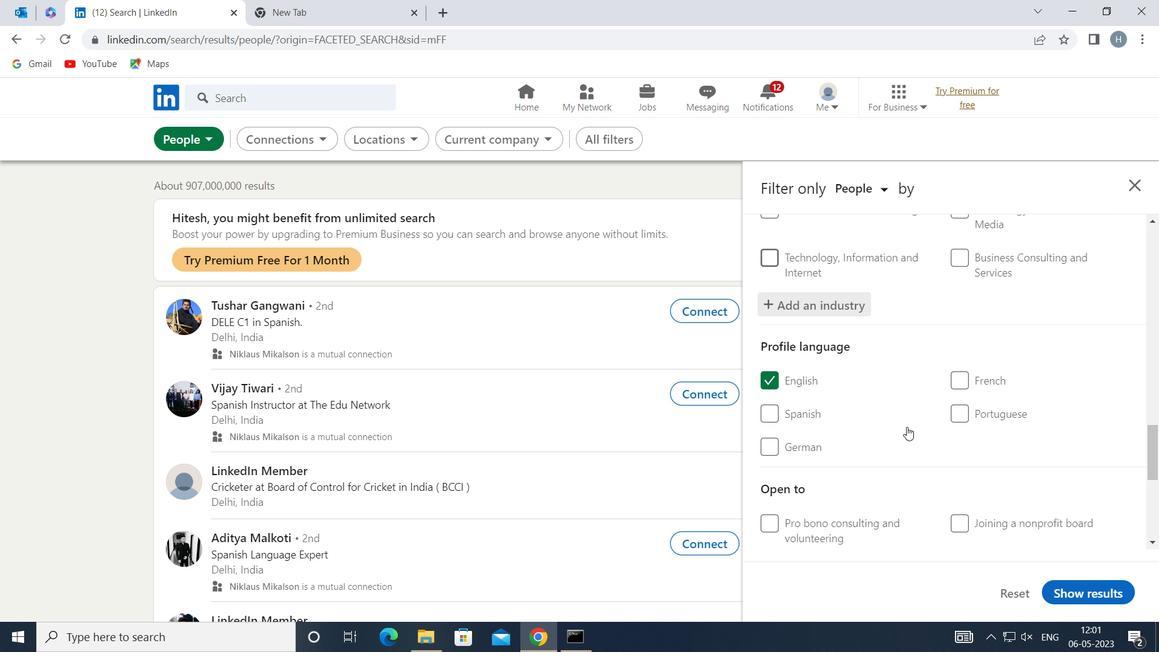 
Action: Mouse scrolled (898, 439) with delta (0, 0)
Screenshot: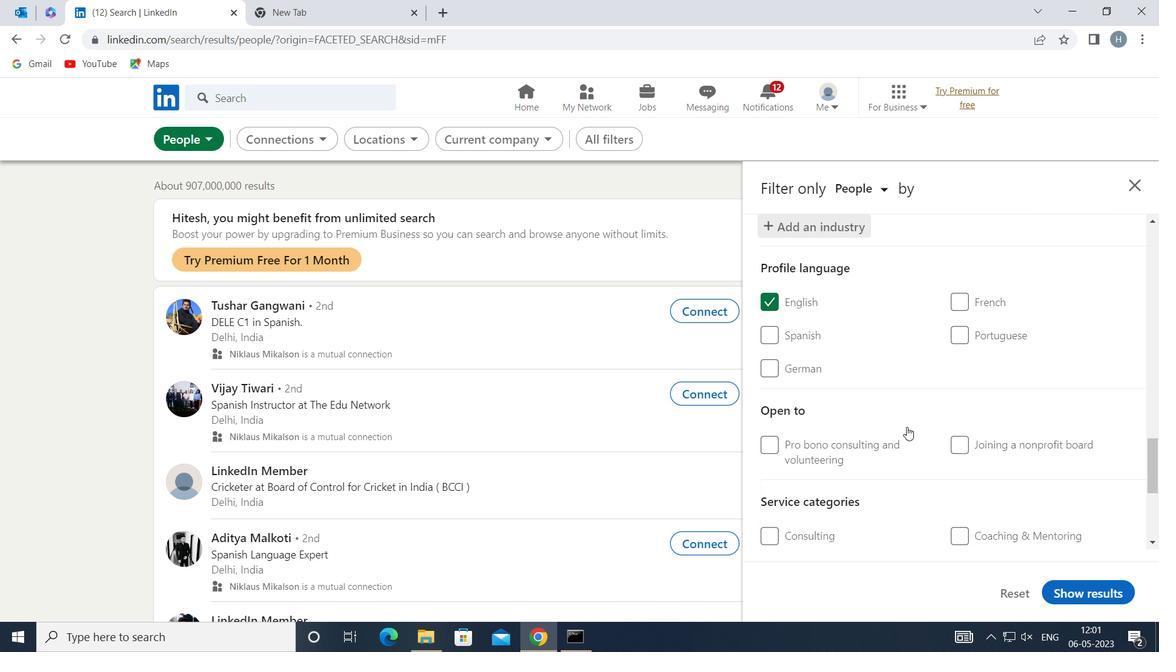 
Action: Mouse scrolled (898, 439) with delta (0, 0)
Screenshot: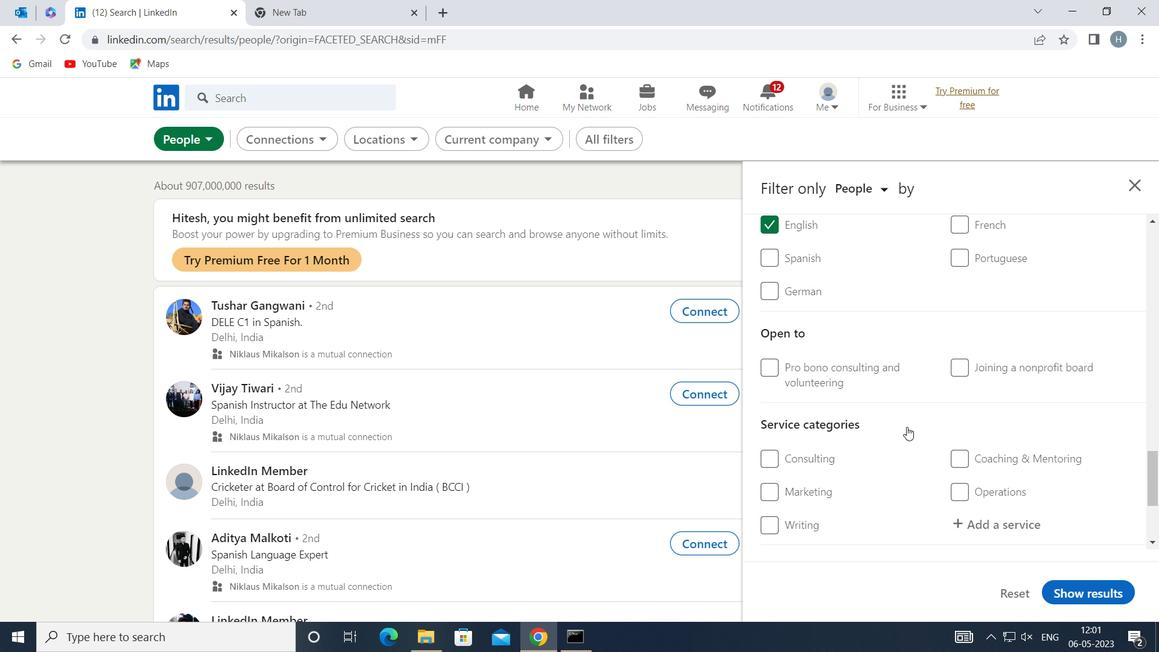 
Action: Mouse scrolled (898, 439) with delta (0, 0)
Screenshot: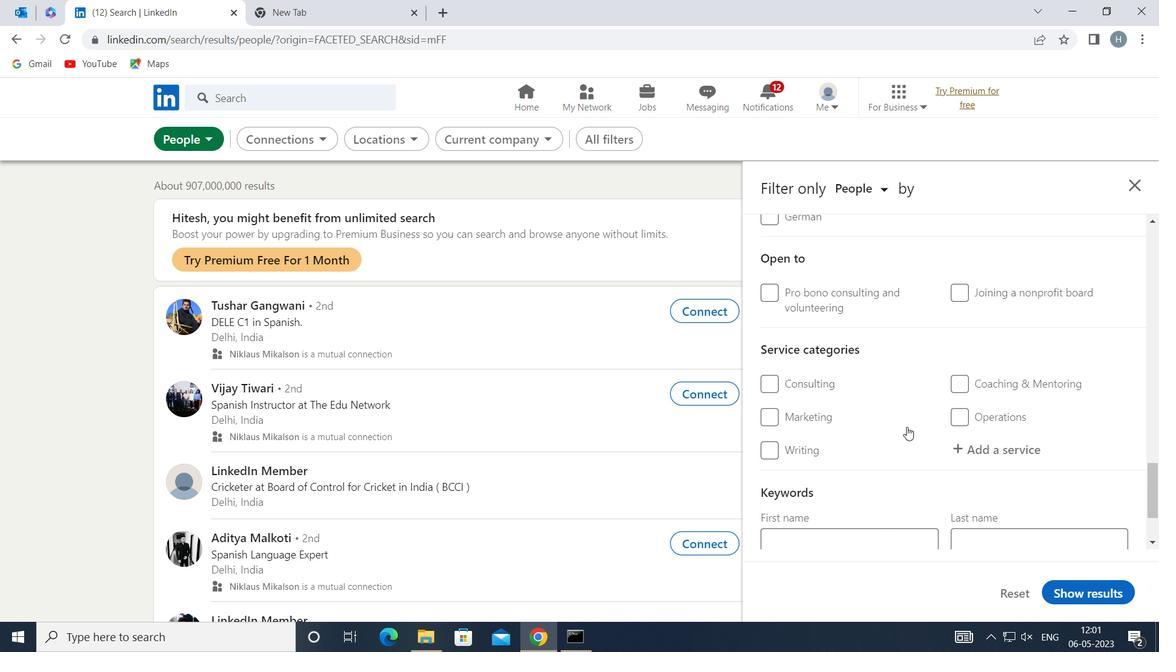
Action: Mouse moved to (1009, 393)
Screenshot: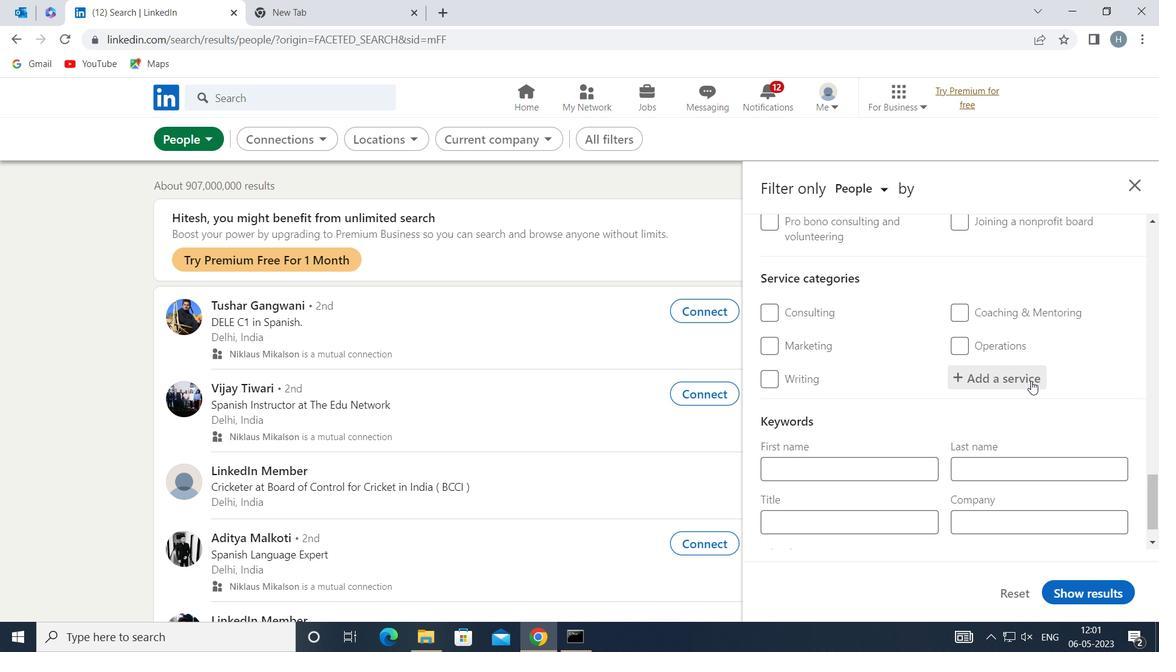 
Action: Mouse pressed left at (1009, 393)
Screenshot: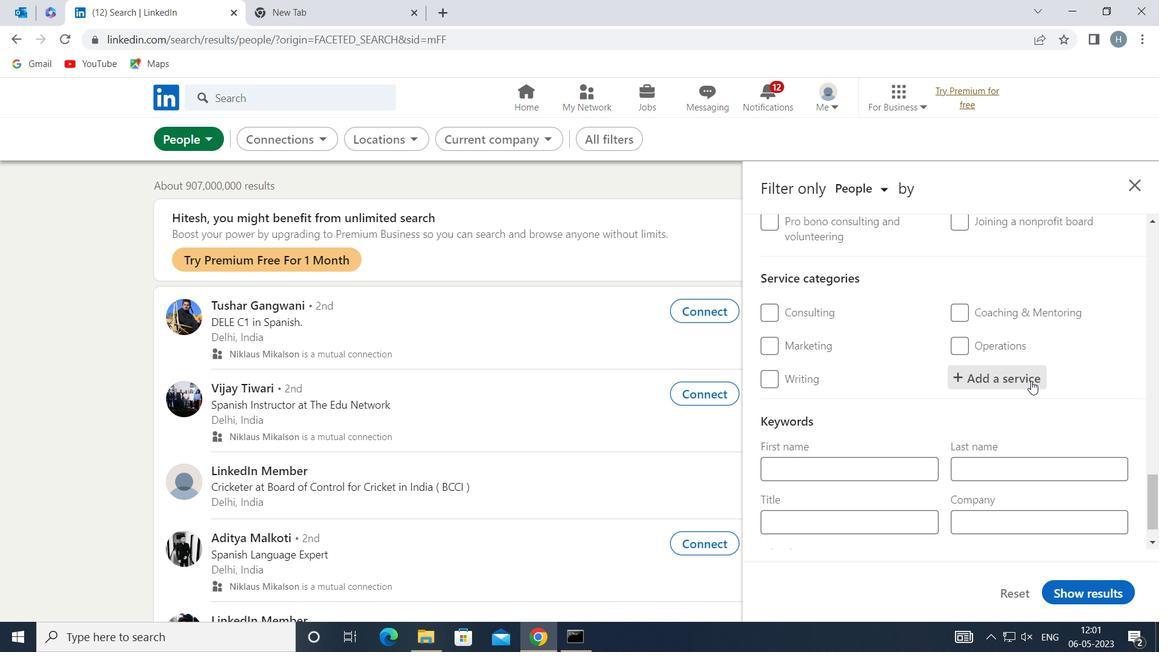 
Action: Key pressed <Key.shift>CUSTOMER<Key.space><Key.shift>S
Screenshot: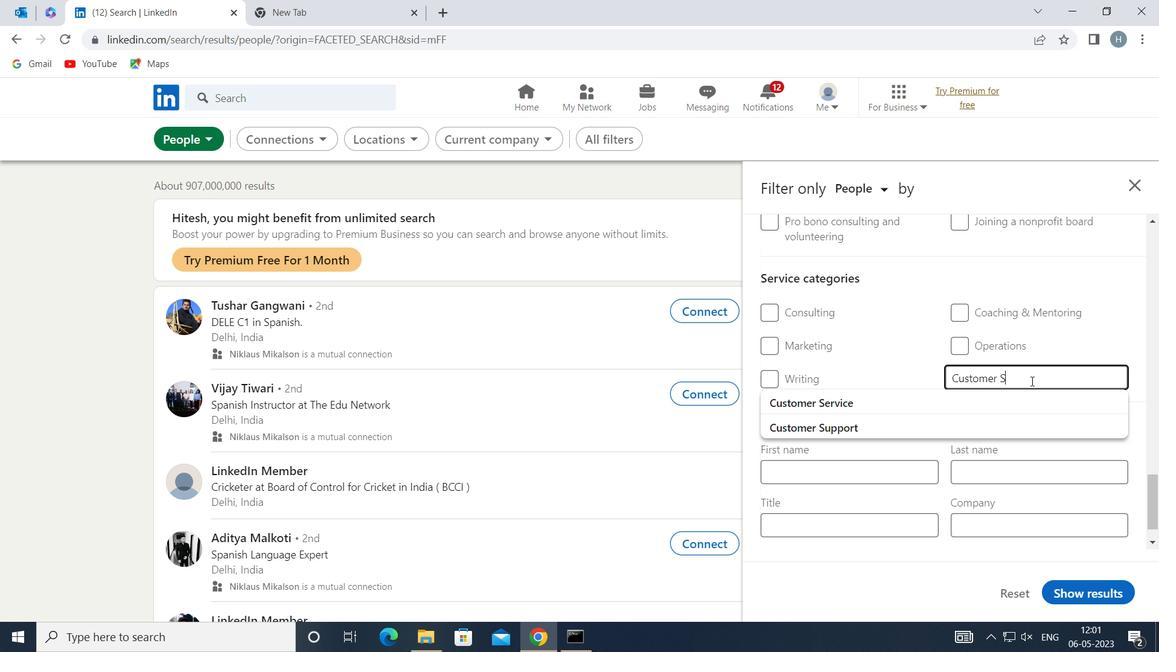
Action: Mouse moved to (884, 412)
Screenshot: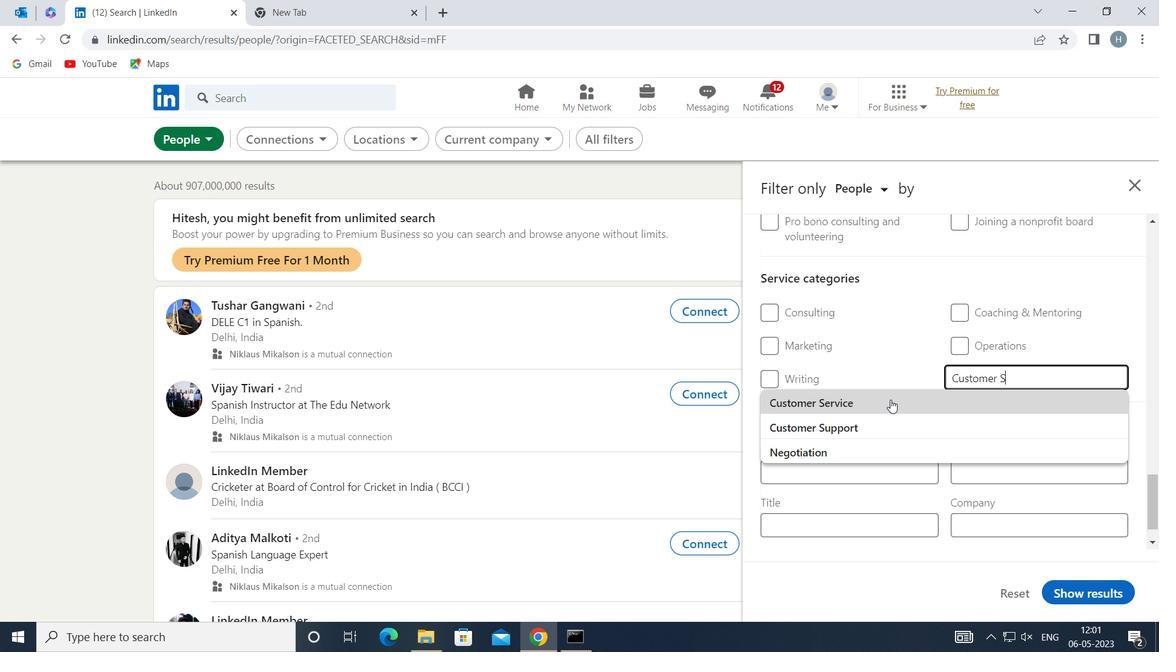 
Action: Mouse pressed left at (884, 412)
Screenshot: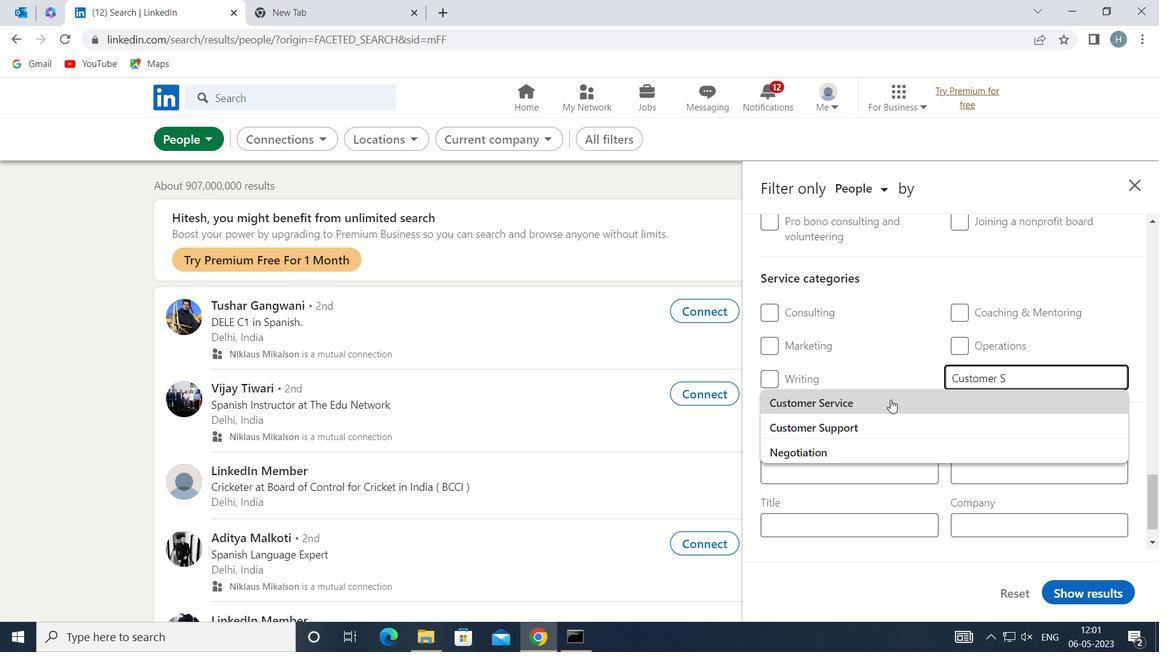 
Action: Mouse moved to (895, 384)
Screenshot: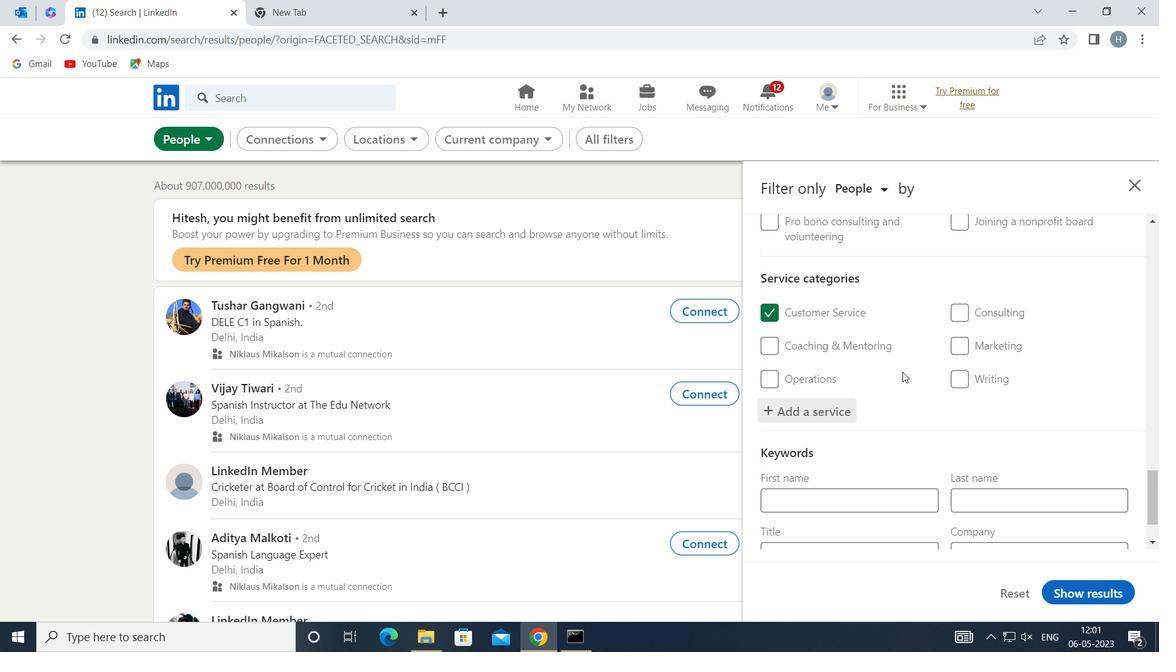 
Action: Mouse scrolled (895, 384) with delta (0, 0)
Screenshot: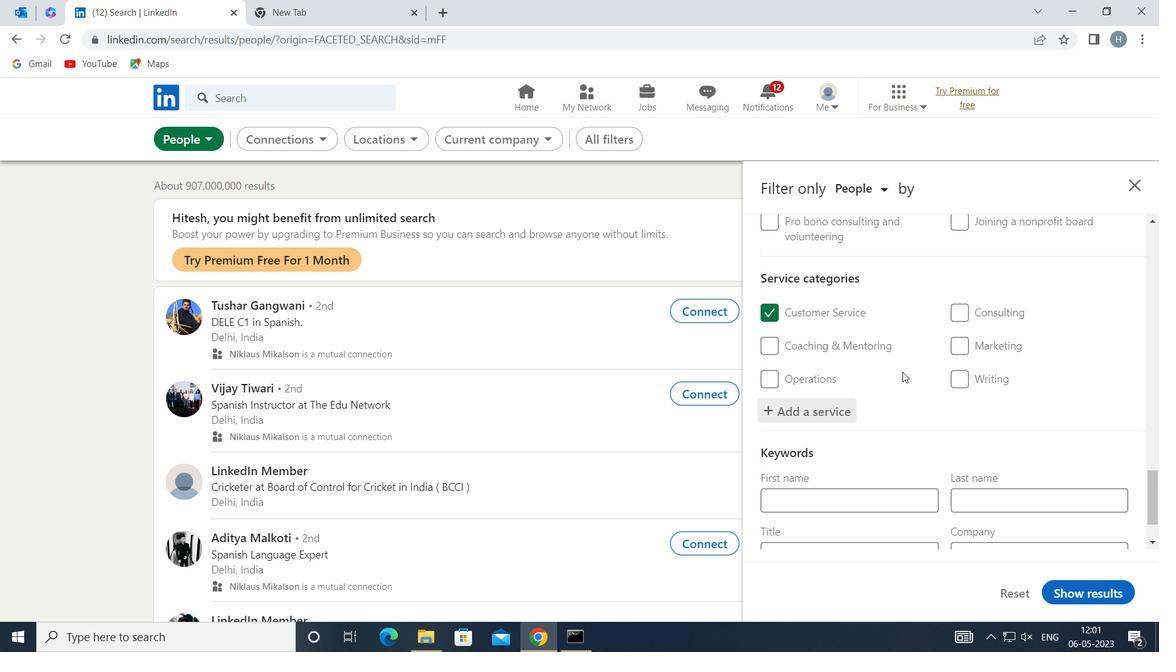 
Action: Mouse scrolled (895, 384) with delta (0, 0)
Screenshot: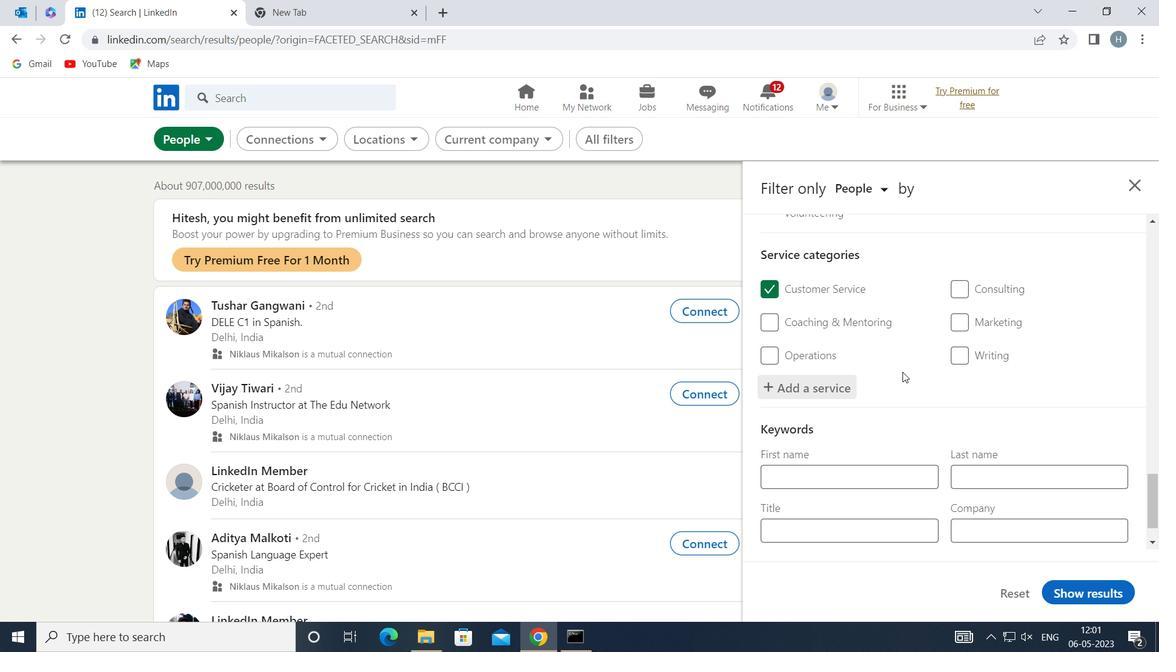 
Action: Mouse scrolled (895, 384) with delta (0, 0)
Screenshot: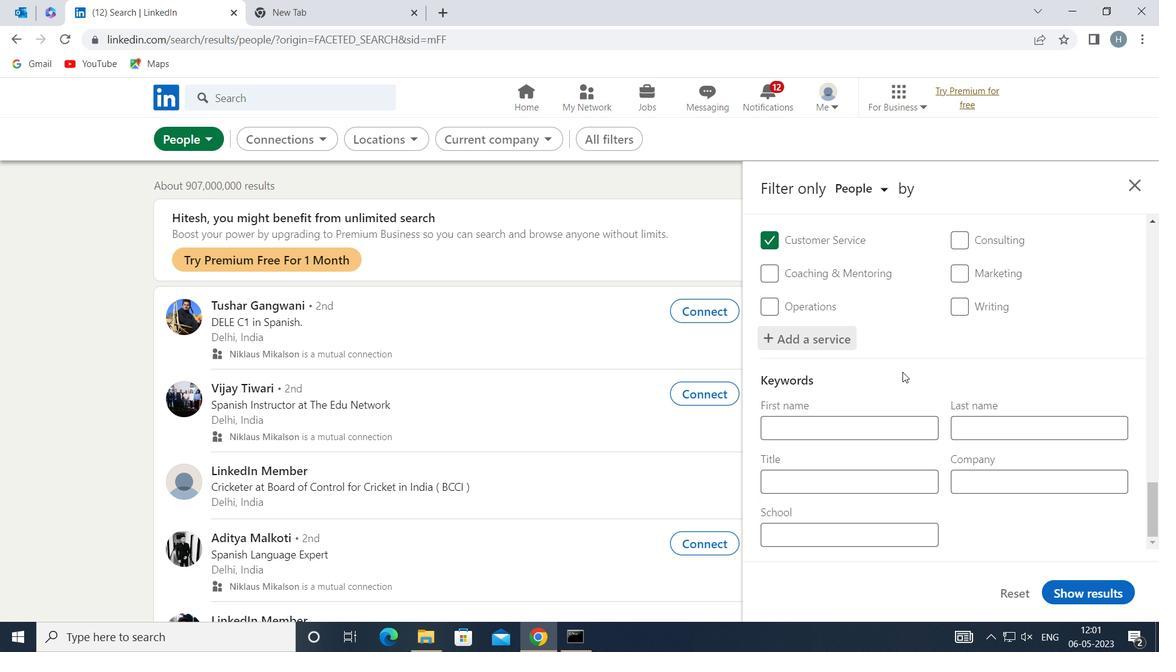 
Action: Mouse scrolled (895, 384) with delta (0, 0)
Screenshot: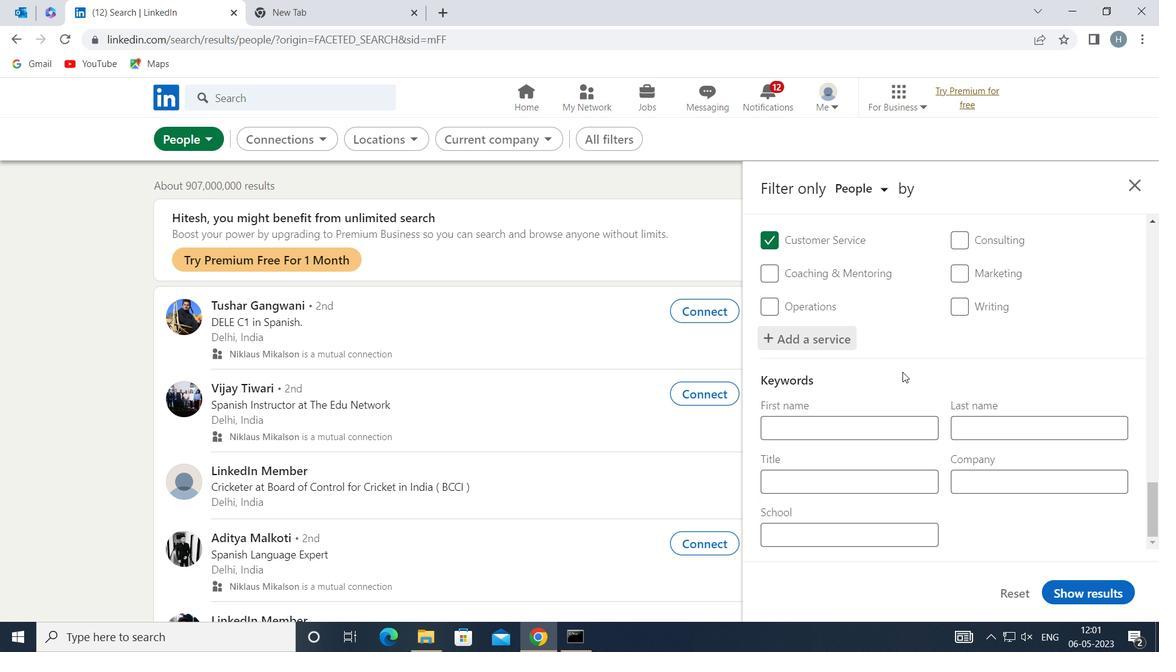 
Action: Mouse scrolled (895, 384) with delta (0, 0)
Screenshot: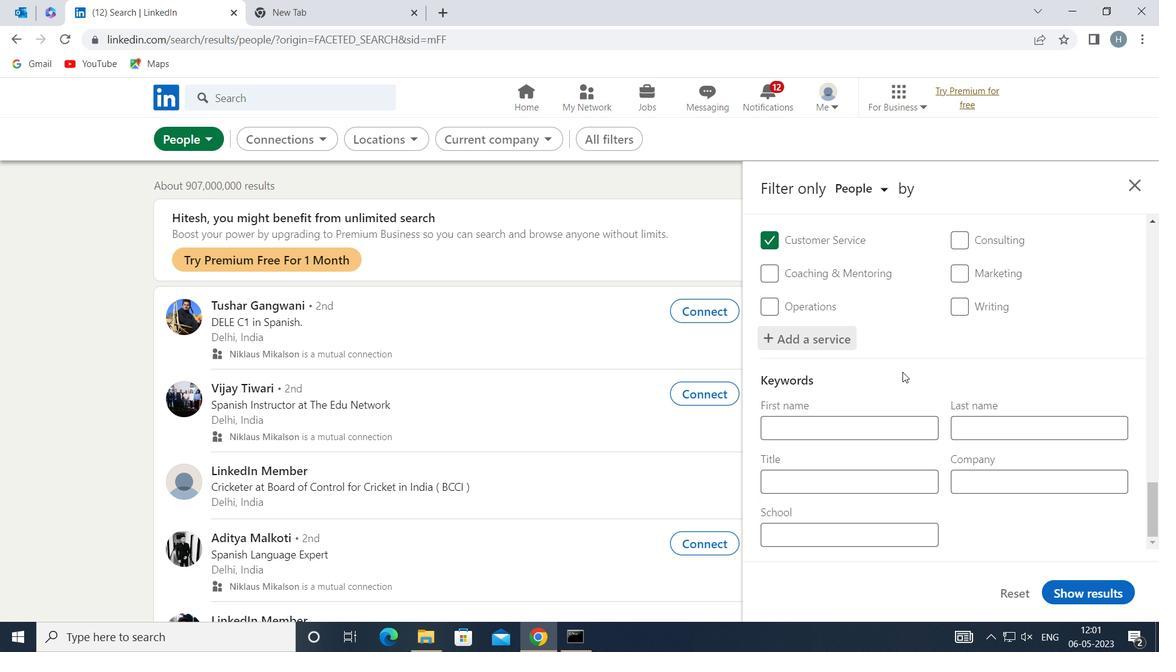 
Action: Mouse moved to (873, 495)
Screenshot: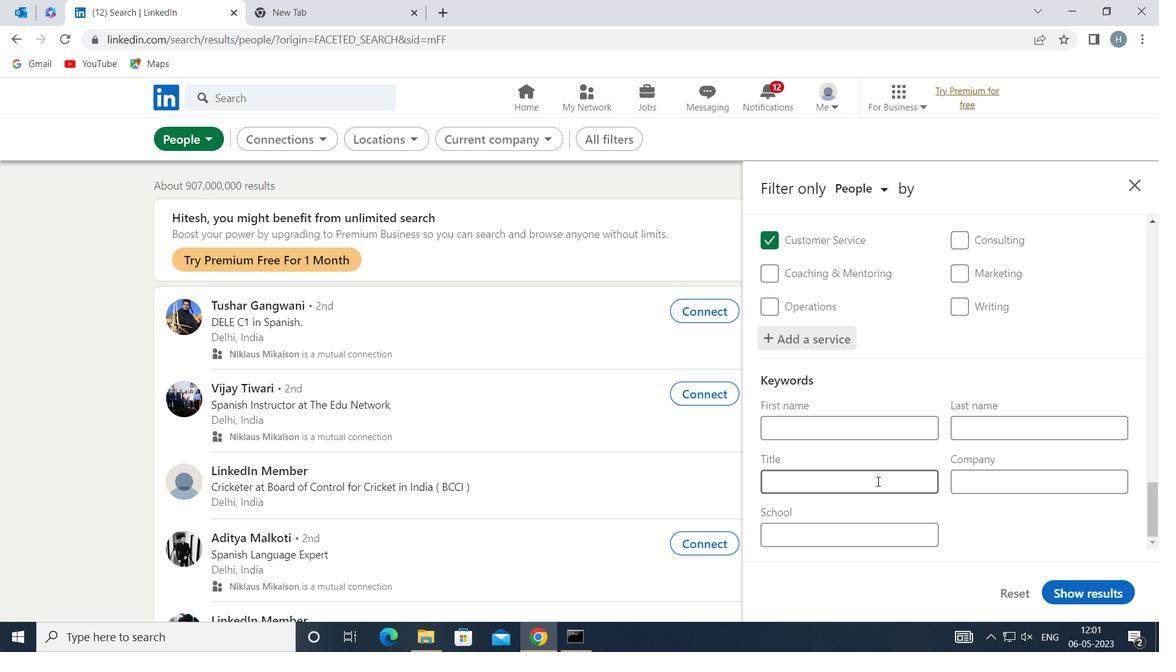 
Action: Mouse pressed left at (873, 495)
Screenshot: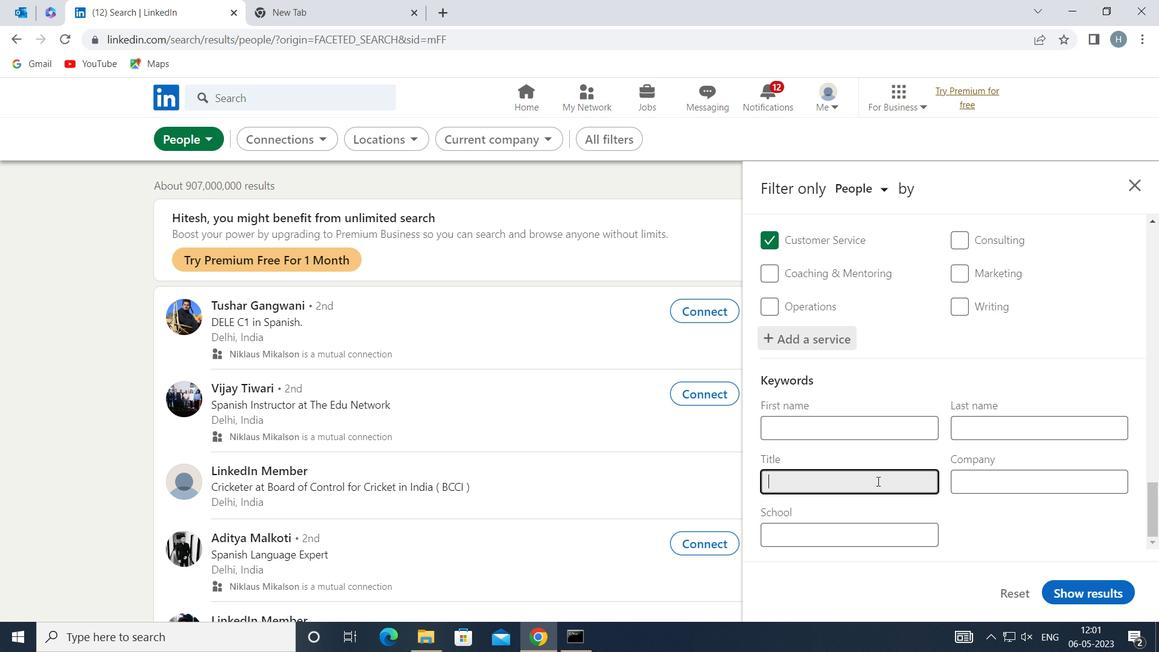
Action: Key pressed <Key.shift><Key.shift><Key.shift><Key.shift><Key.shift><Key.shift><Key.shift><Key.shift><Key.shift>BUSINESS<Key.space><Key.shift>MANAGER
Screenshot: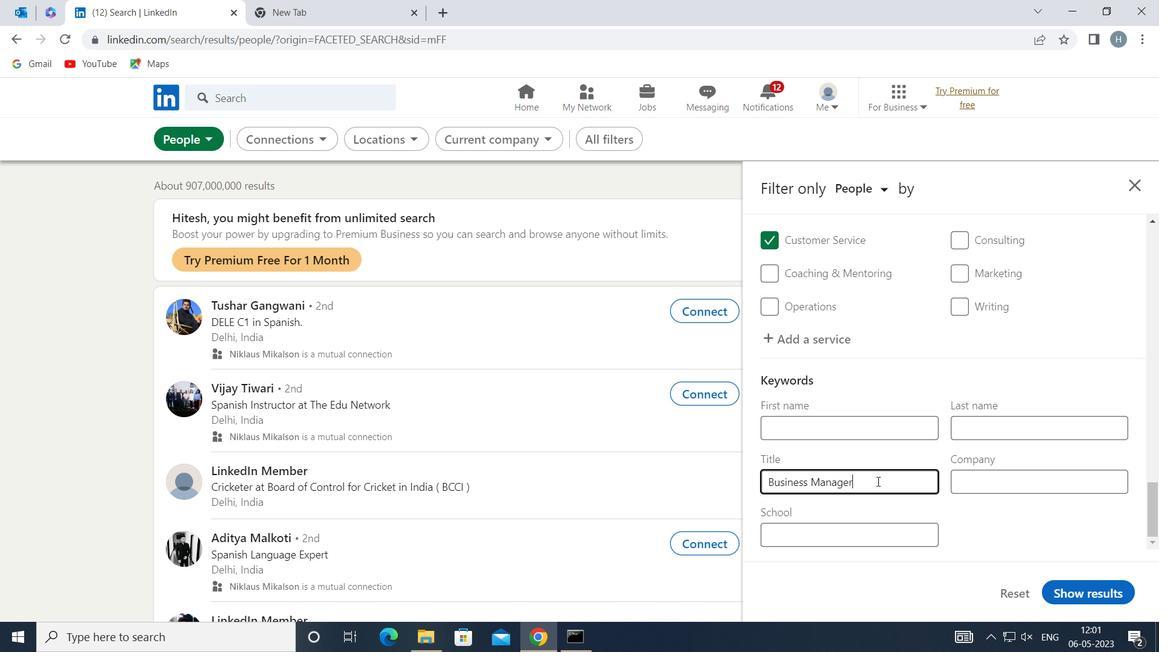 
Action: Mouse moved to (1062, 608)
Screenshot: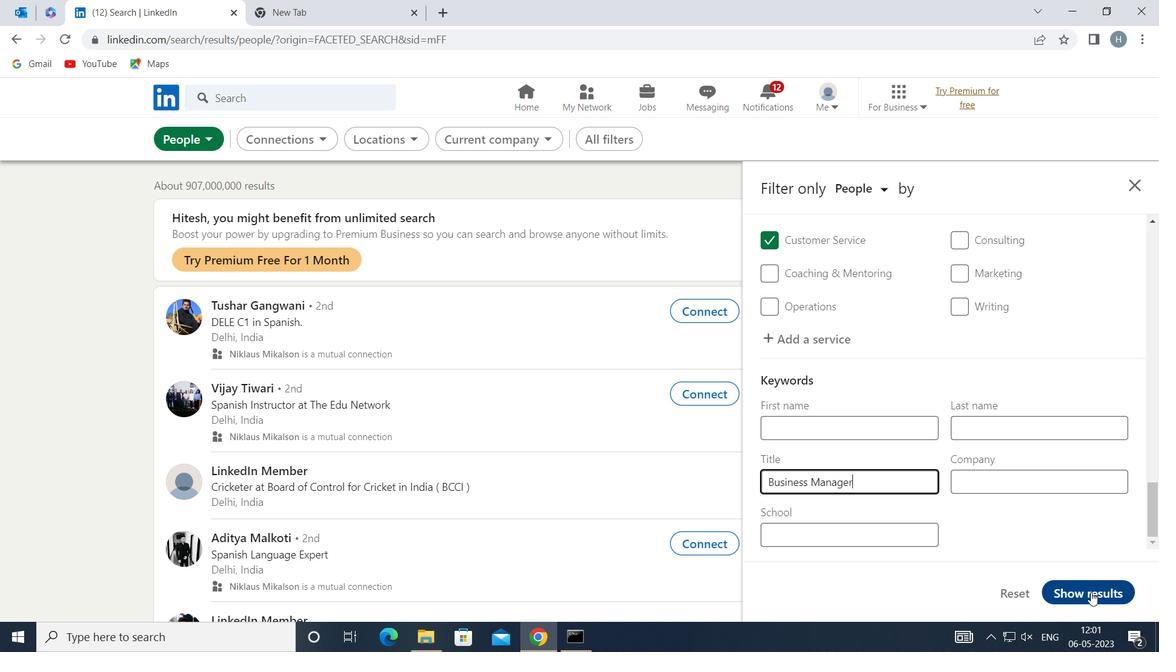 
Action: Mouse pressed left at (1062, 608)
Screenshot: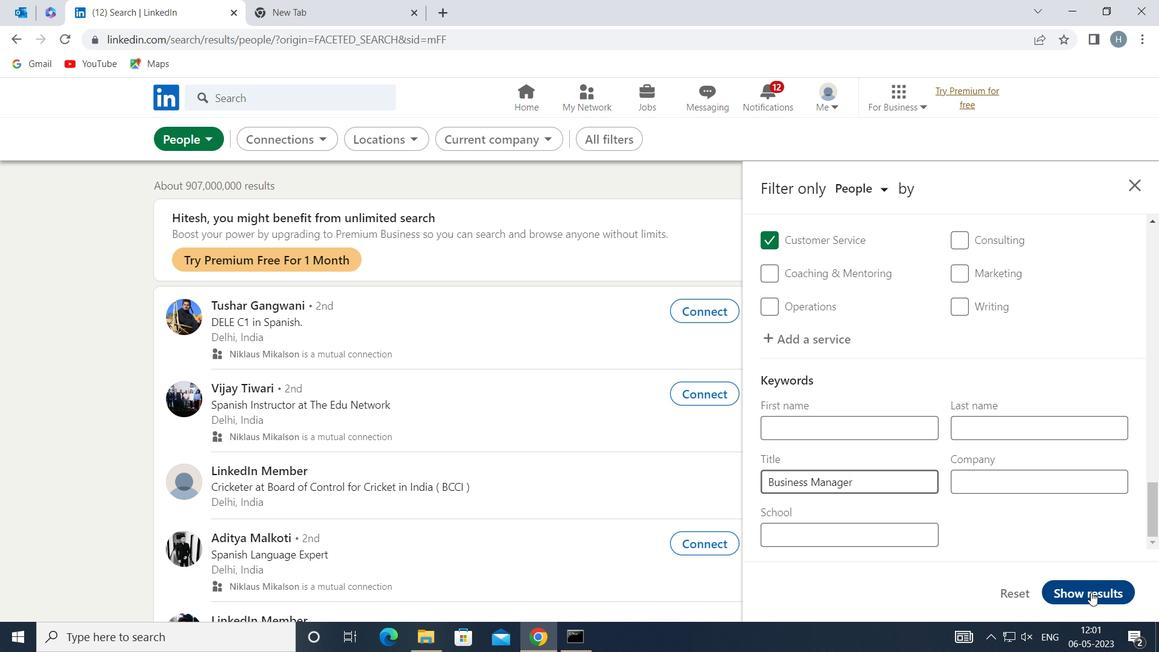 
Action: Mouse moved to (945, 504)
Screenshot: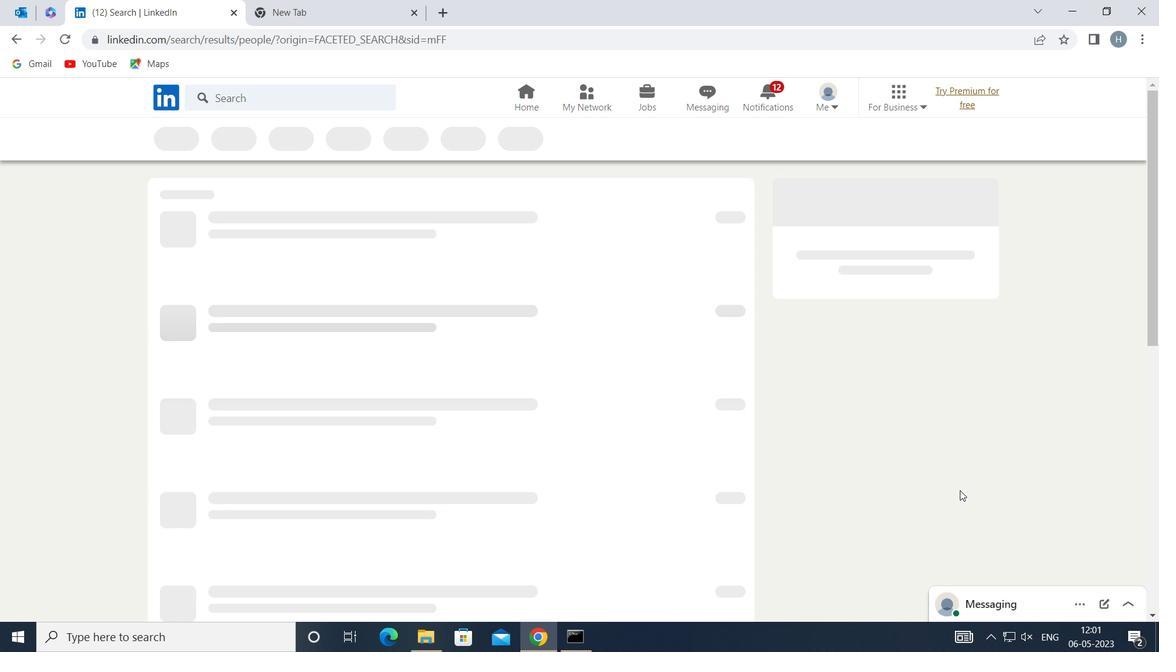 
